 Task: In the  document work-life.doc ,insert the clipart between heading and points ' search for work ' and adjust the shape height to  '3.5''
Action: Mouse moved to (560, 137)
Screenshot: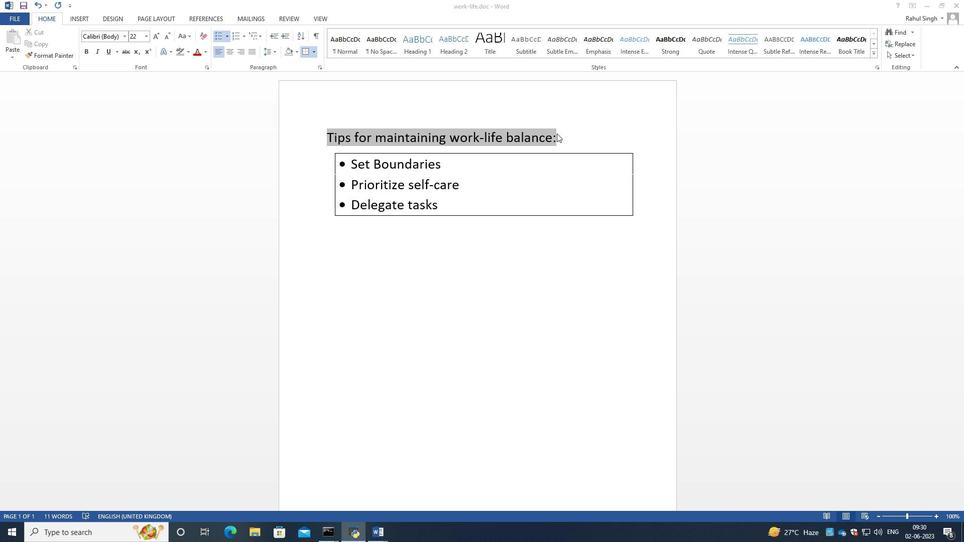 
Action: Mouse pressed left at (560, 137)
Screenshot: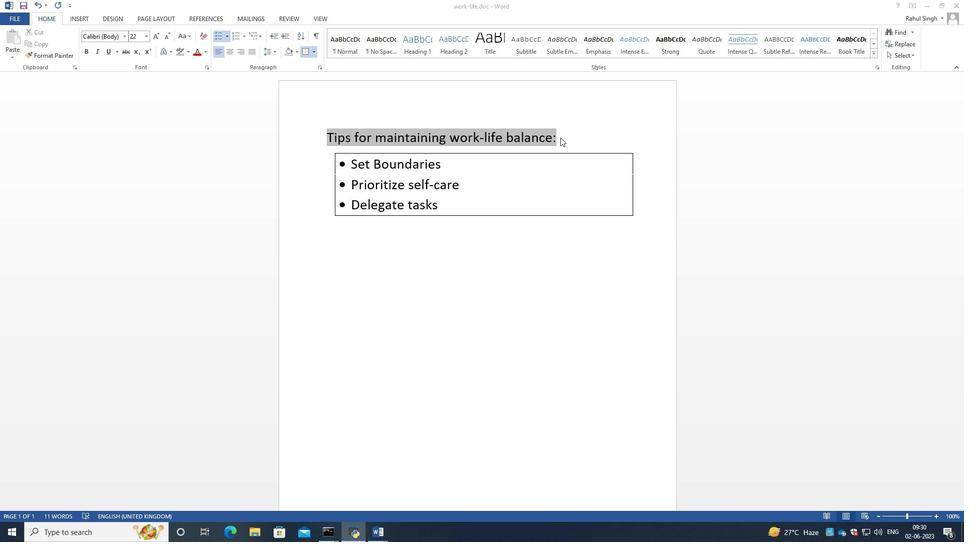 
Action: Mouse moved to (563, 140)
Screenshot: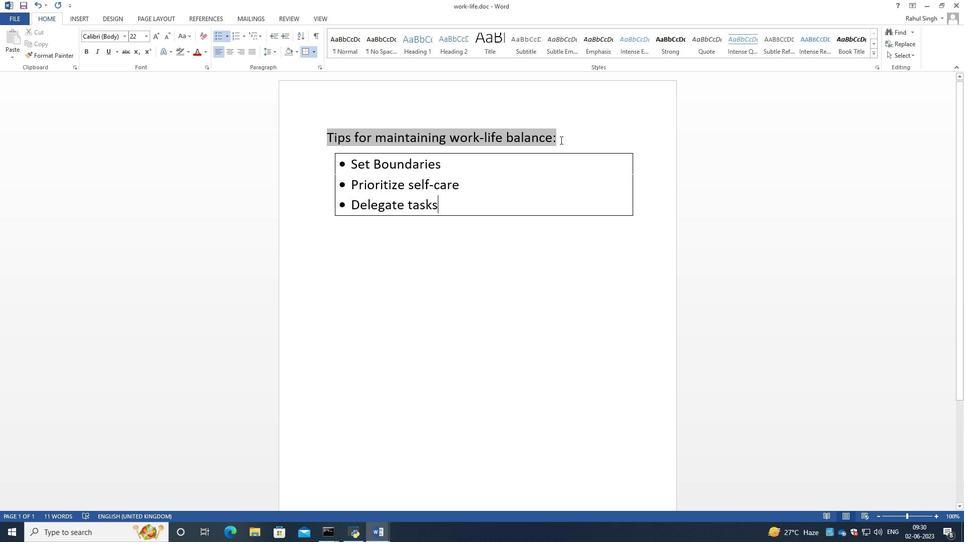 
Action: Mouse pressed left at (563, 140)
Screenshot: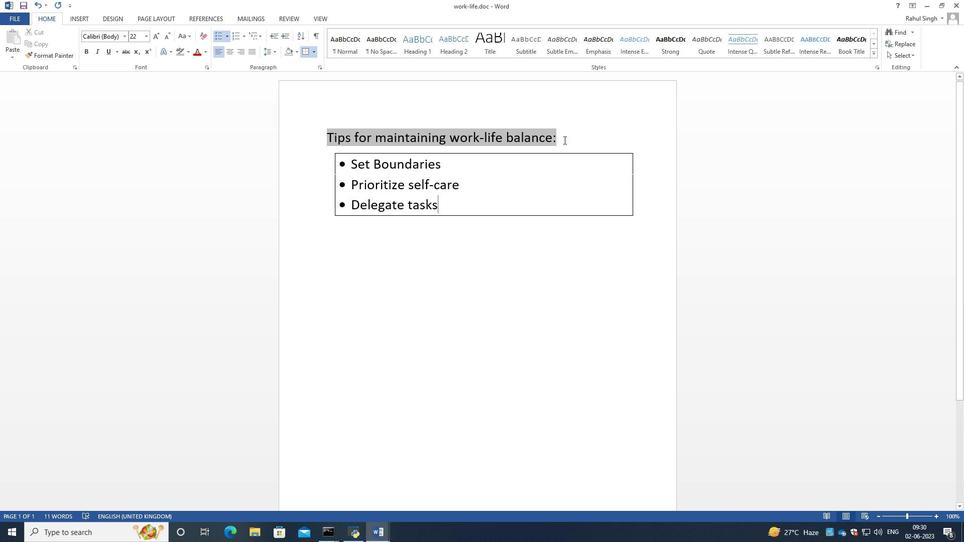 
Action: Mouse moved to (564, 138)
Screenshot: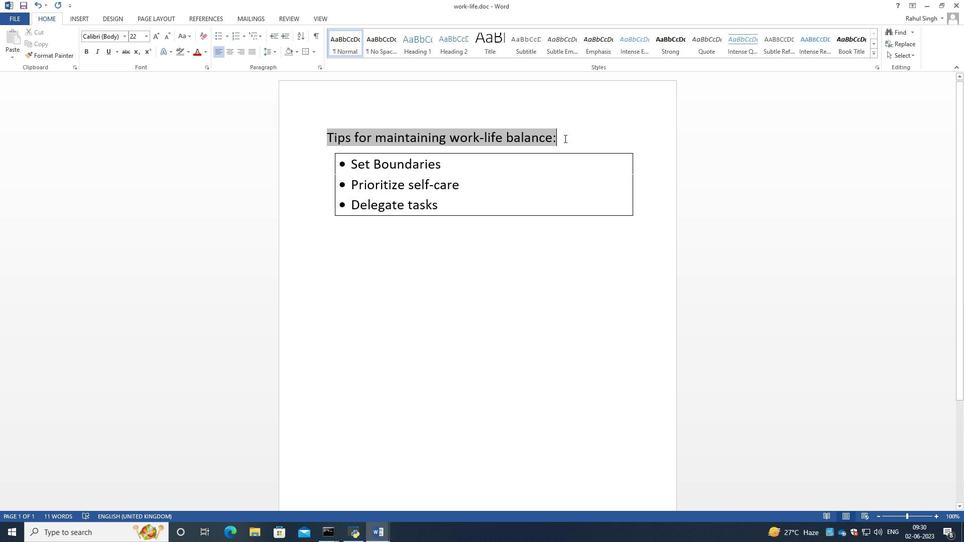
Action: Key pressed <Key.enter><Key.space><Key.enter><Key.space><Key.space><Key.space><Key.space><Key.space><Key.space><Key.space><Key.space><Key.space><Key.space><Key.space><Key.space><Key.space><Key.space><Key.space><Key.space><Key.space><Key.space><Key.space><Key.space><Key.space><Key.up><Key.space><Key.space><Key.space><Key.space><Key.space><Key.space><Key.space><Key.space><Key.space><Key.space><Key.space><Key.space><Key.space><Key.space><Key.space><Key.space><Key.space>
Screenshot: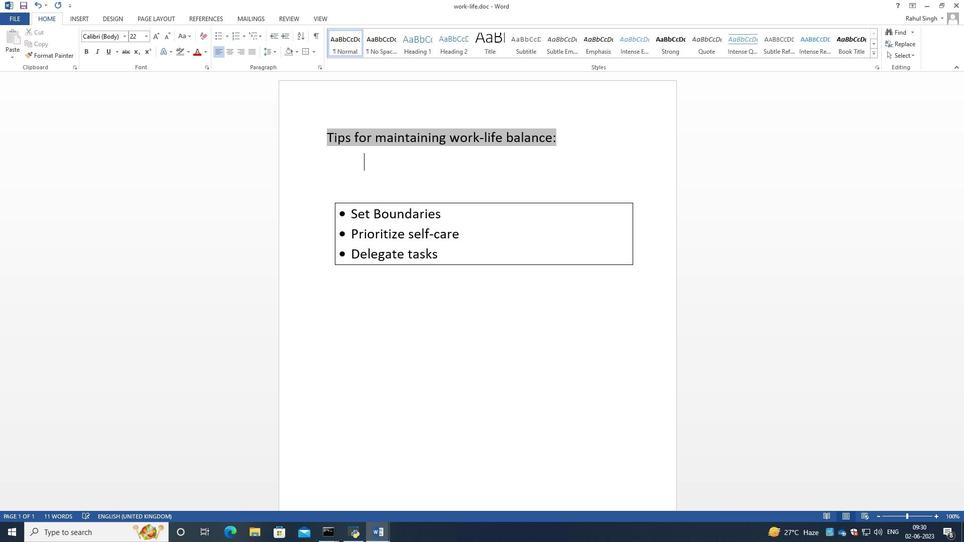 
Action: Mouse moved to (563, 137)
Screenshot: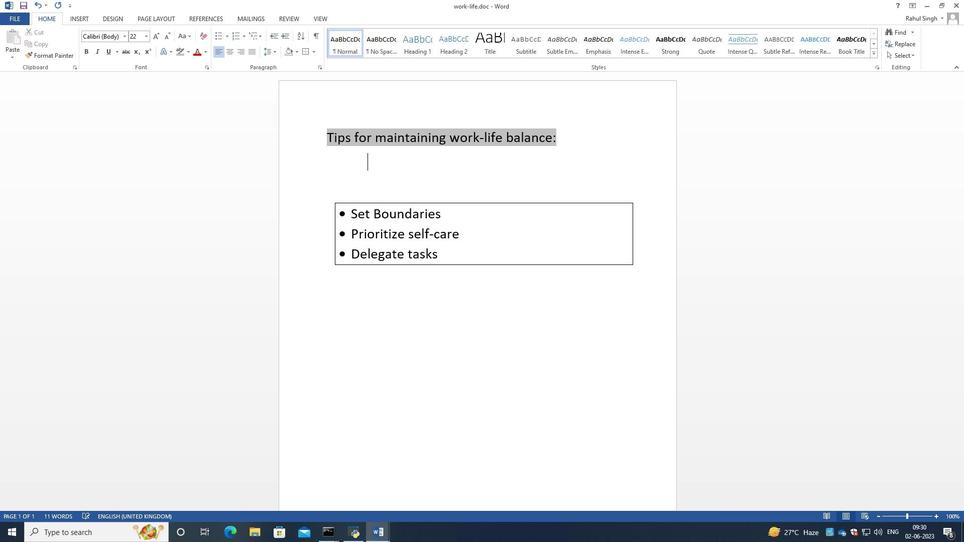 
Action: Key pressed <Key.space>
Screenshot: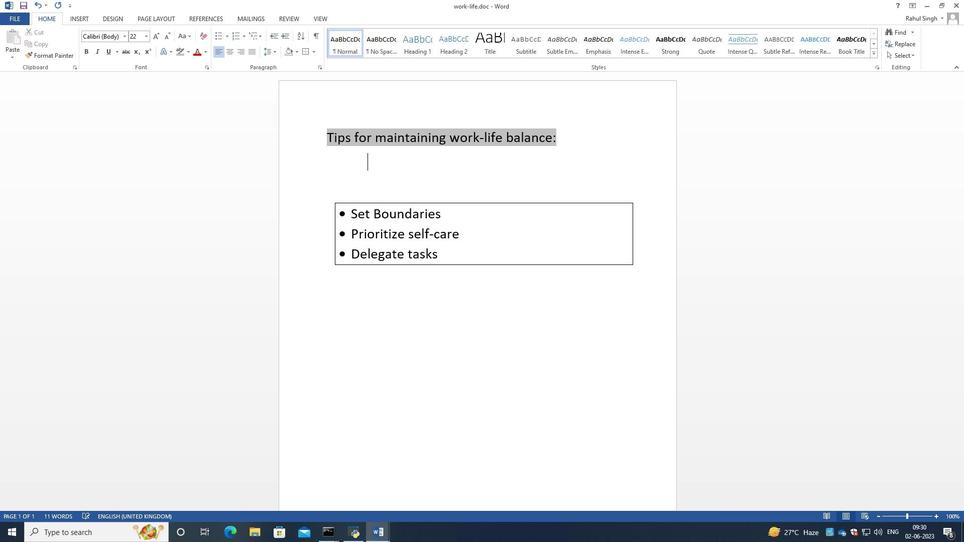
Action: Mouse moved to (563, 137)
Screenshot: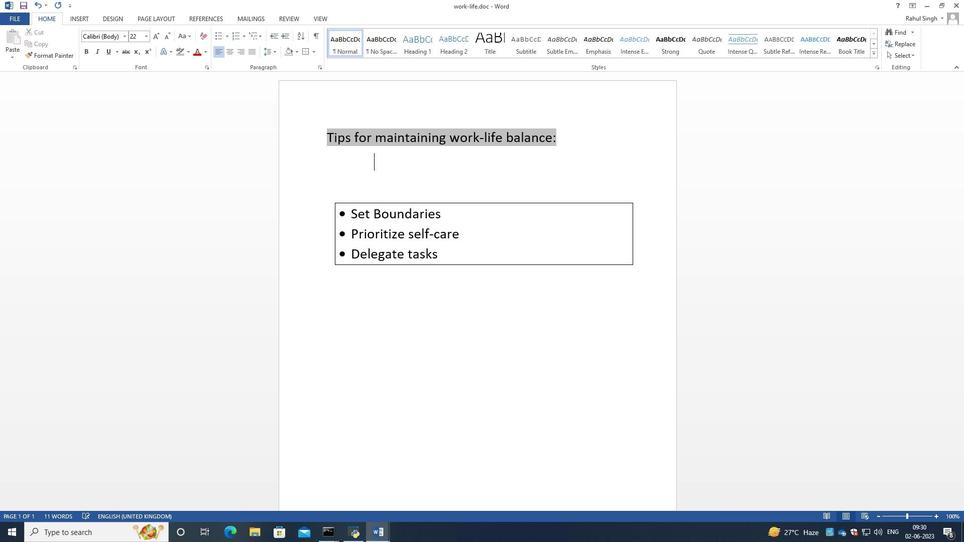 
Action: Key pressed <Key.space><Key.space><Key.space><Key.space><Key.space><Key.space><Key.space><Key.space><Key.space><Key.space><Key.space>
Screenshot: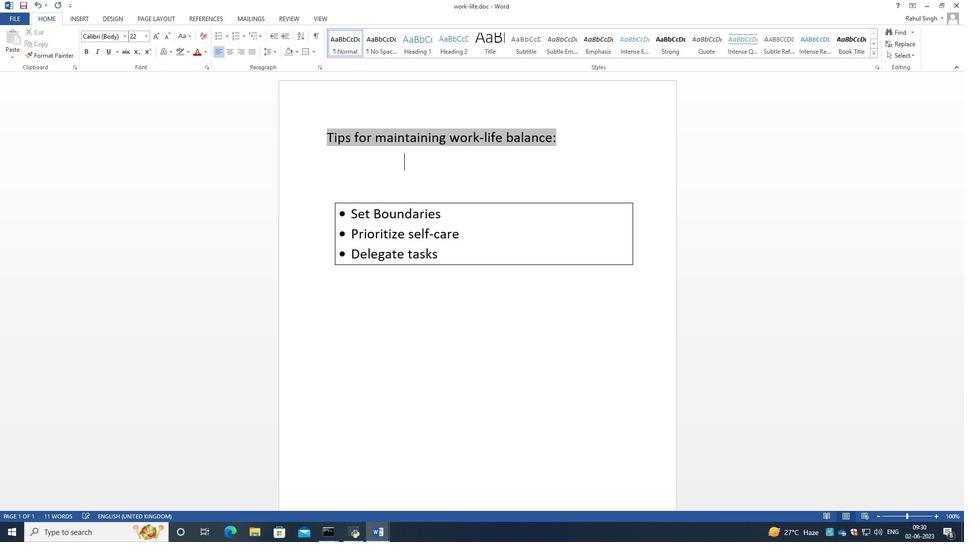 
Action: Mouse moved to (75, 16)
Screenshot: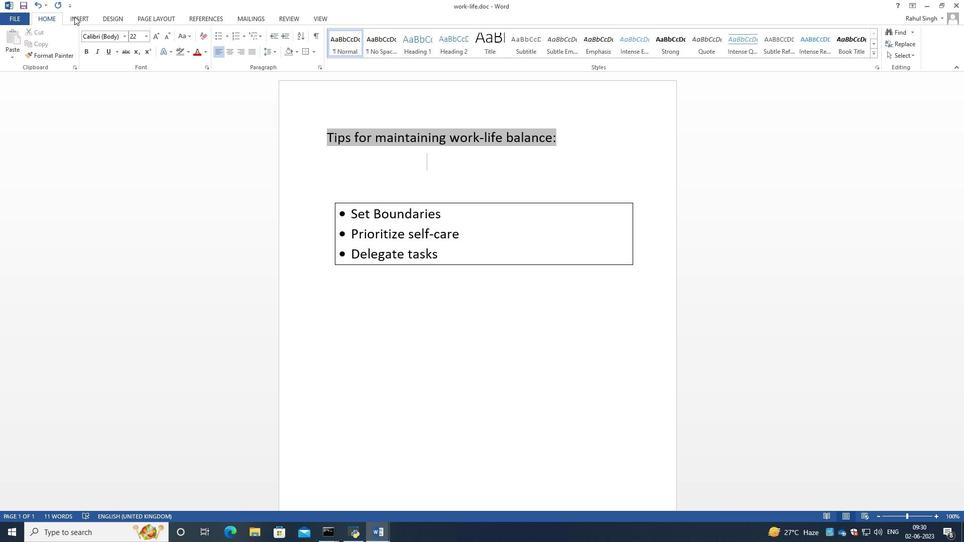 
Action: Mouse pressed left at (75, 16)
Screenshot: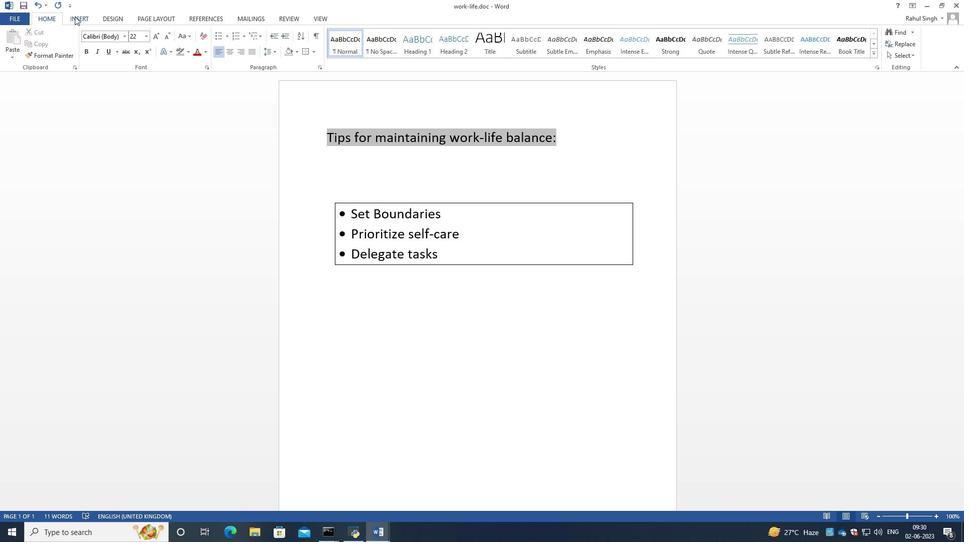 
Action: Mouse moved to (131, 45)
Screenshot: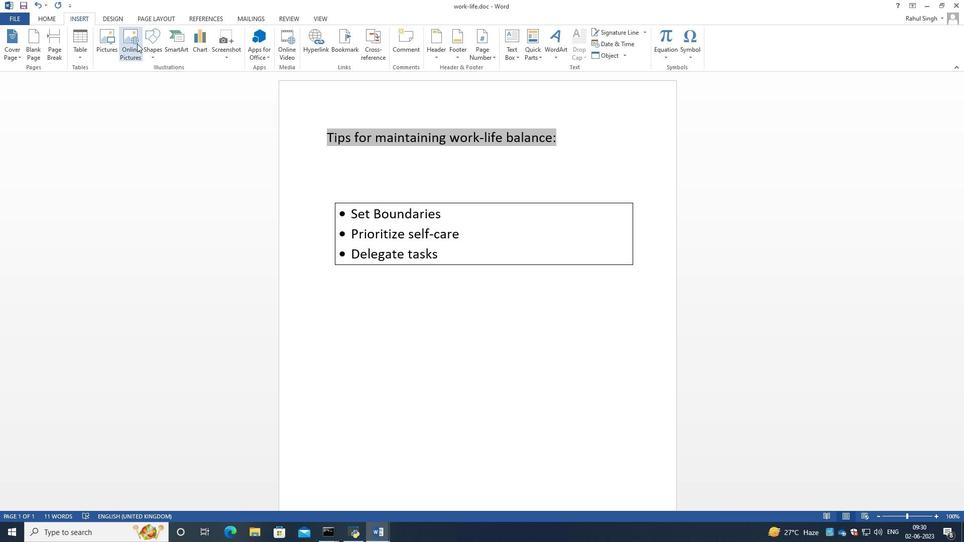 
Action: Mouse pressed left at (131, 45)
Screenshot: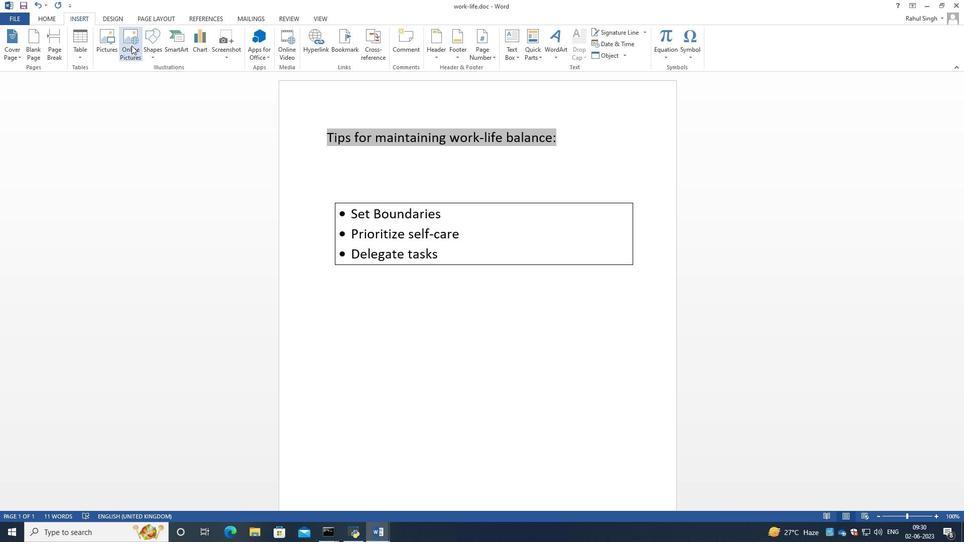 
Action: Mouse moved to (556, 209)
Screenshot: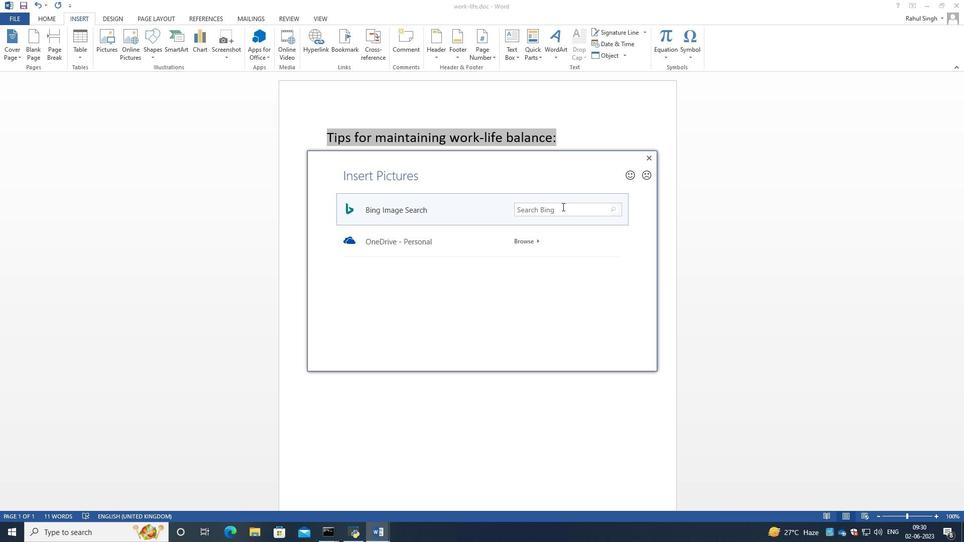
Action: Mouse pressed left at (556, 209)
Screenshot: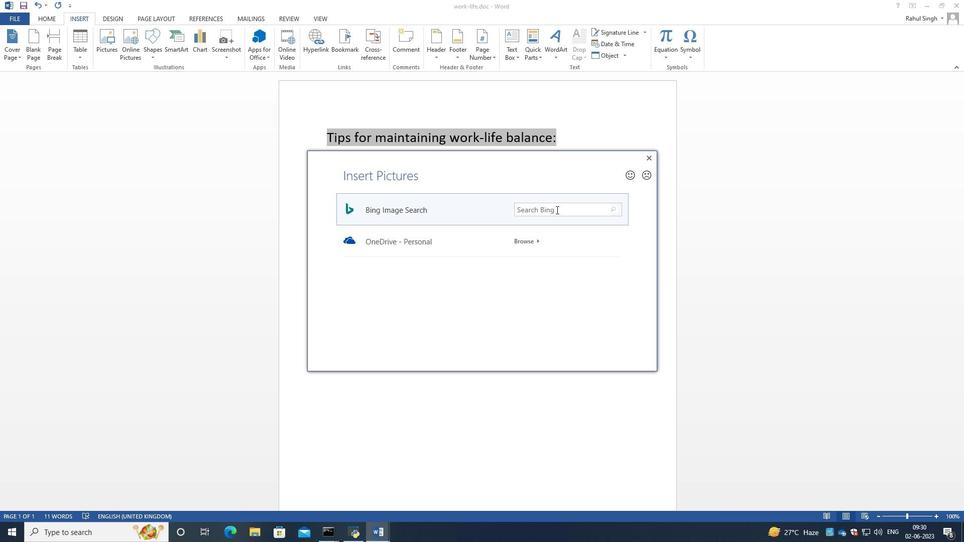 
Action: Key pressed wok<Key.backspace>rk<Key.enter>
Screenshot: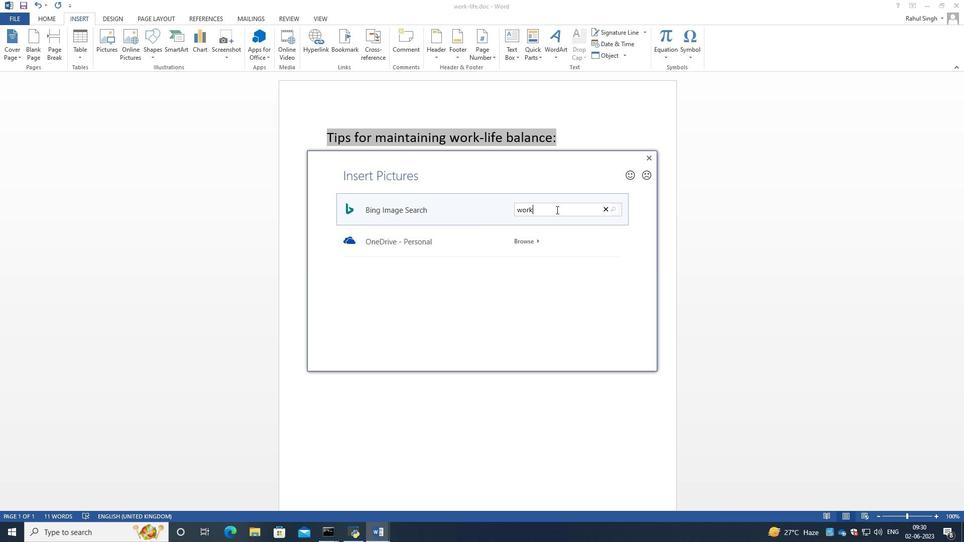 
Action: Mouse moved to (354, 200)
Screenshot: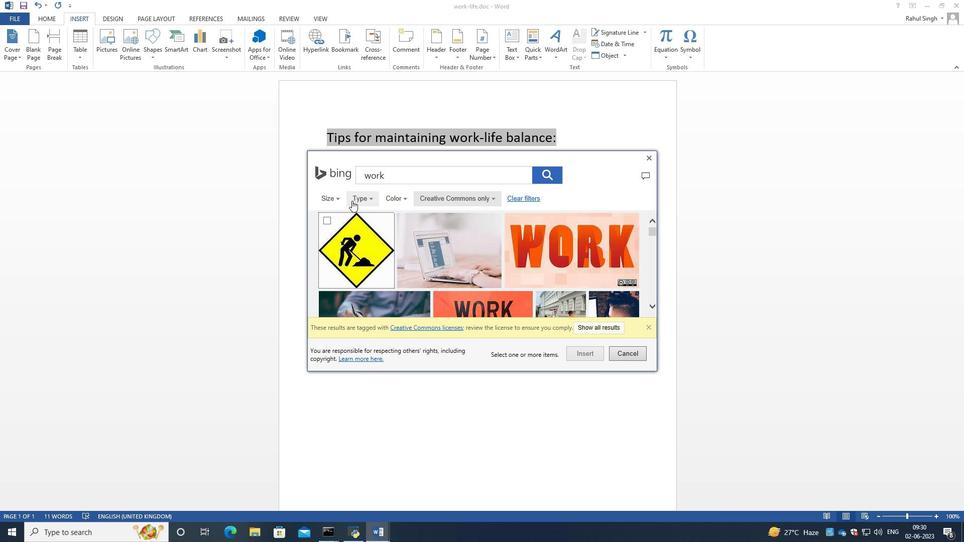 
Action: Mouse pressed left at (354, 200)
Screenshot: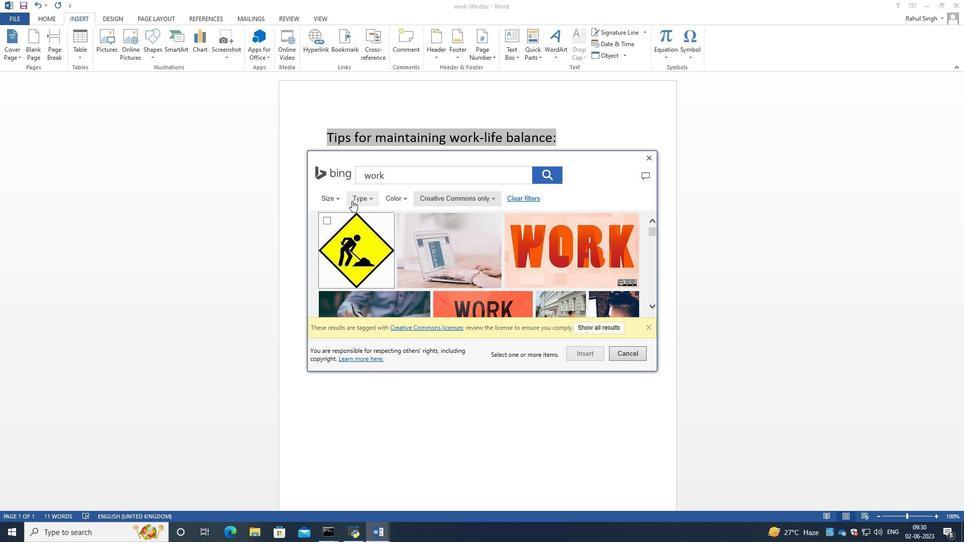 
Action: Mouse moved to (368, 239)
Screenshot: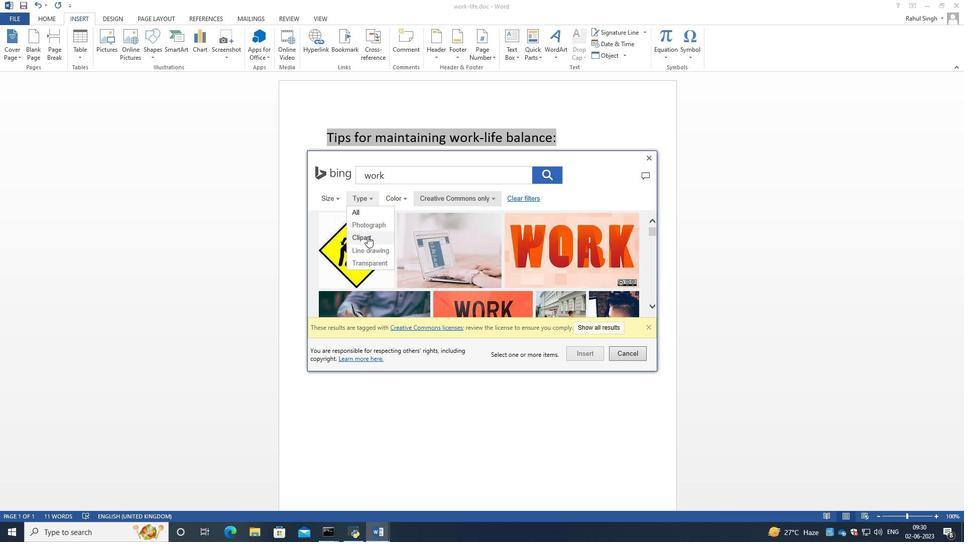 
Action: Mouse pressed left at (368, 239)
Screenshot: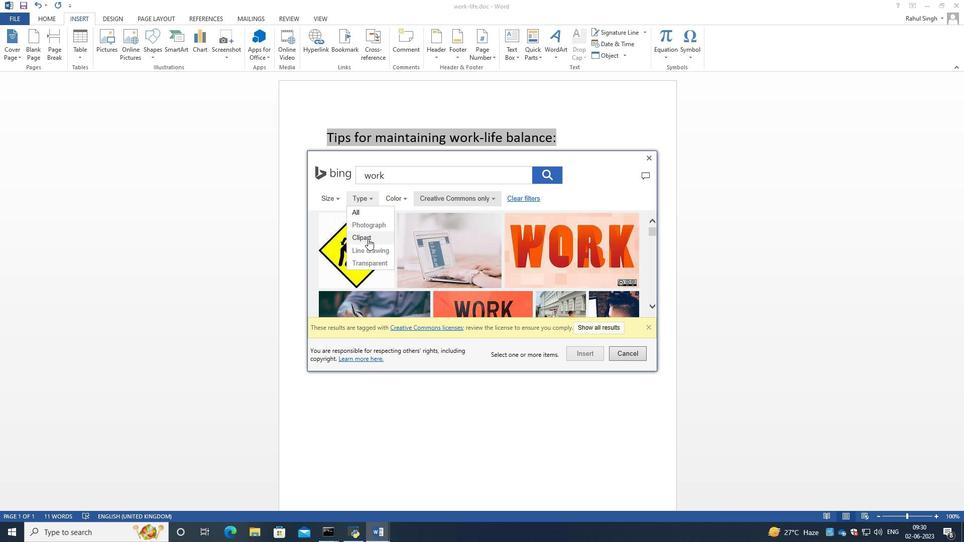 
Action: Mouse moved to (430, 244)
Screenshot: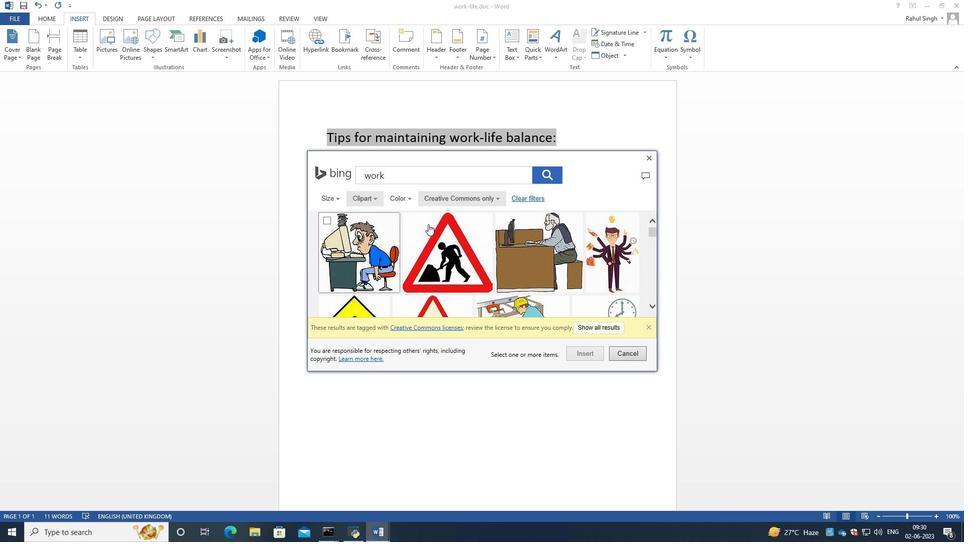 
Action: Mouse scrolled (430, 244) with delta (0, 0)
Screenshot: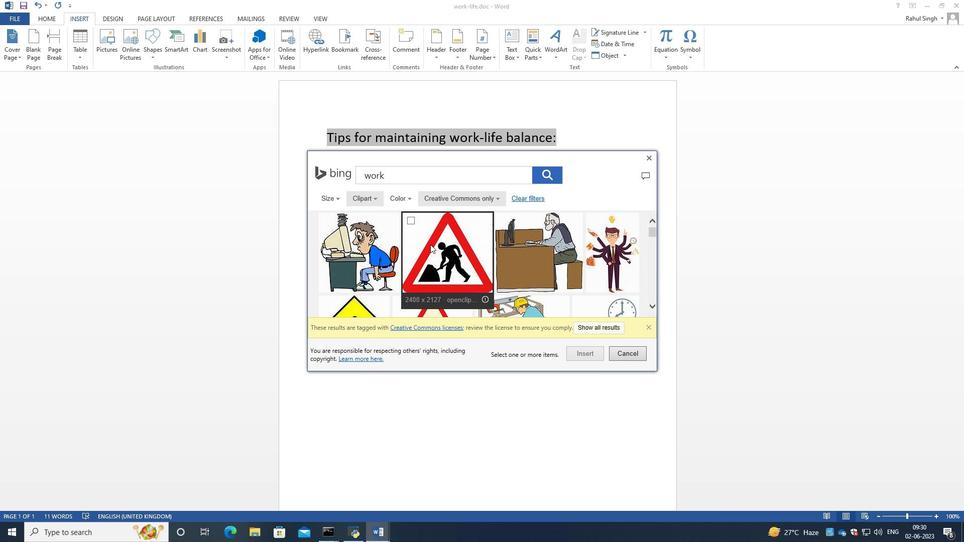 
Action: Mouse scrolled (430, 245) with delta (0, 0)
Screenshot: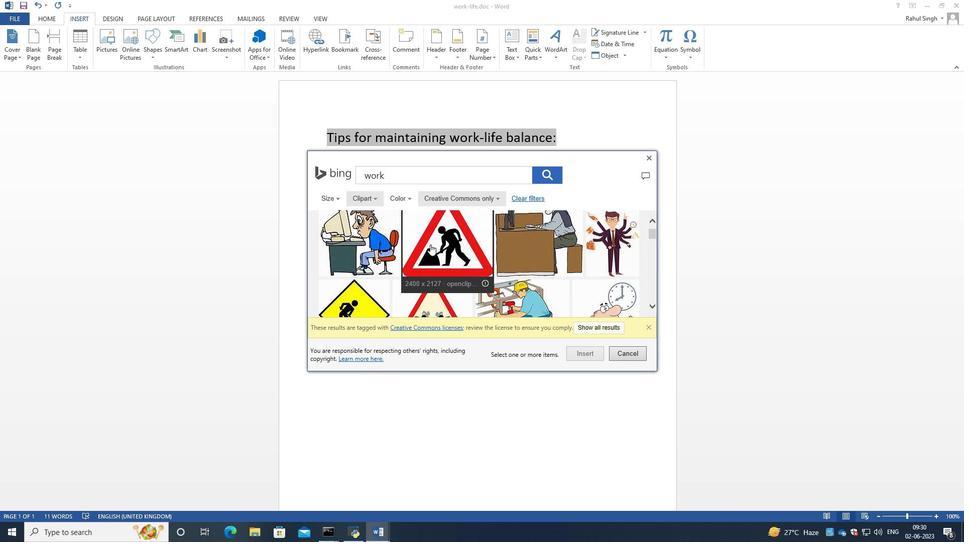 
Action: Mouse moved to (518, 261)
Screenshot: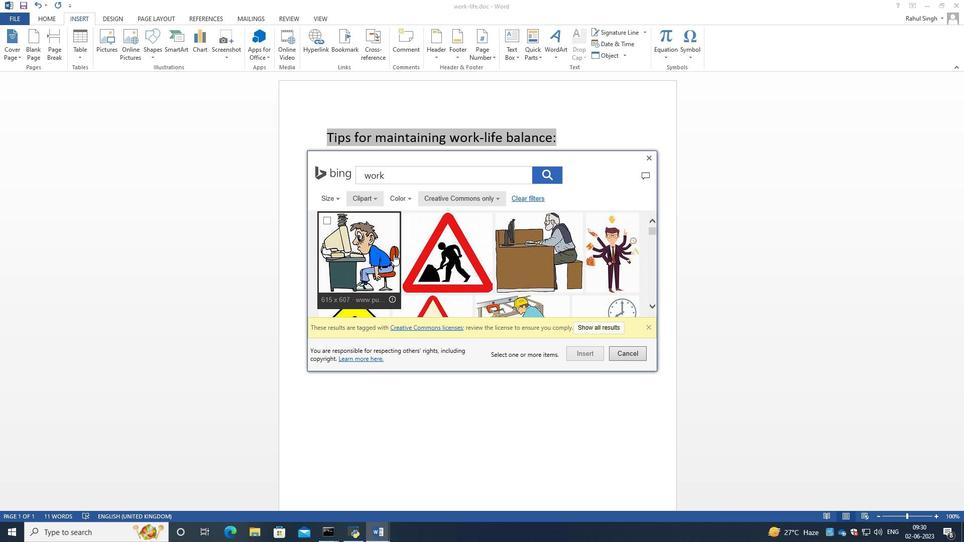 
Action: Mouse scrolled (518, 260) with delta (0, 0)
Screenshot: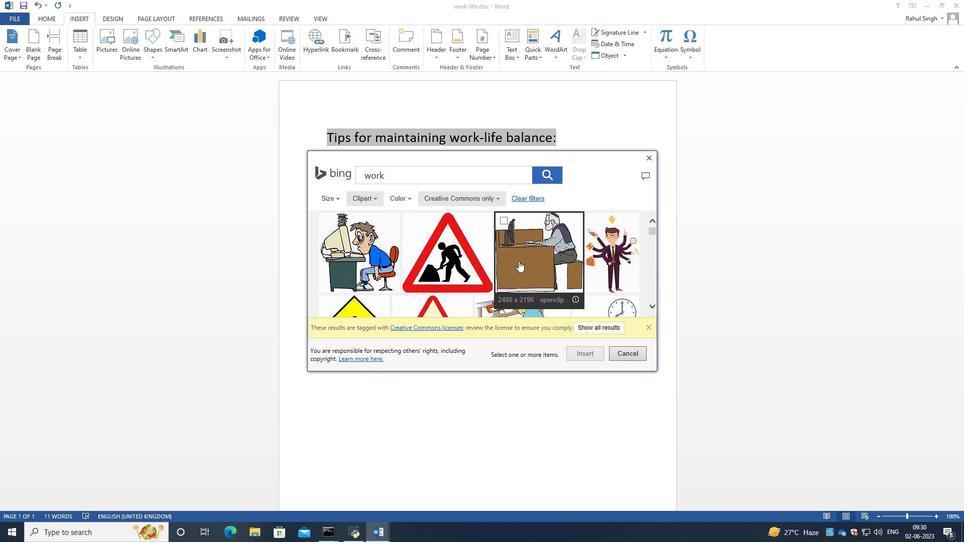 
Action: Mouse scrolled (518, 260) with delta (0, 0)
Screenshot: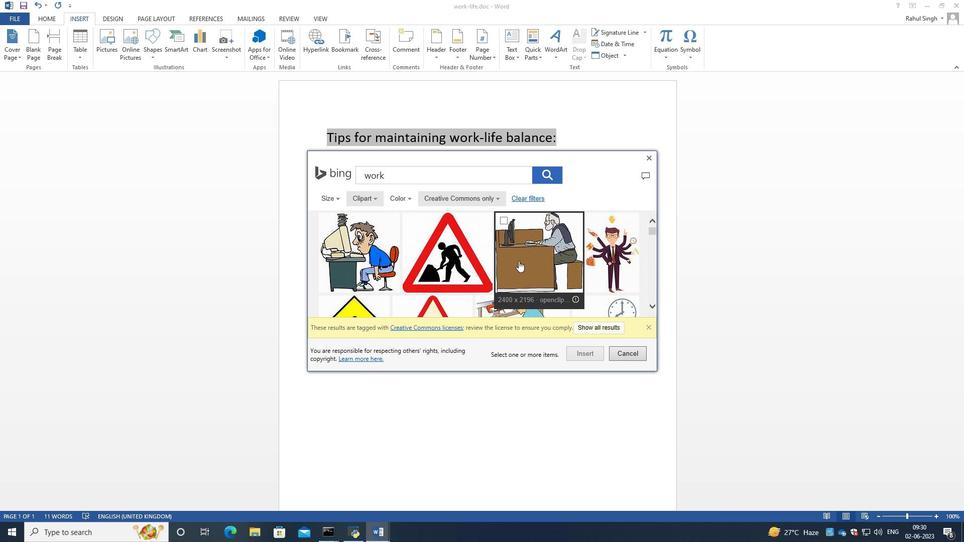 
Action: Mouse scrolled (518, 260) with delta (0, 0)
Screenshot: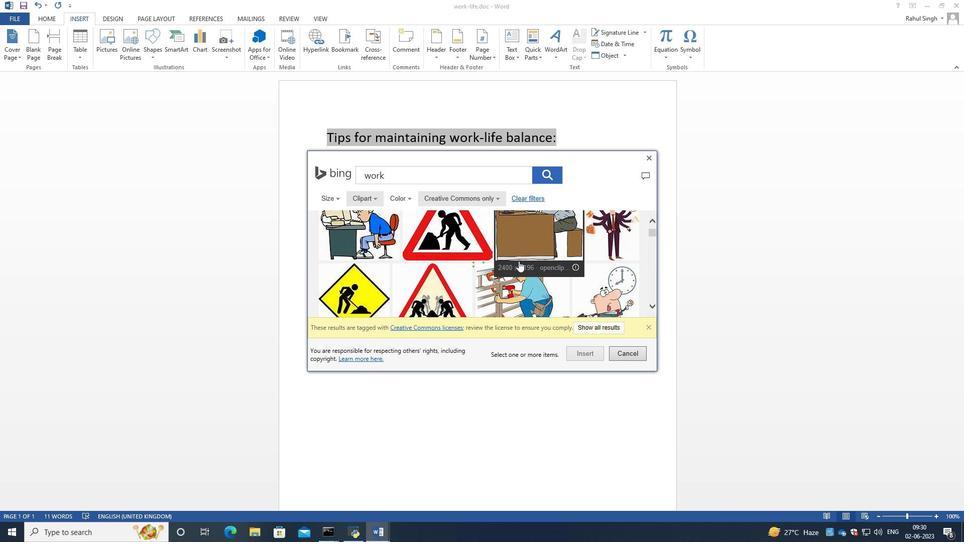 
Action: Mouse scrolled (518, 260) with delta (0, 0)
Screenshot: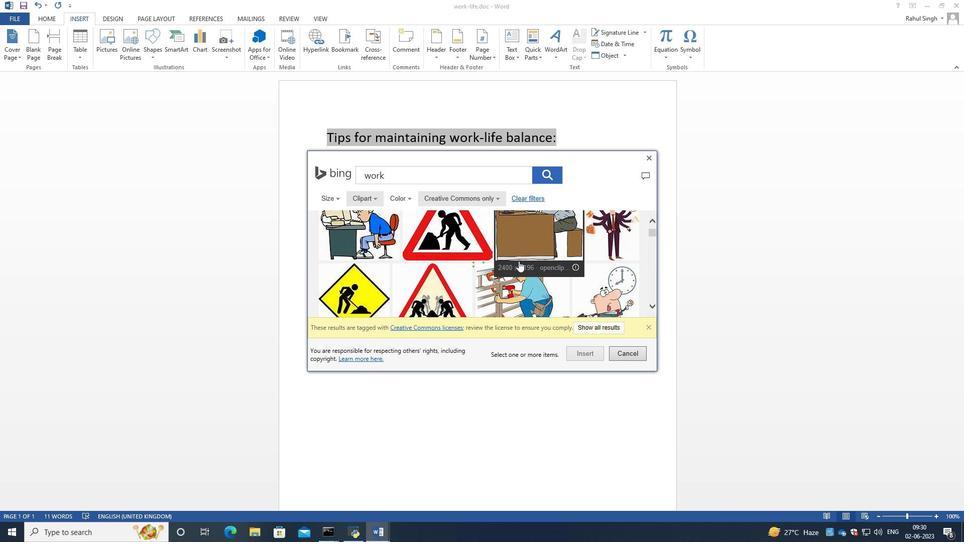 
Action: Mouse scrolled (518, 261) with delta (0, 0)
Screenshot: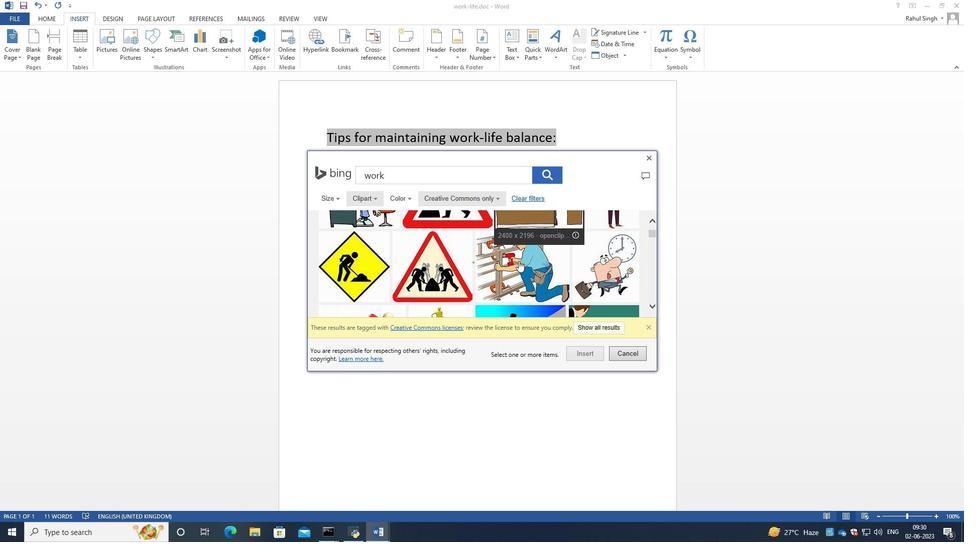 
Action: Mouse scrolled (518, 261) with delta (0, 0)
Screenshot: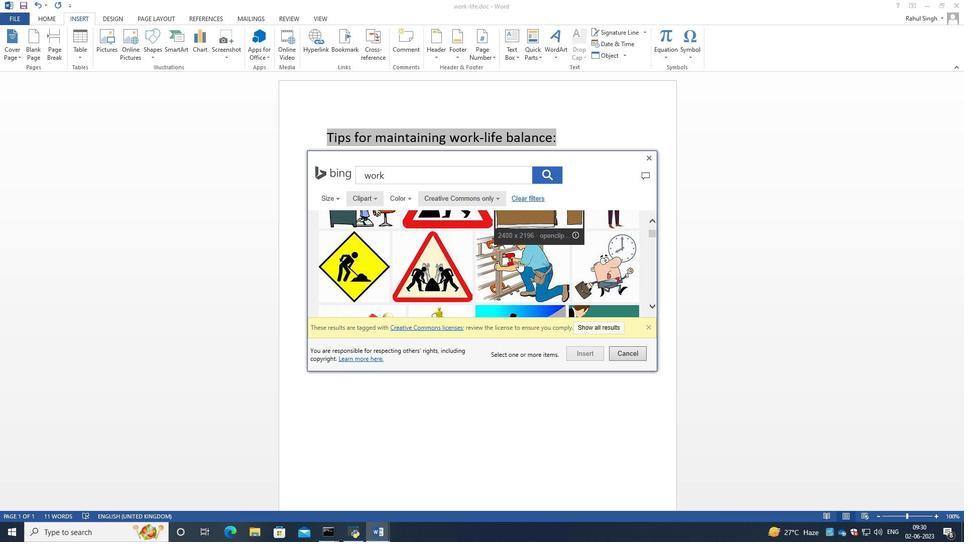 
Action: Mouse scrolled (518, 260) with delta (0, 0)
Screenshot: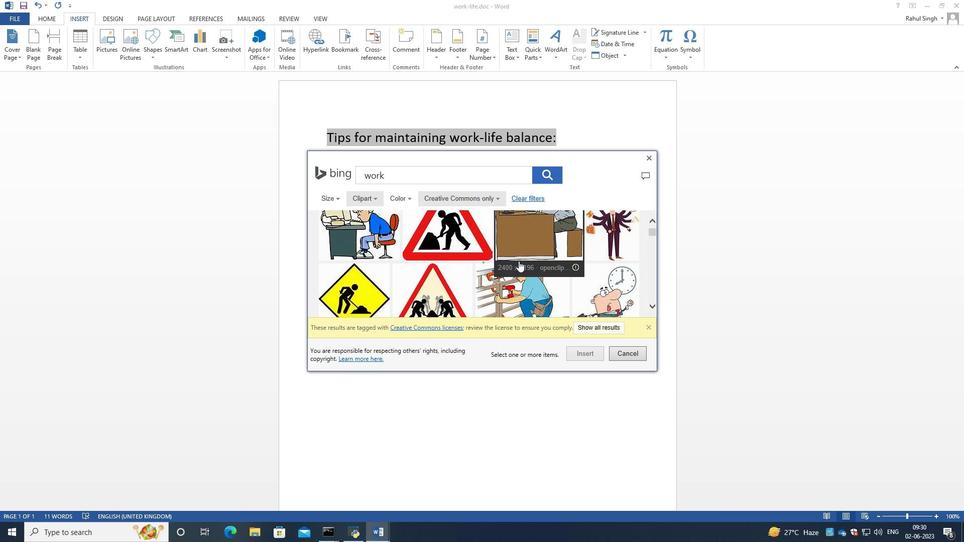 
Action: Mouse scrolled (518, 260) with delta (0, 0)
Screenshot: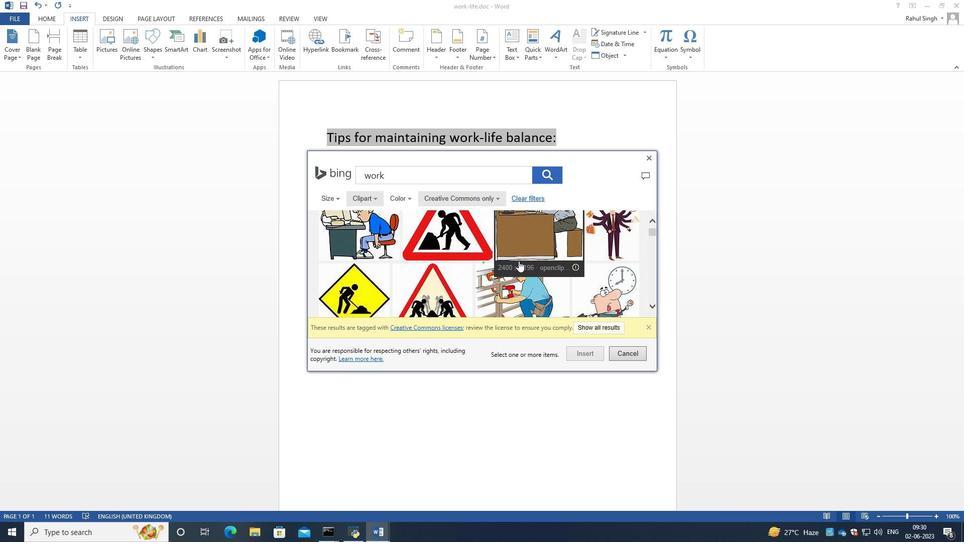 
Action: Mouse scrolled (518, 260) with delta (0, 0)
Screenshot: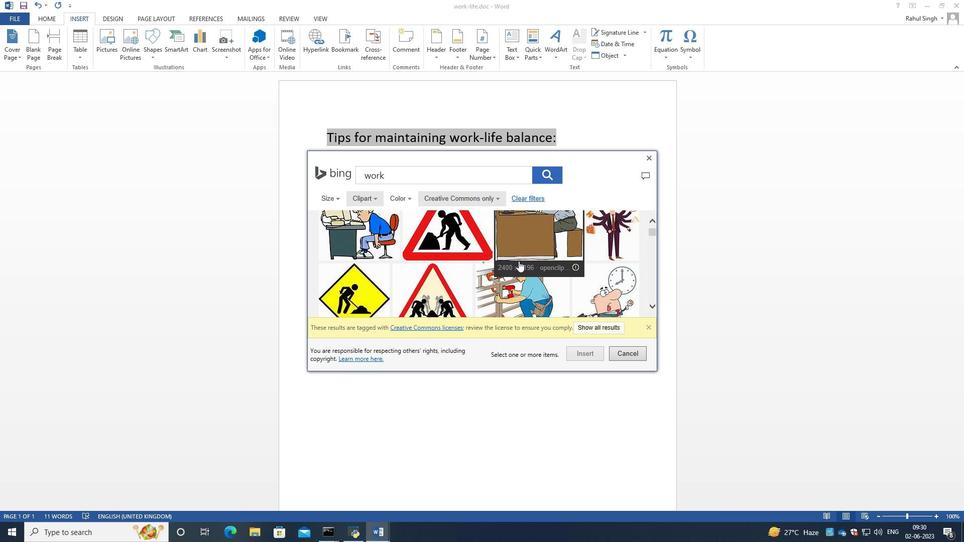 
Action: Mouse scrolled (518, 261) with delta (0, 0)
Screenshot: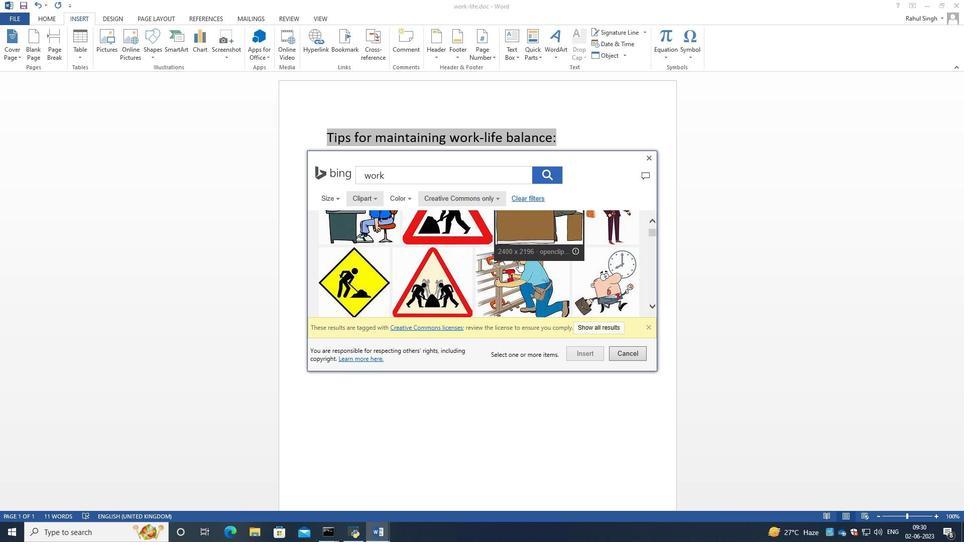 
Action: Mouse scrolled (518, 261) with delta (0, 0)
Screenshot: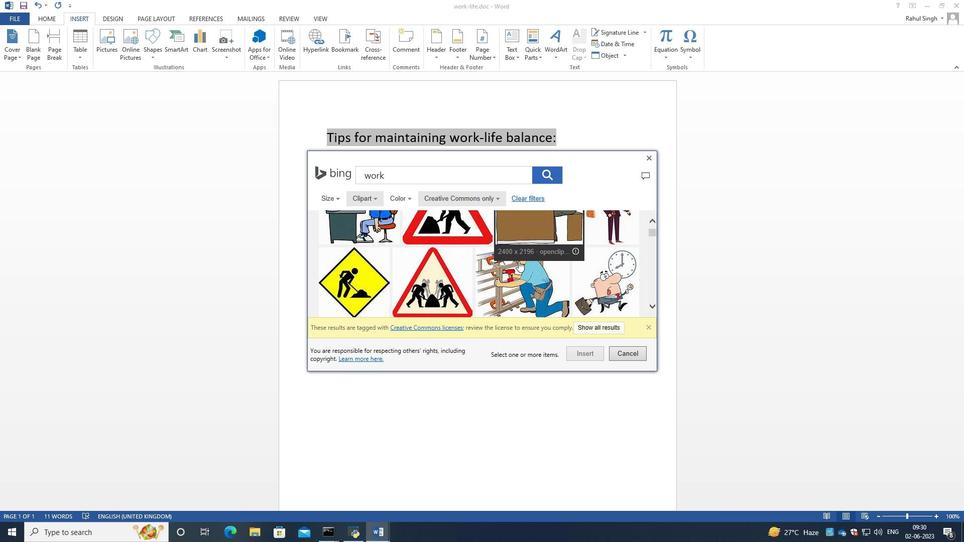 
Action: Mouse scrolled (518, 261) with delta (0, 0)
Screenshot: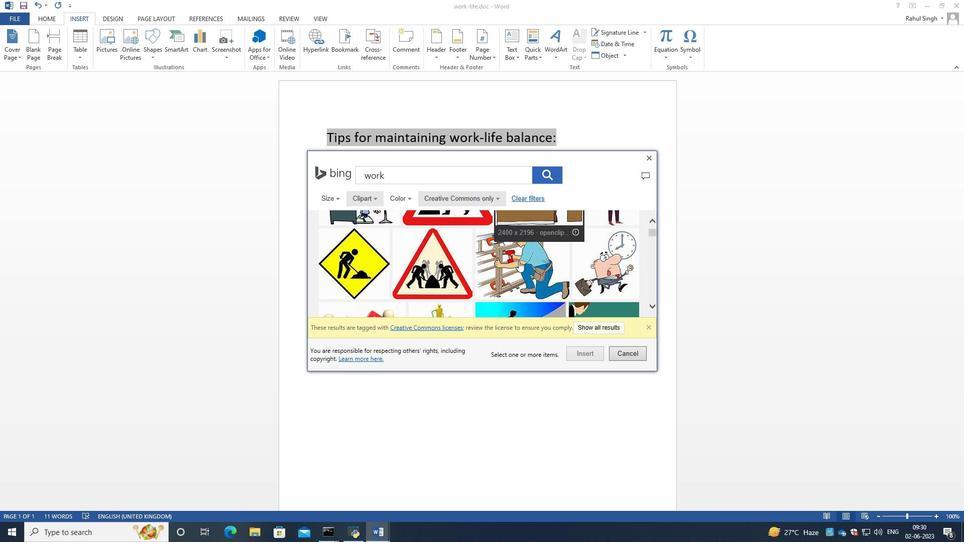 
Action: Mouse scrolled (518, 261) with delta (0, 0)
Screenshot: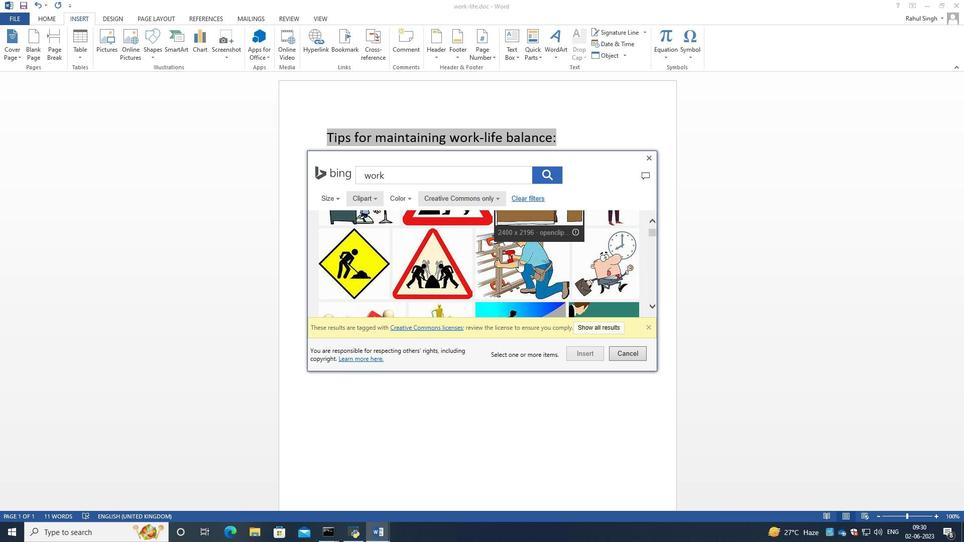 
Action: Mouse scrolled (518, 261) with delta (0, 0)
Screenshot: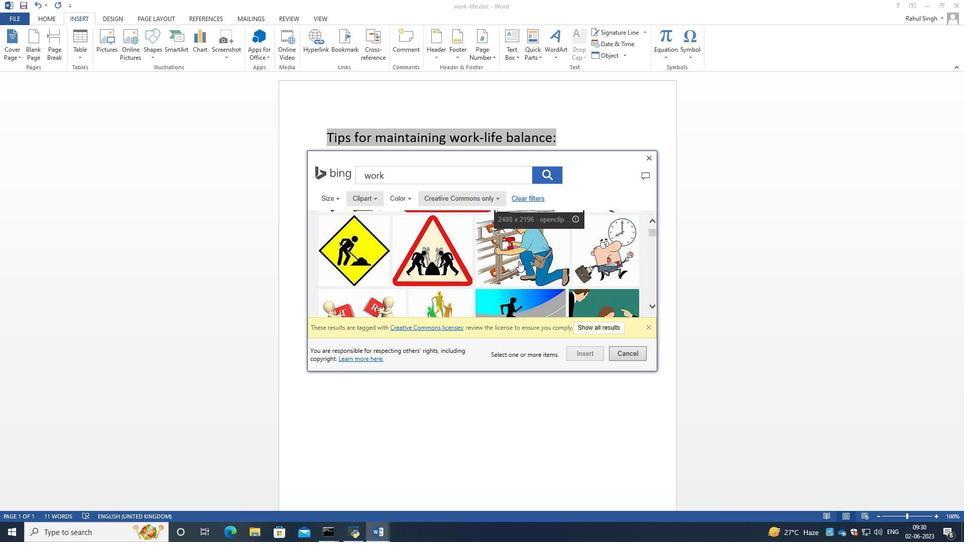 
Action: Mouse scrolled (518, 260) with delta (0, 0)
Screenshot: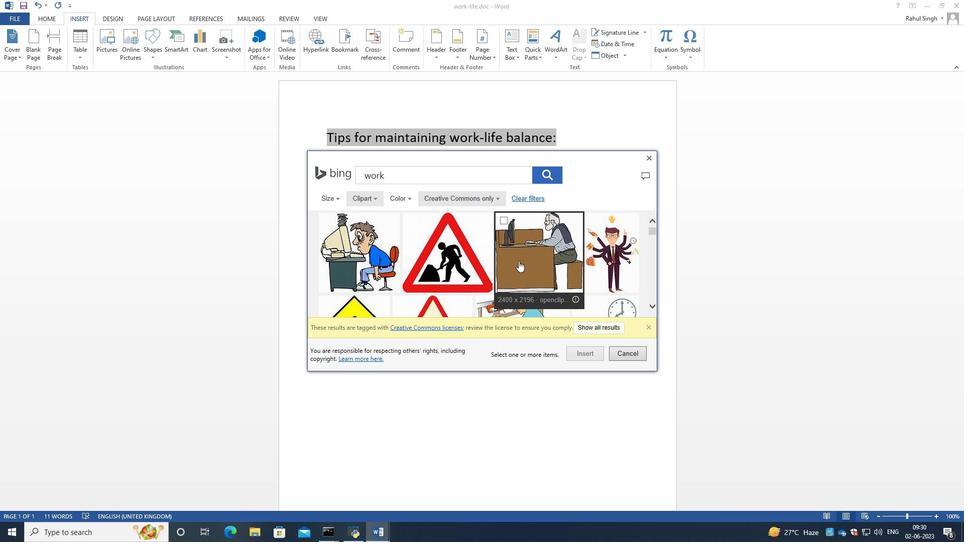 
Action: Mouse scrolled (518, 260) with delta (0, 0)
Screenshot: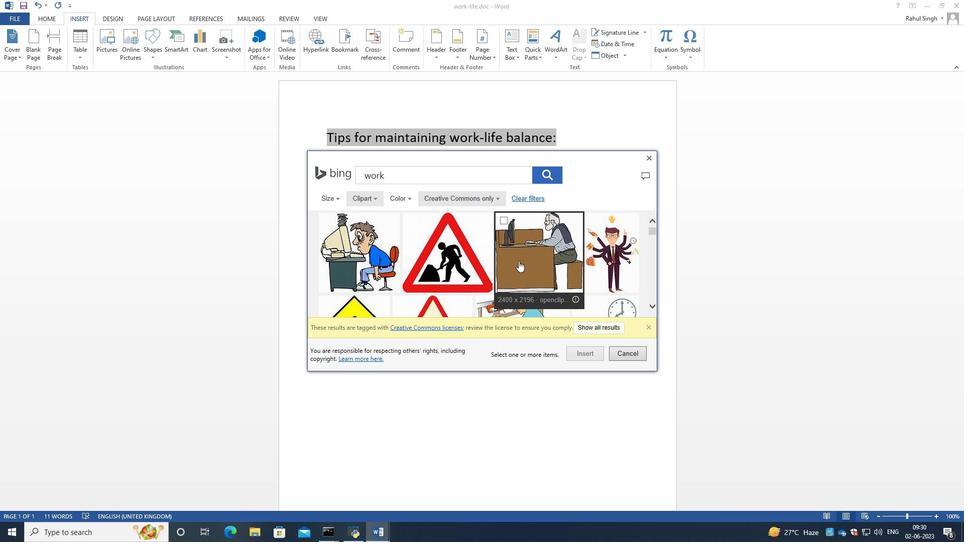 
Action: Mouse scrolled (518, 260) with delta (0, 0)
Screenshot: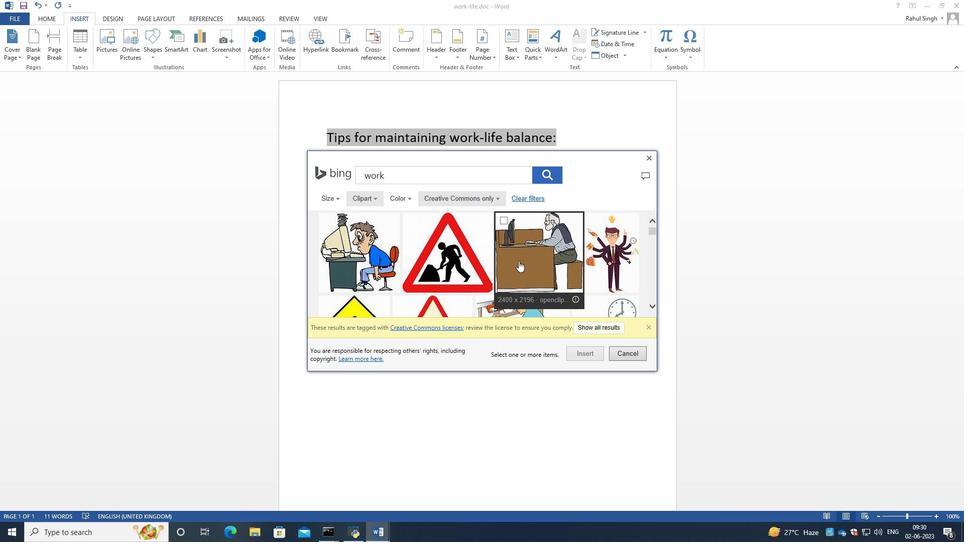 
Action: Mouse scrolled (518, 260) with delta (0, 0)
Screenshot: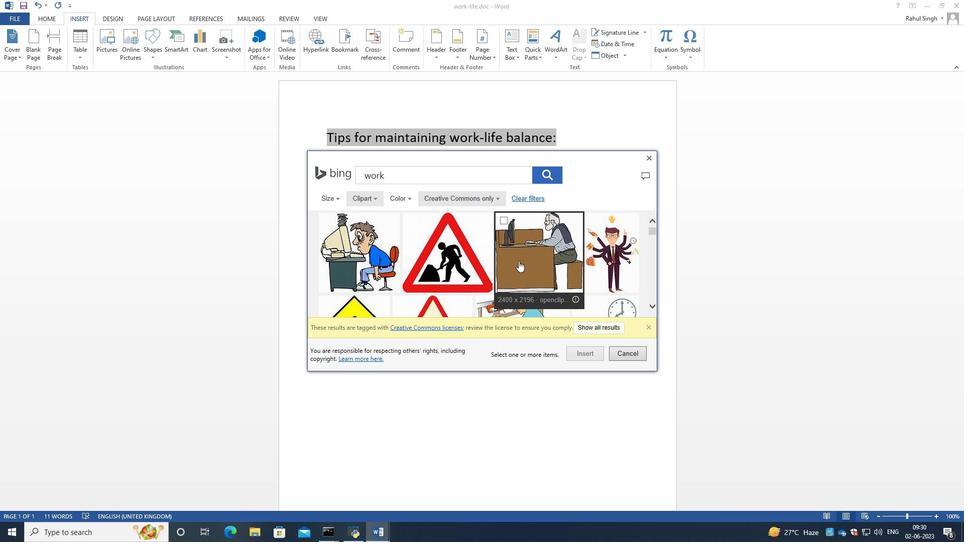 
Action: Mouse scrolled (518, 260) with delta (0, 0)
Screenshot: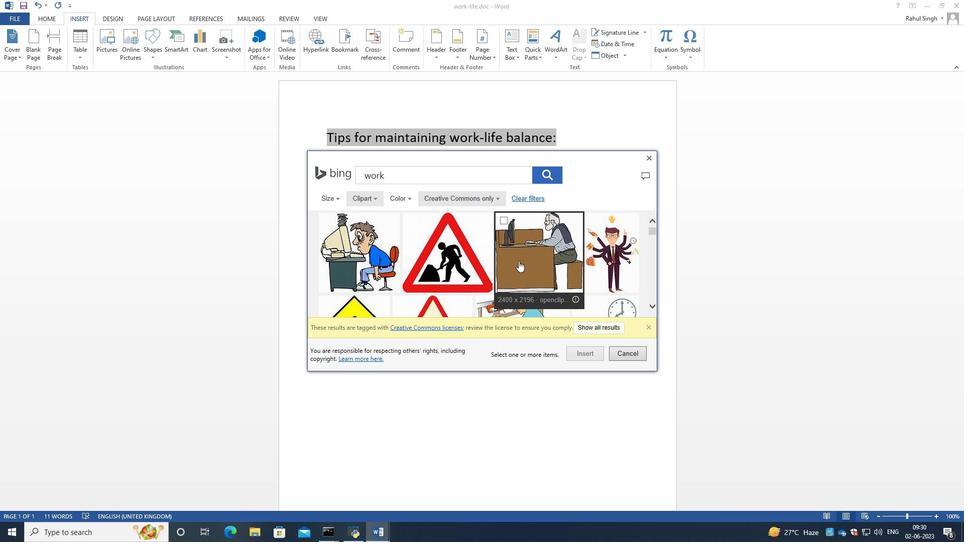 
Action: Mouse scrolled (518, 260) with delta (0, 0)
Screenshot: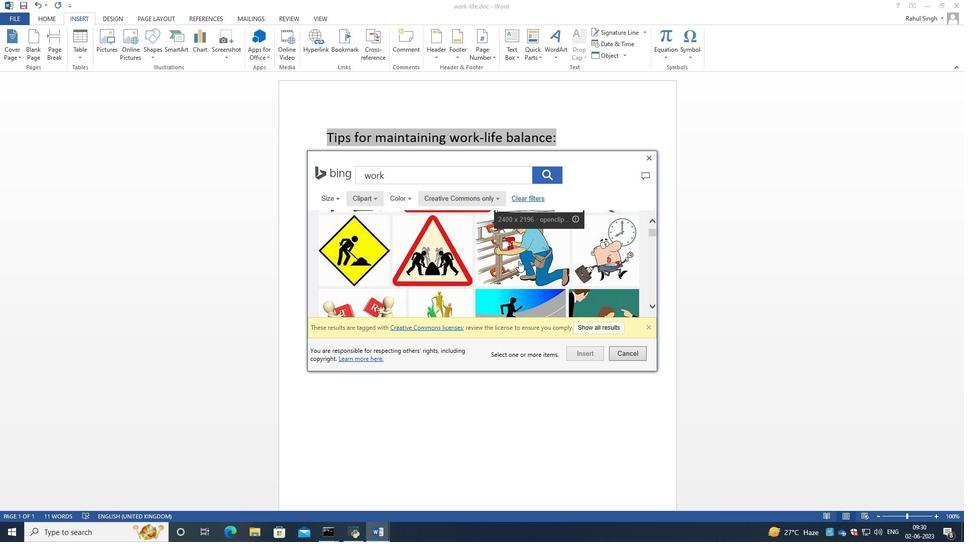 
Action: Mouse scrolled (518, 260) with delta (0, 0)
Screenshot: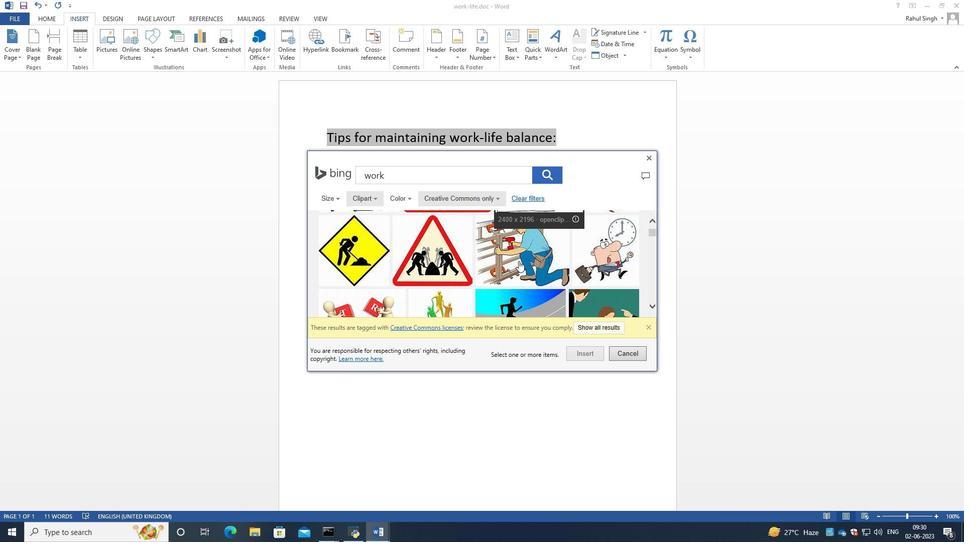 
Action: Mouse scrolled (518, 260) with delta (0, 0)
Screenshot: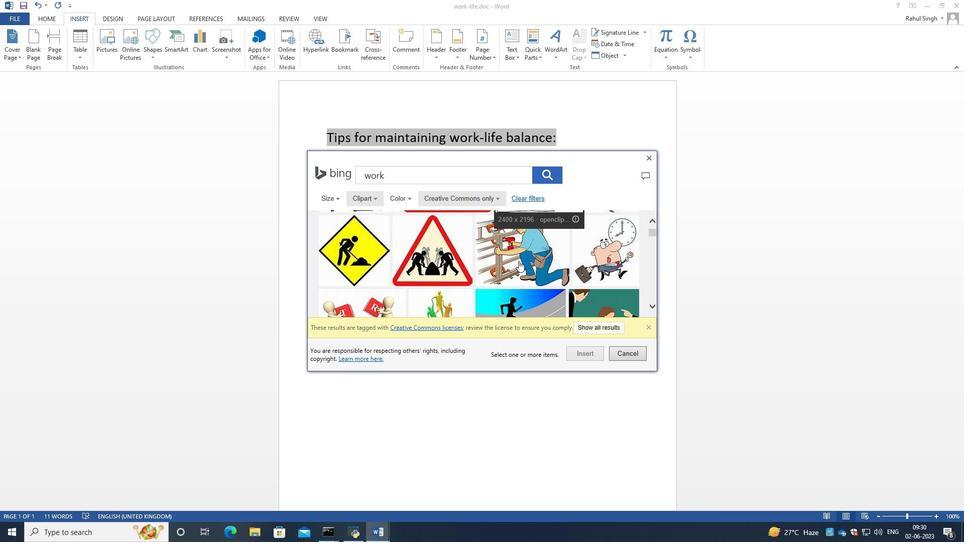 
Action: Mouse scrolled (518, 261) with delta (0, 0)
Screenshot: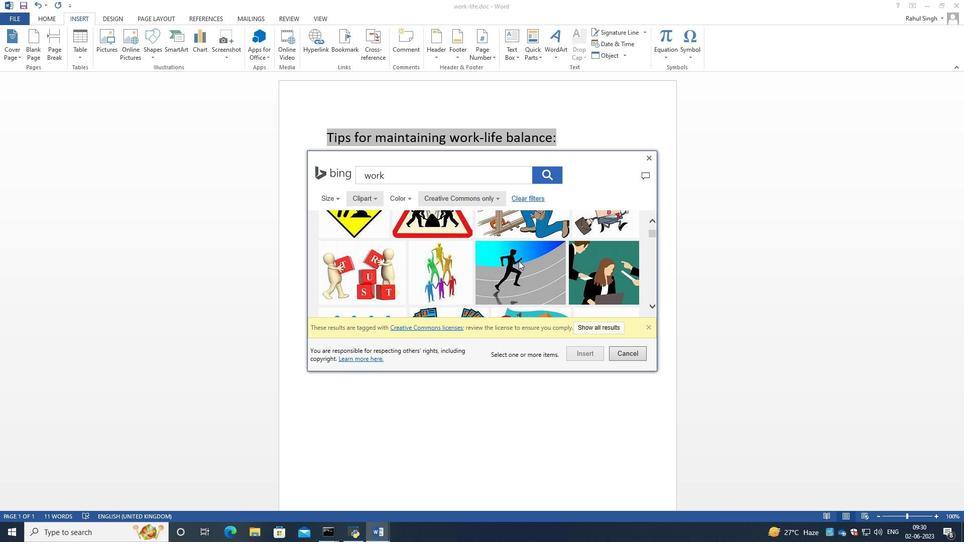 
Action: Mouse scrolled (518, 261) with delta (0, 0)
Screenshot: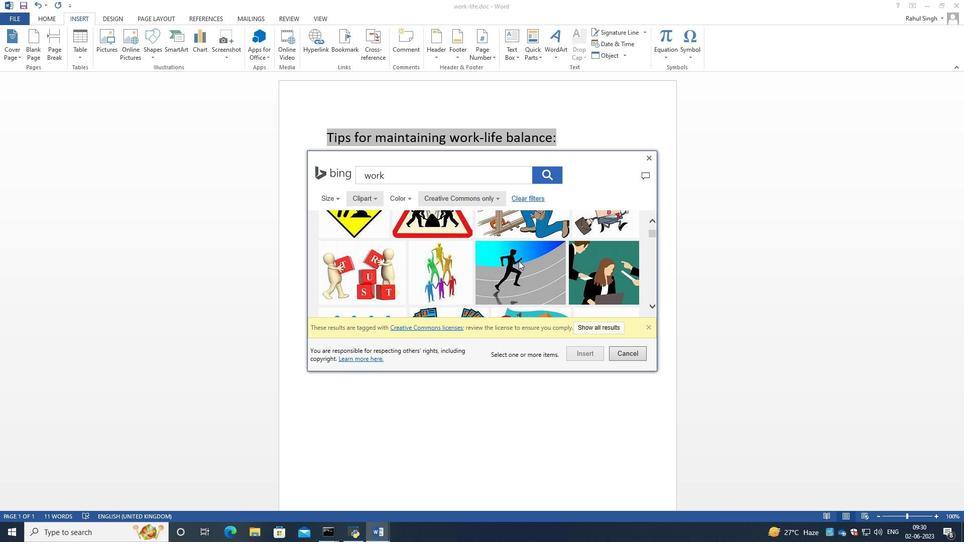 
Action: Mouse scrolled (518, 261) with delta (0, 0)
Screenshot: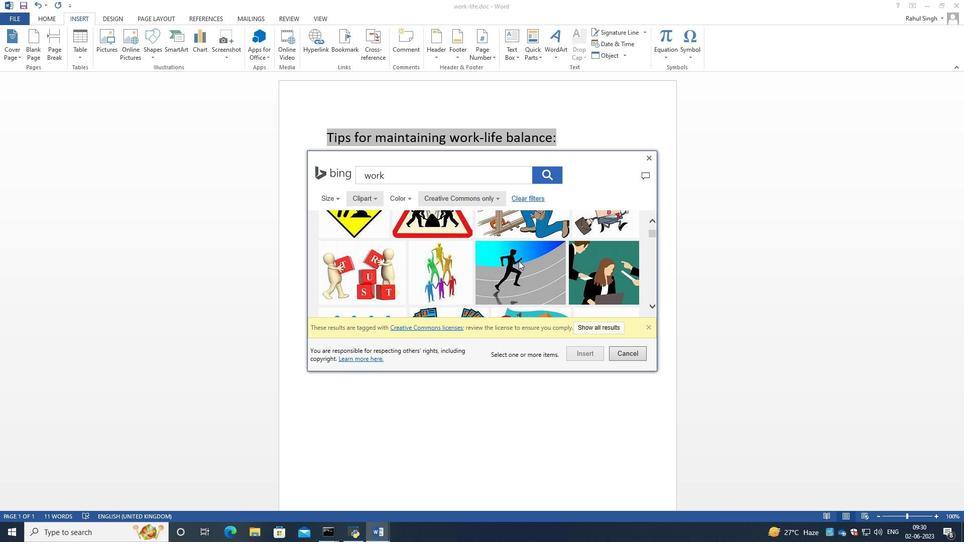 
Action: Mouse scrolled (518, 261) with delta (0, 0)
Screenshot: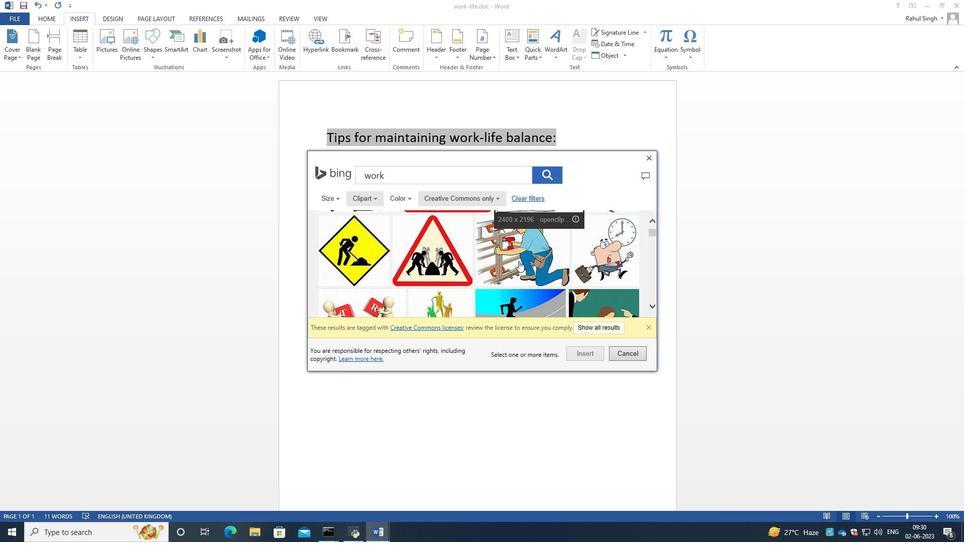 
Action: Mouse scrolled (518, 261) with delta (0, 0)
Screenshot: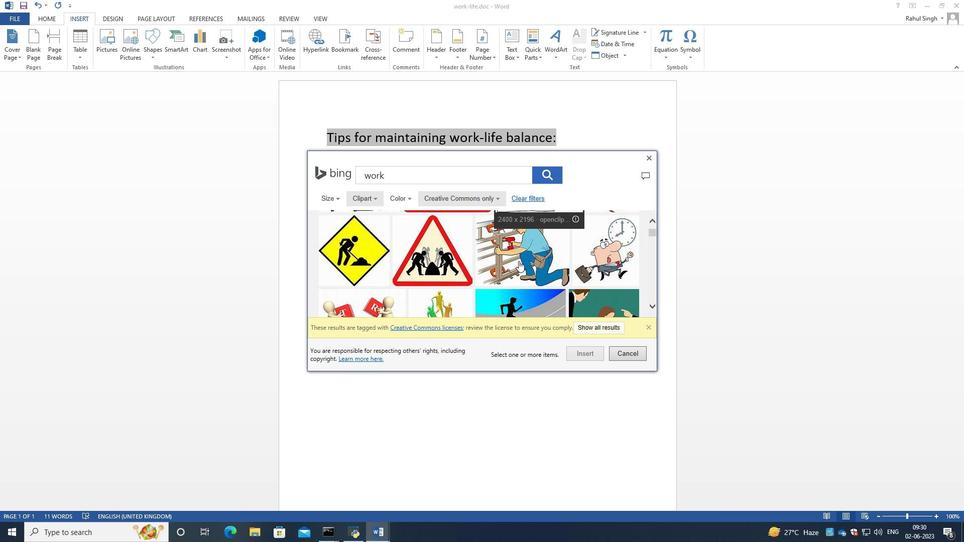 
Action: Mouse scrolled (518, 261) with delta (0, 0)
Screenshot: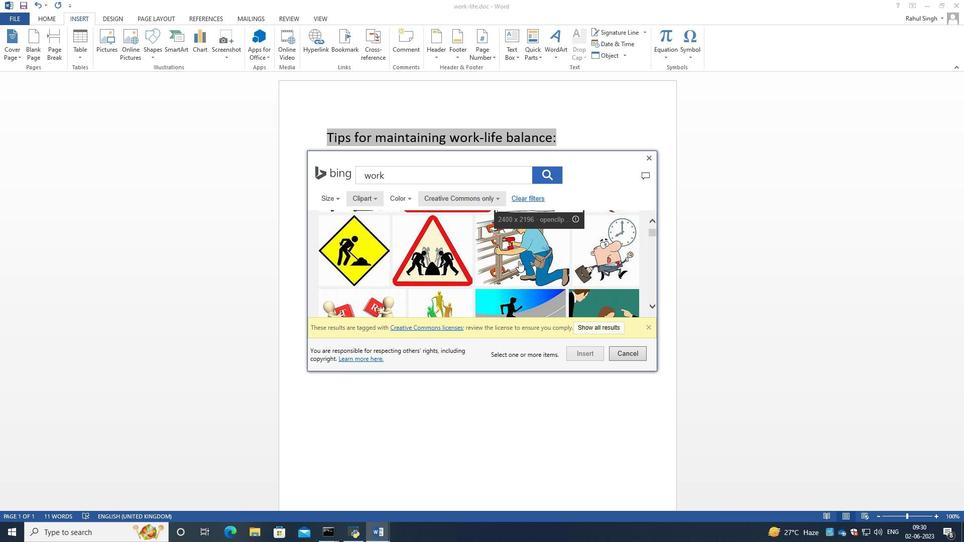 
Action: Mouse scrolled (518, 261) with delta (0, 0)
Screenshot: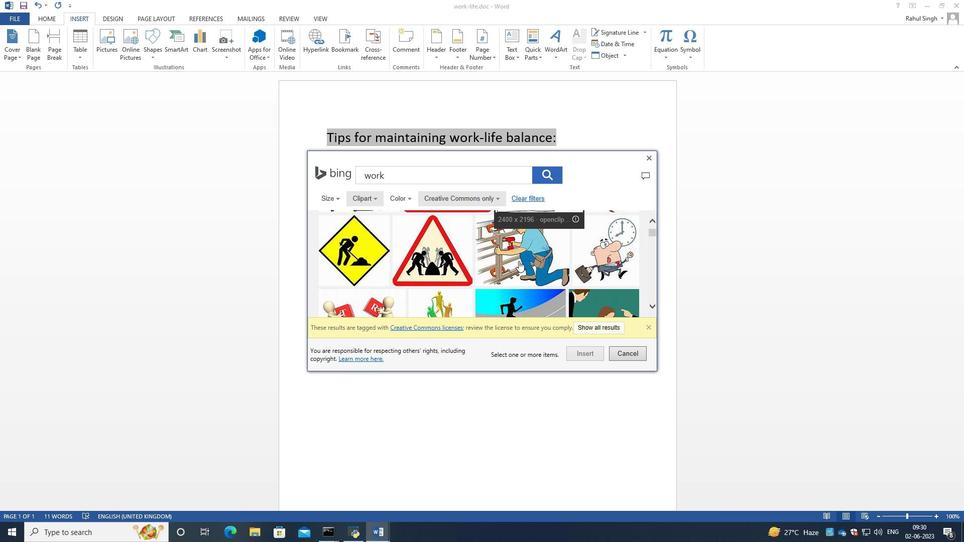 
Action: Mouse moved to (544, 248)
Screenshot: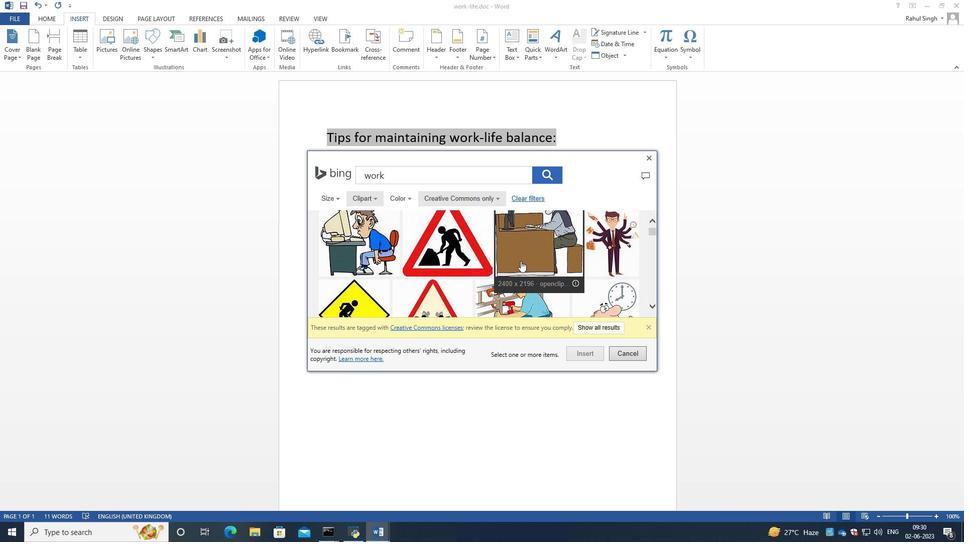
Action: Mouse pressed left at (544, 248)
Screenshot: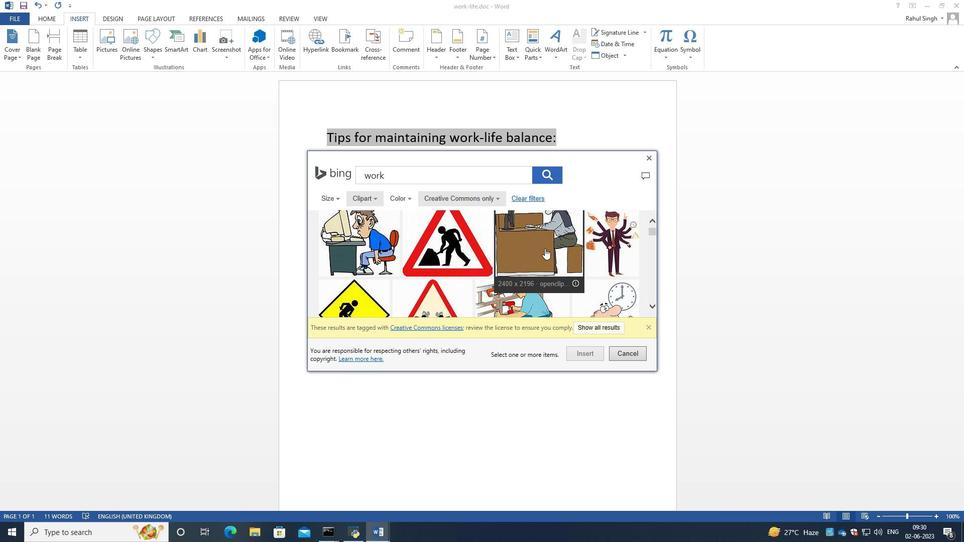 
Action: Mouse moved to (623, 245)
Screenshot: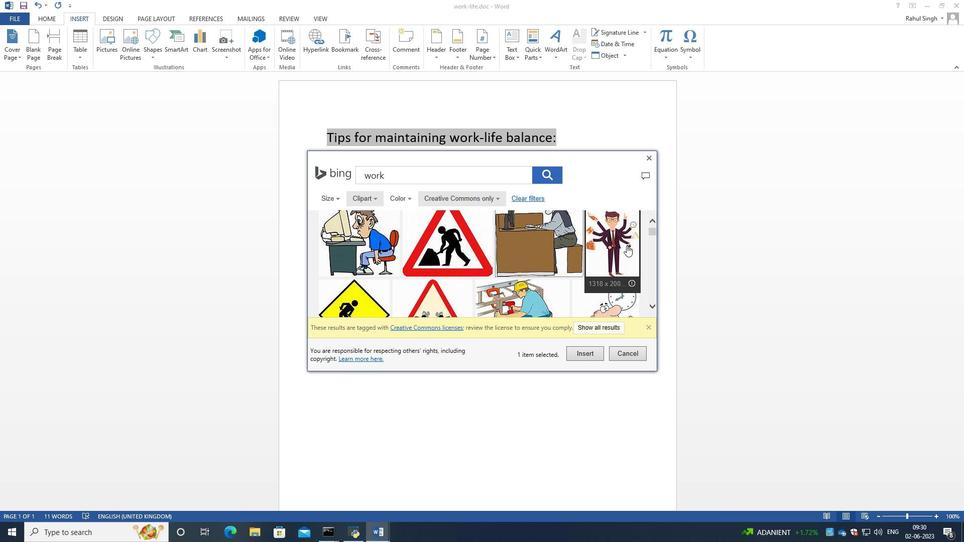 
Action: Mouse pressed left at (623, 245)
Screenshot: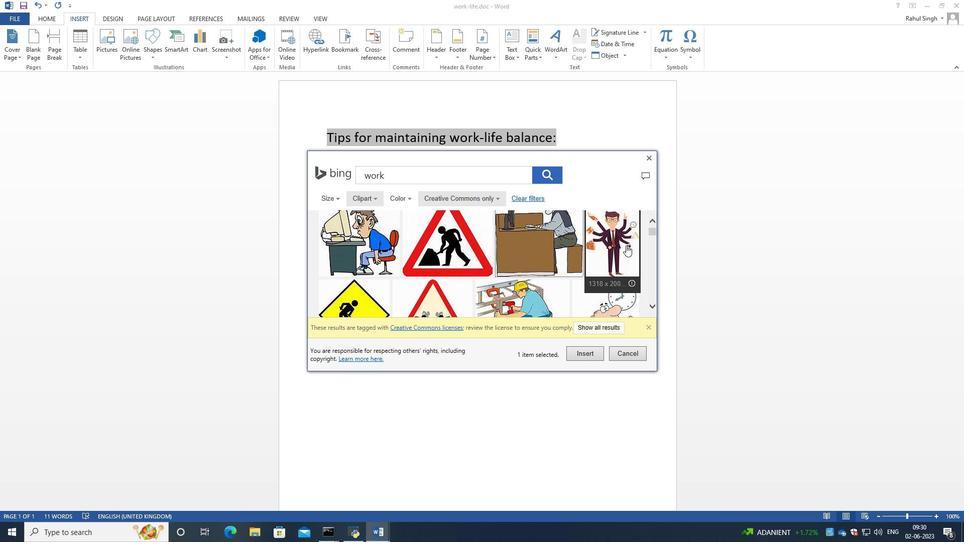 
Action: Mouse moved to (502, 240)
Screenshot: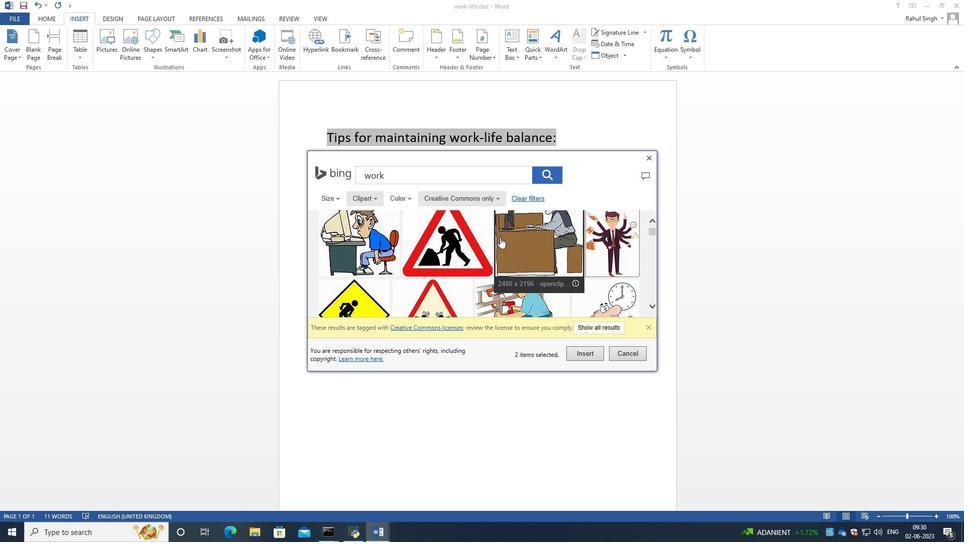 
Action: Mouse scrolled (502, 240) with delta (0, 0)
Screenshot: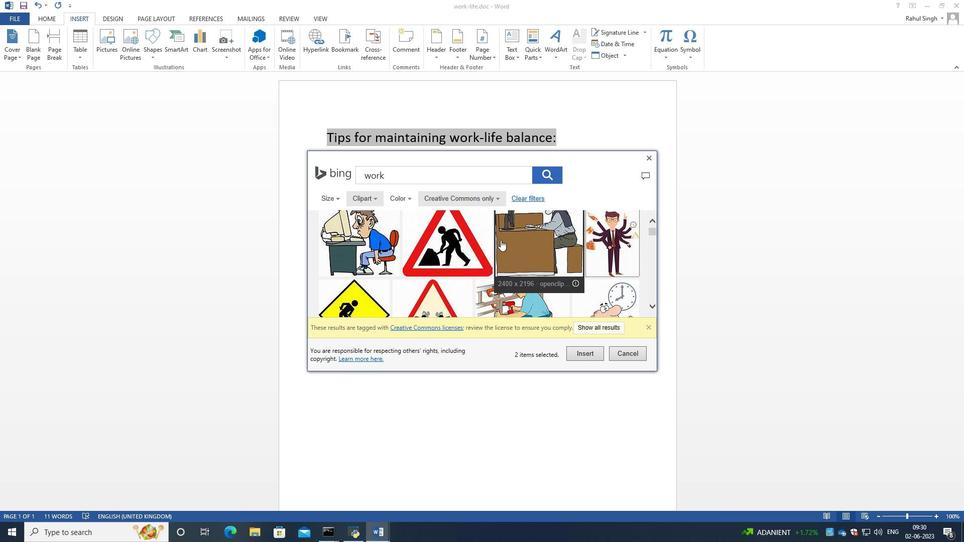
Action: Mouse scrolled (502, 240) with delta (0, 0)
Screenshot: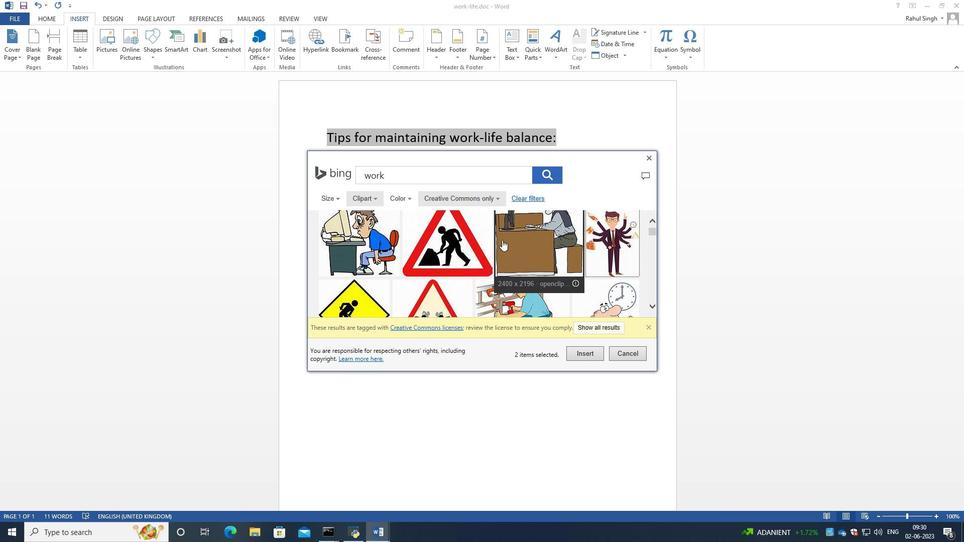 
Action: Mouse scrolled (502, 240) with delta (0, 0)
Screenshot: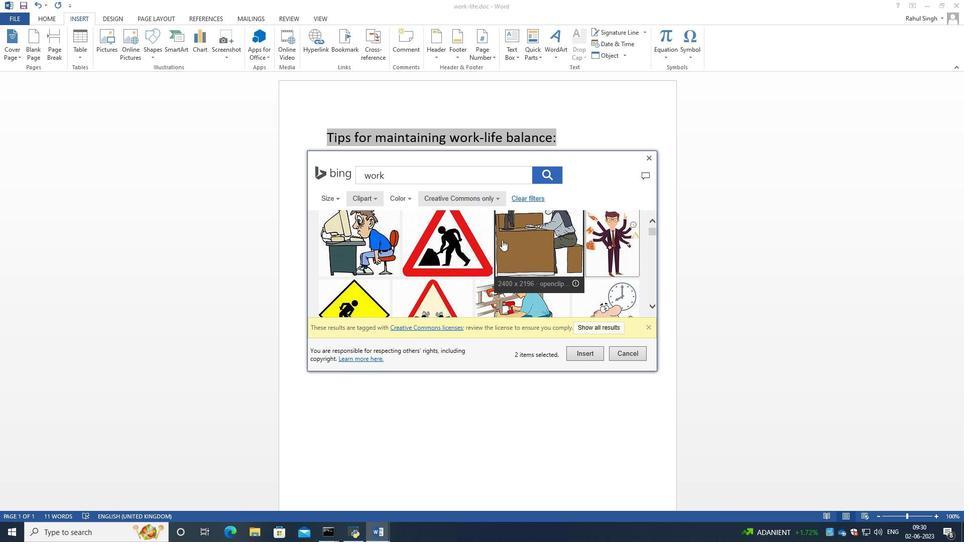 
Action: Mouse moved to (505, 223)
Screenshot: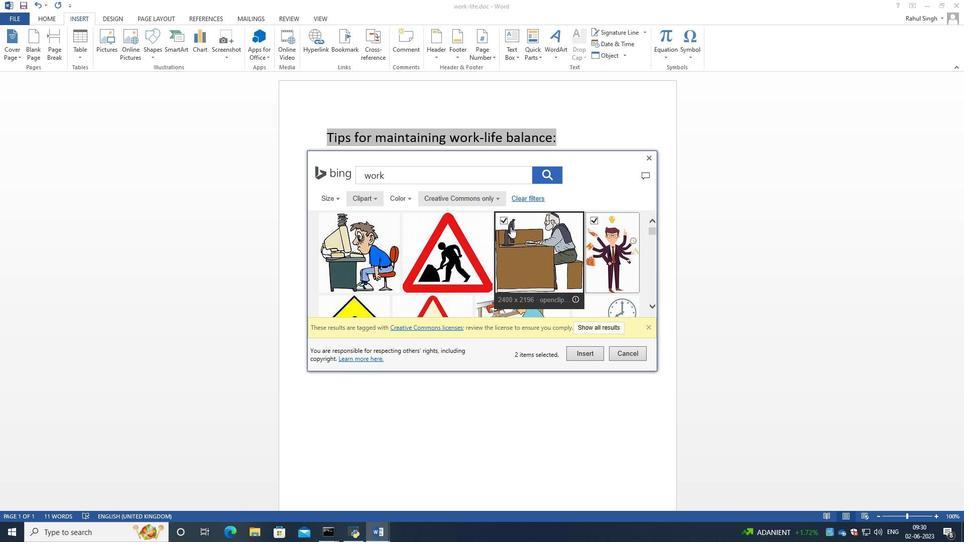 
Action: Mouse pressed left at (505, 223)
Screenshot: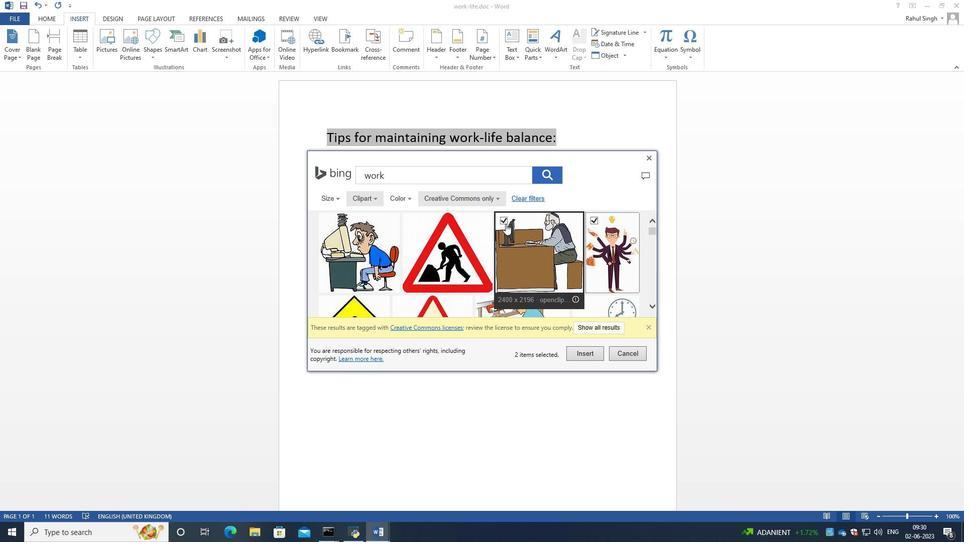 
Action: Mouse moved to (588, 353)
Screenshot: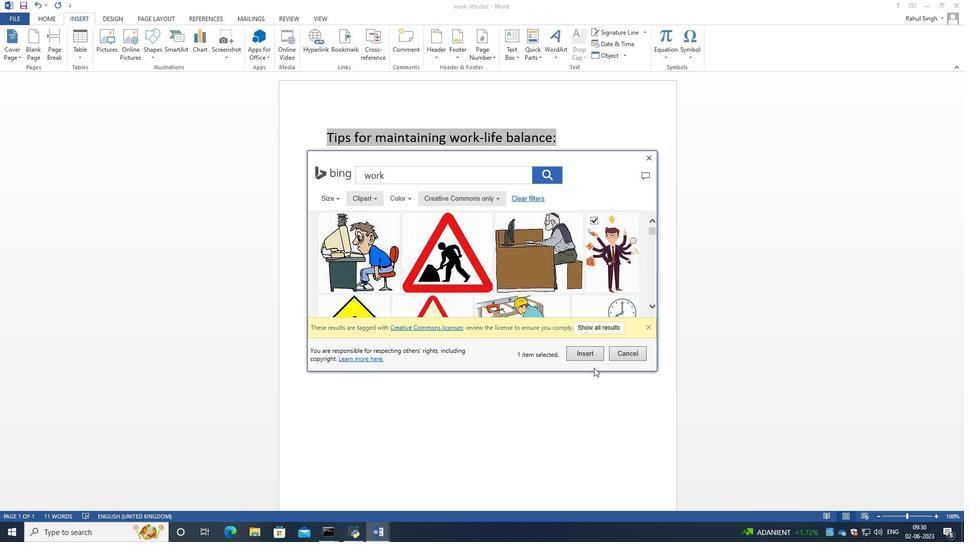 
Action: Mouse pressed left at (588, 353)
Screenshot: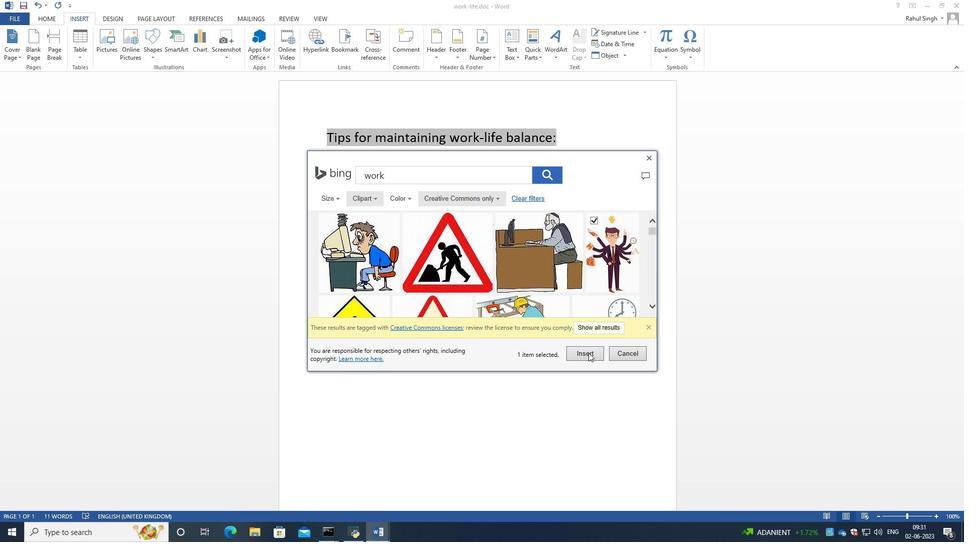 
Action: Mouse moved to (494, 286)
Screenshot: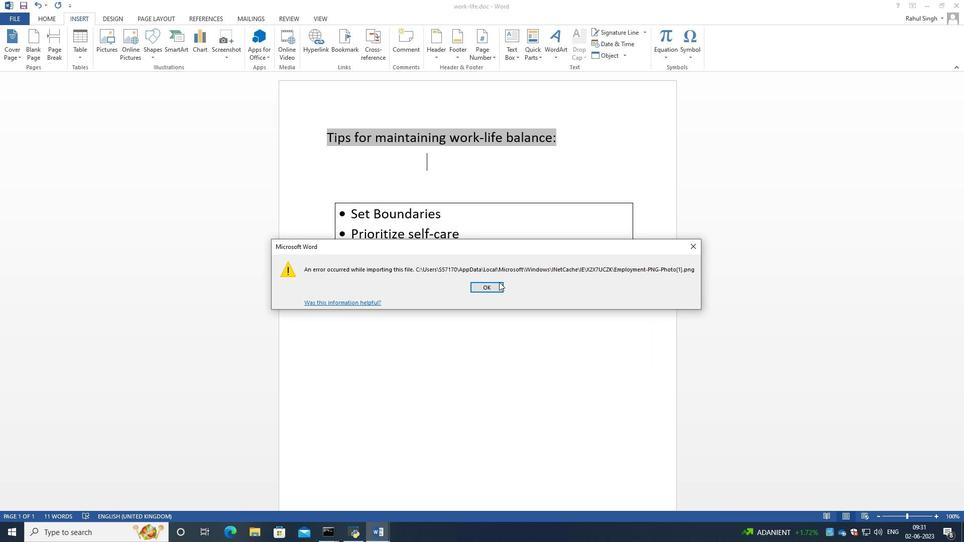 
Action: Mouse pressed left at (494, 286)
Screenshot: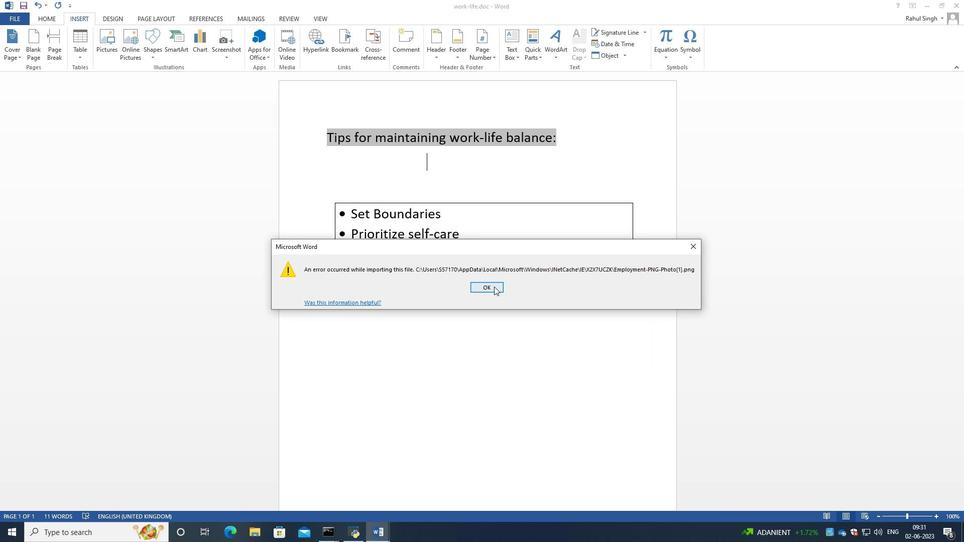 
Action: Mouse moved to (449, 170)
Screenshot: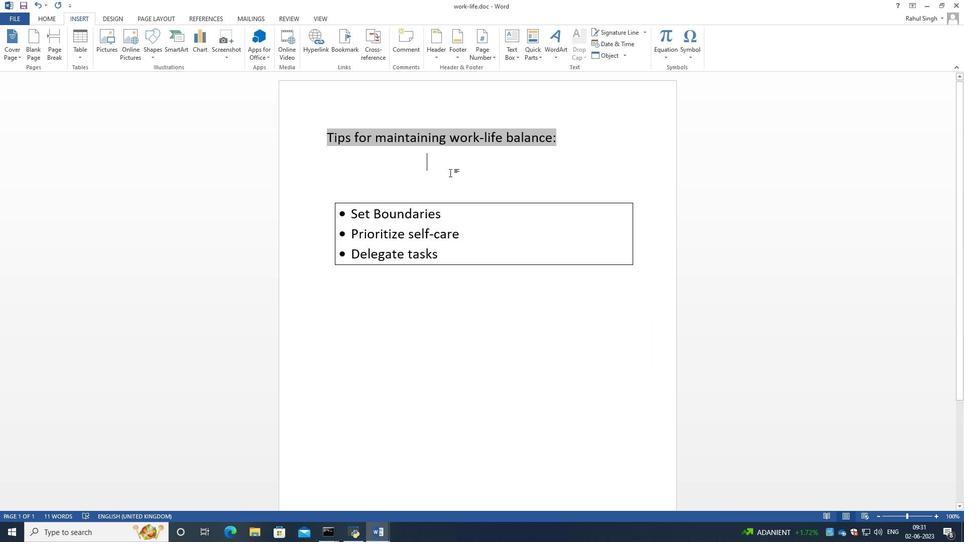 
Action: Mouse pressed right at (449, 170)
Screenshot: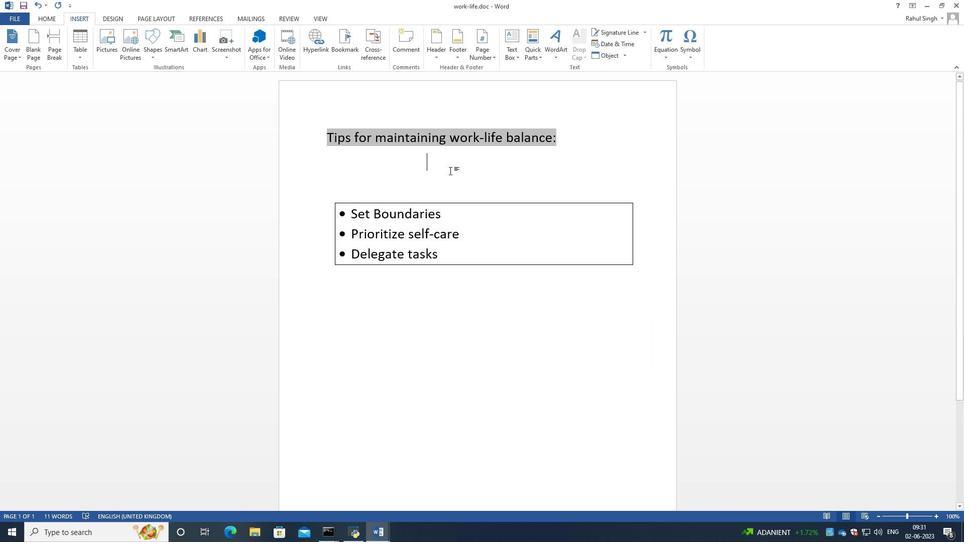 
Action: Mouse moved to (606, 178)
Screenshot: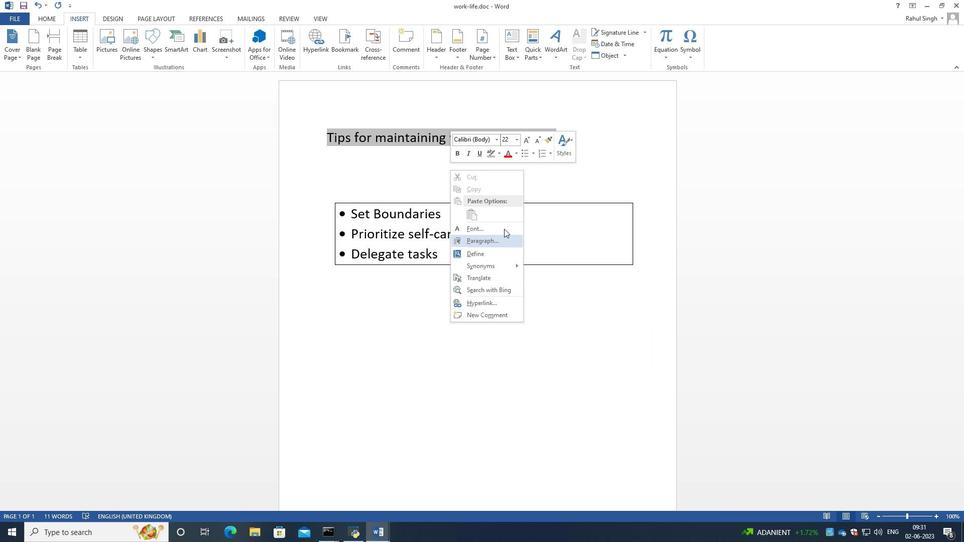 
Action: Mouse pressed left at (606, 178)
Screenshot: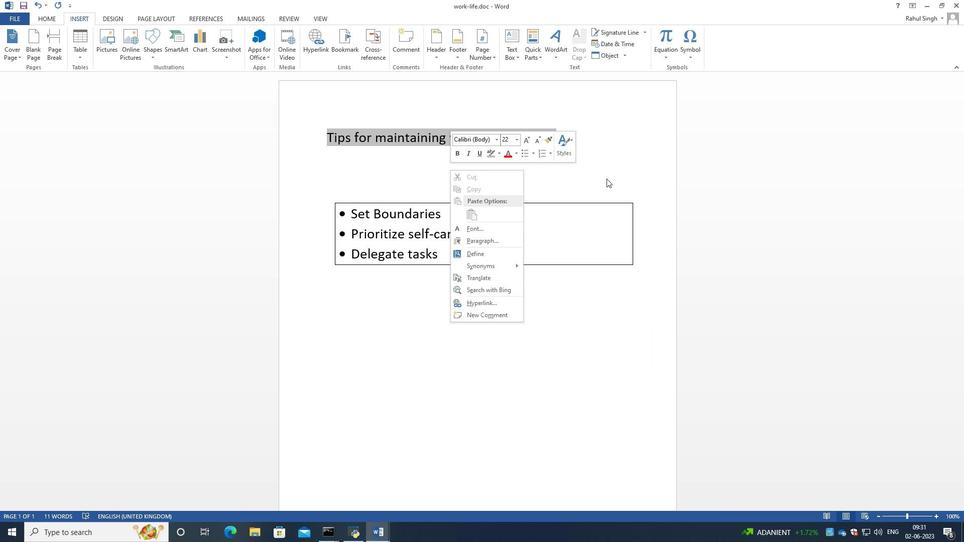 
Action: Mouse moved to (130, 47)
Screenshot: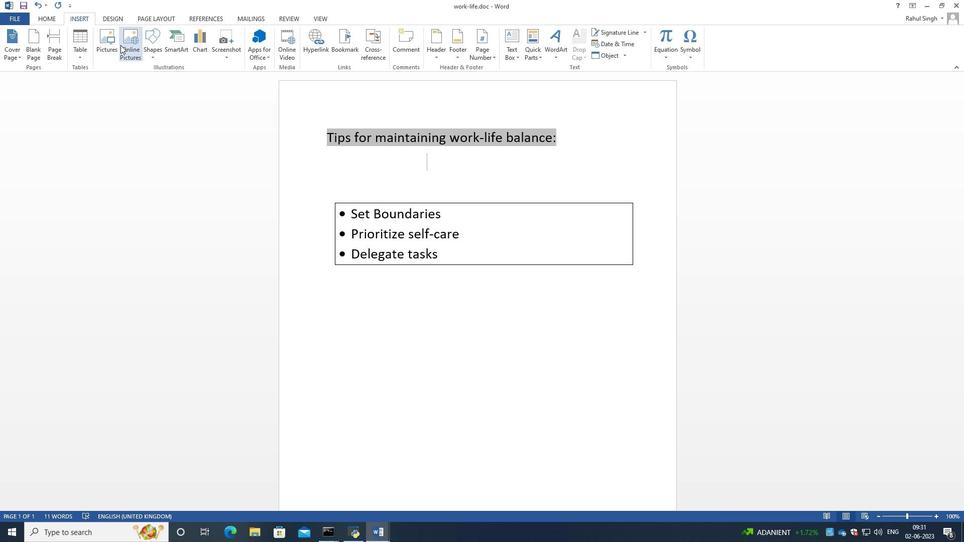 
Action: Mouse pressed left at (130, 47)
Screenshot: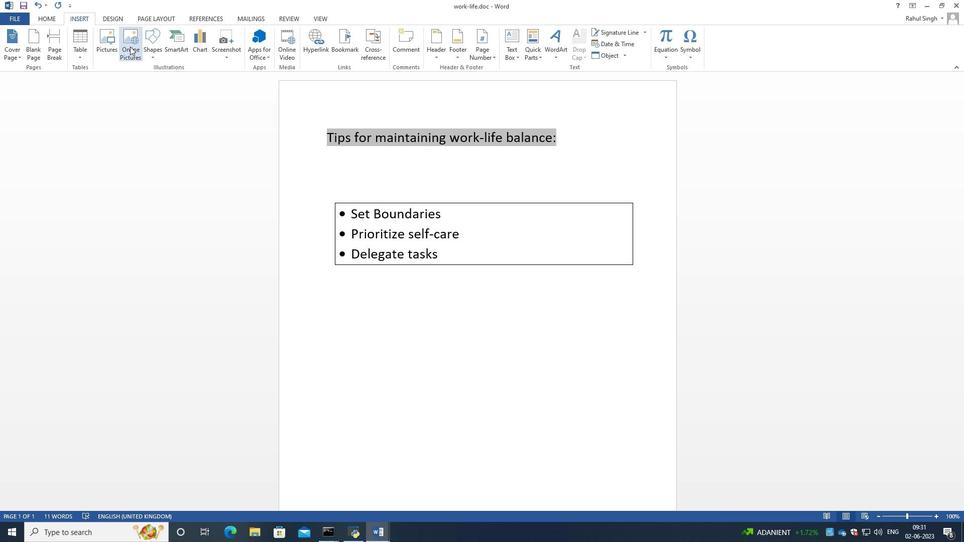
Action: Mouse moved to (558, 213)
Screenshot: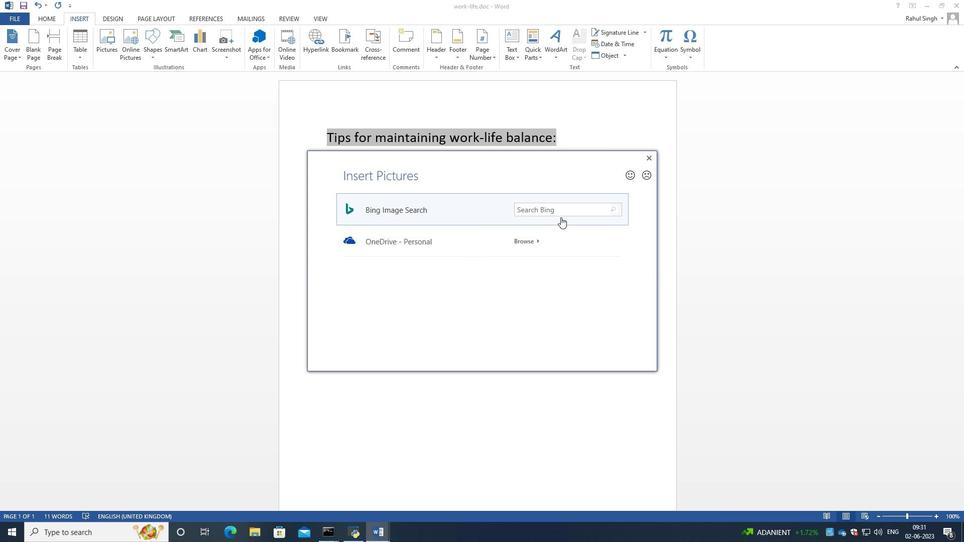 
Action: Mouse pressed left at (558, 213)
Screenshot: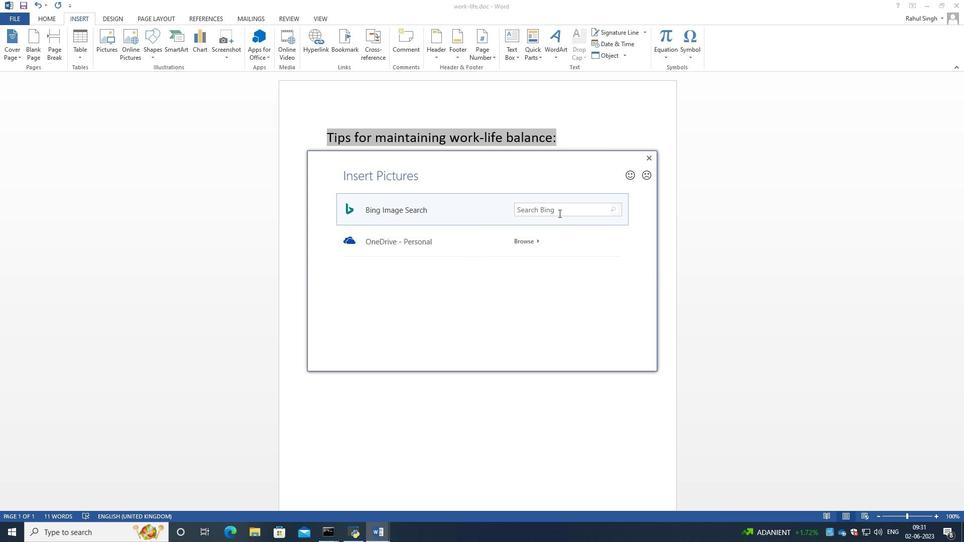 
Action: Key pressed woe<Key.backspace>rk<Key.enter>
Screenshot: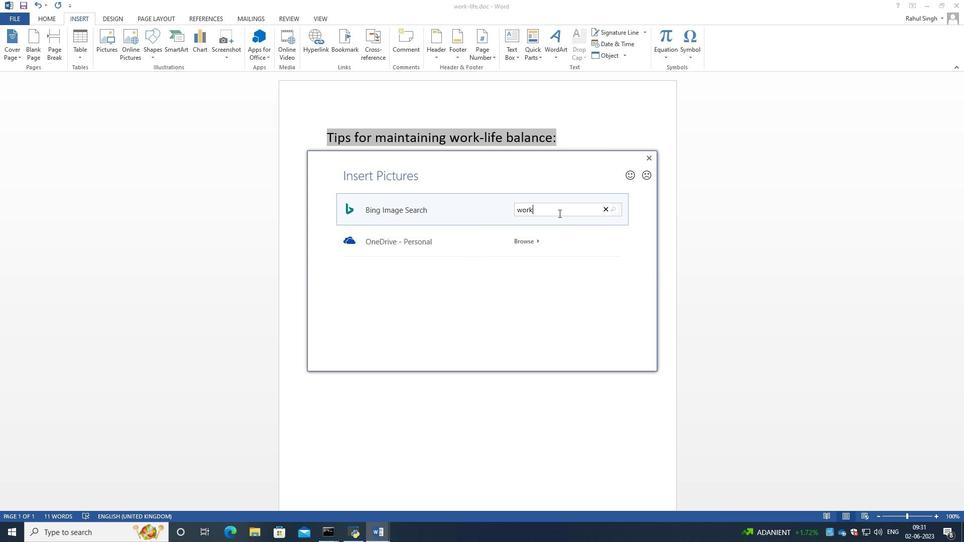 
Action: Mouse moved to (520, 253)
Screenshot: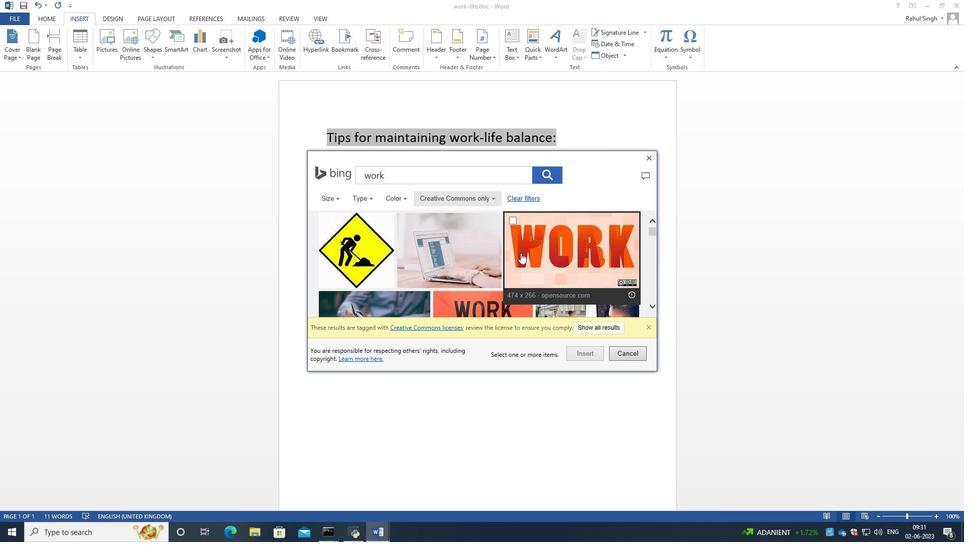 
Action: Mouse scrolled (520, 253) with delta (0, 0)
Screenshot: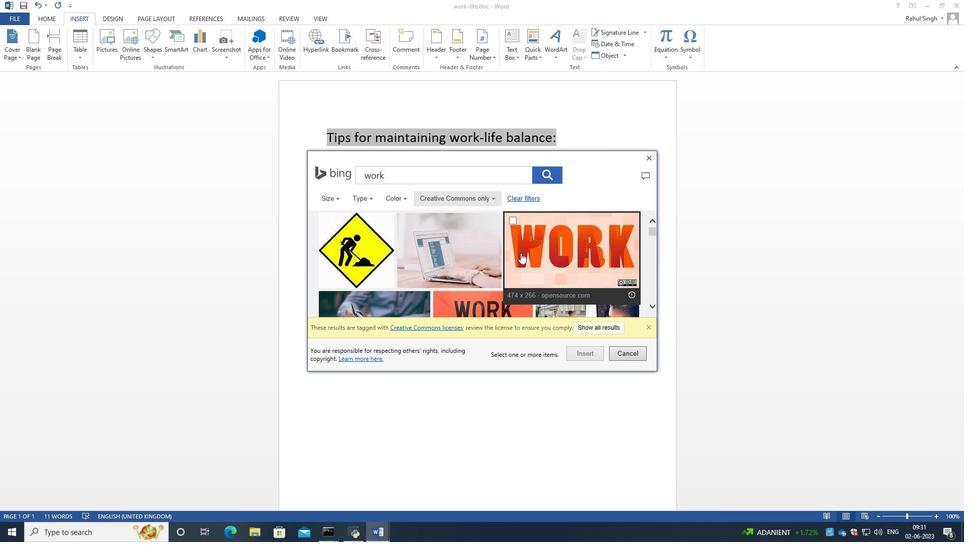 
Action: Mouse scrolled (520, 253) with delta (0, 0)
Screenshot: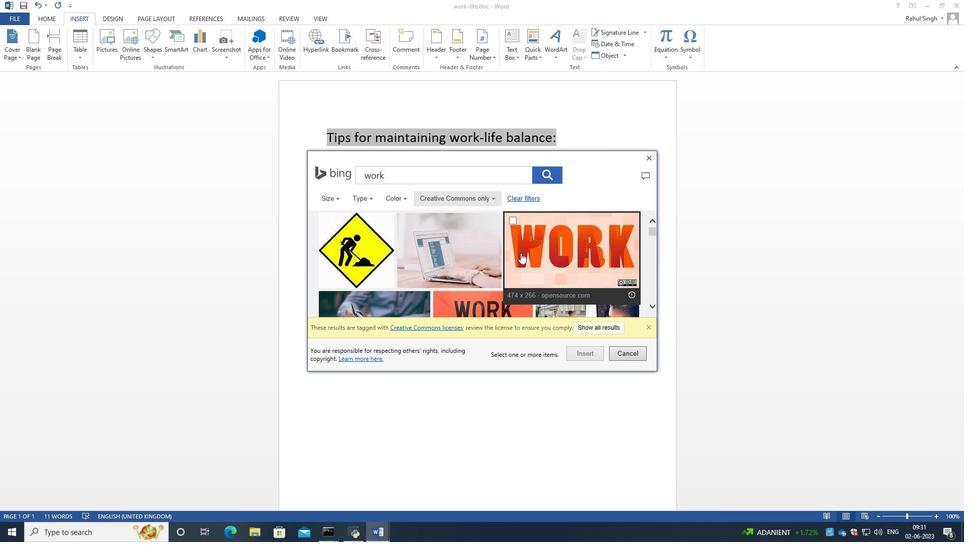 
Action: Mouse moved to (367, 194)
Screenshot: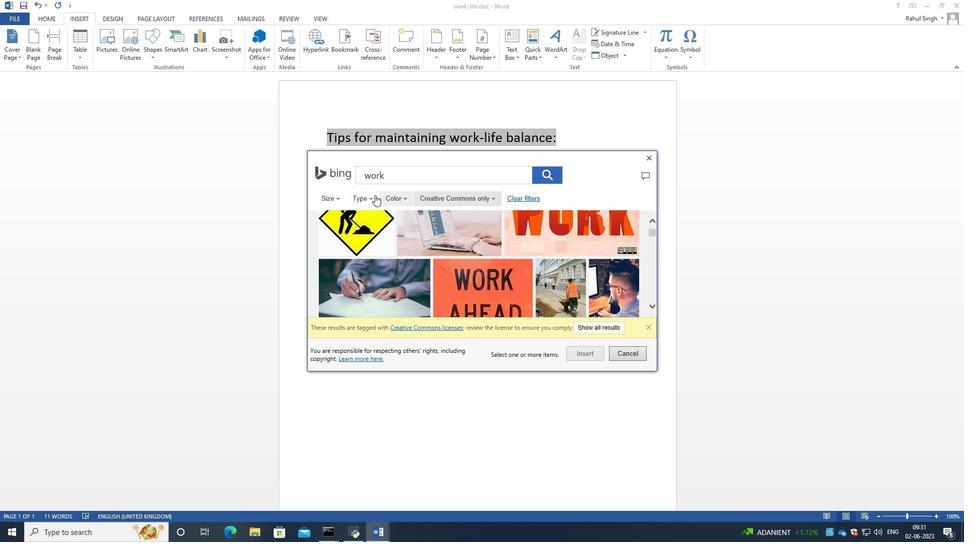 
Action: Mouse pressed left at (367, 194)
Screenshot: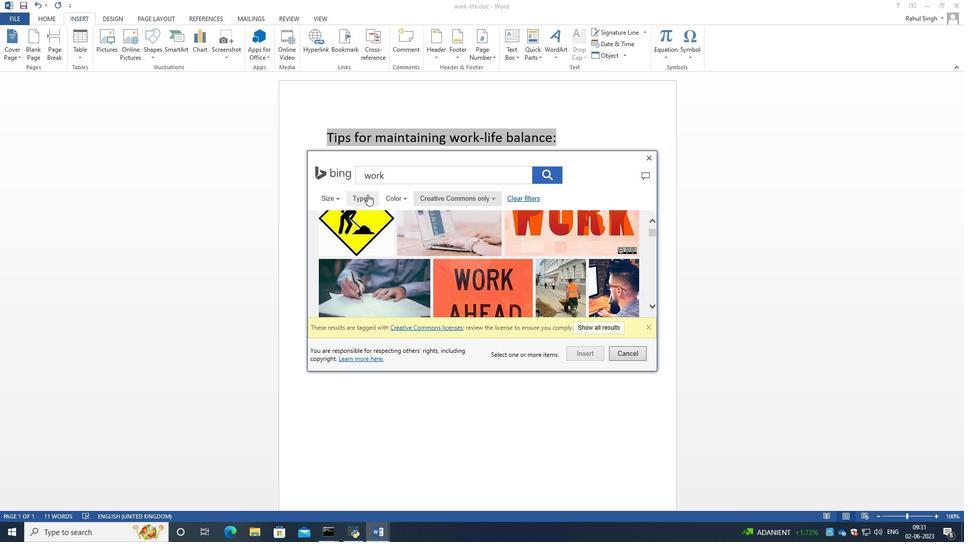 
Action: Mouse moved to (376, 239)
Screenshot: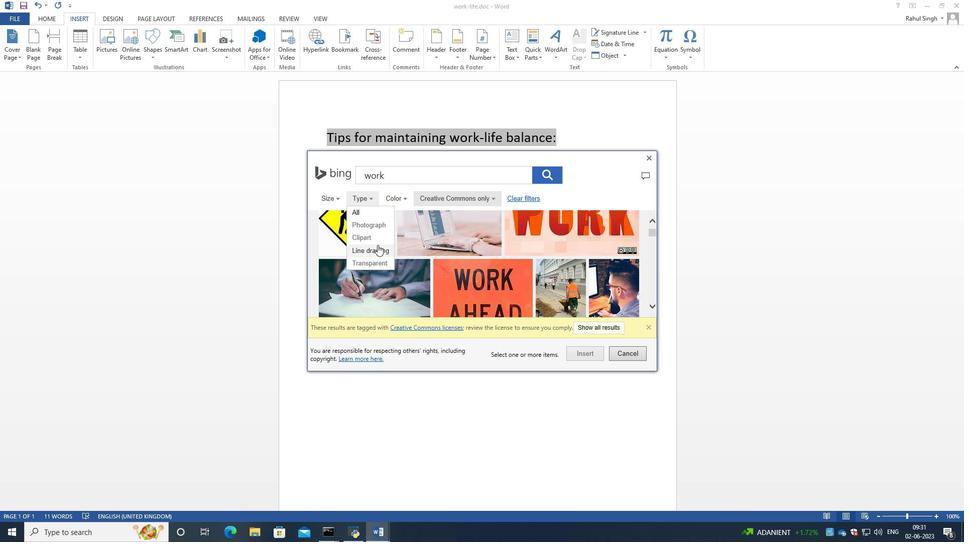 
Action: Mouse pressed left at (376, 239)
Screenshot: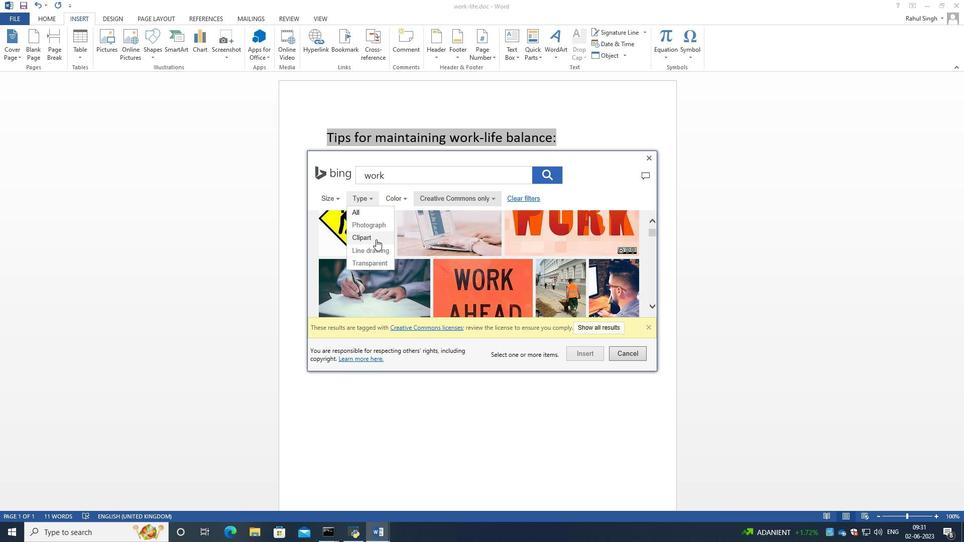 
Action: Mouse moved to (492, 278)
Screenshot: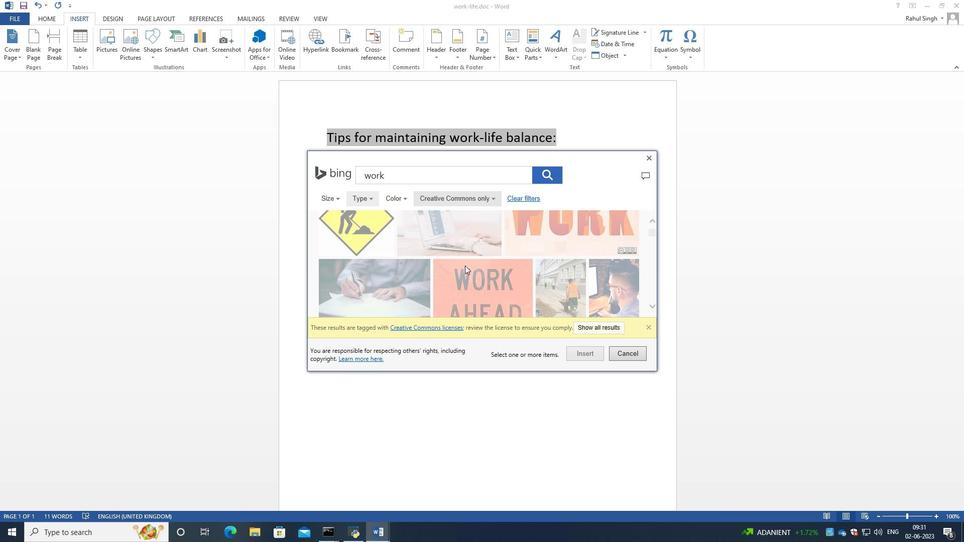 
Action: Mouse scrolled (492, 277) with delta (0, 0)
Screenshot: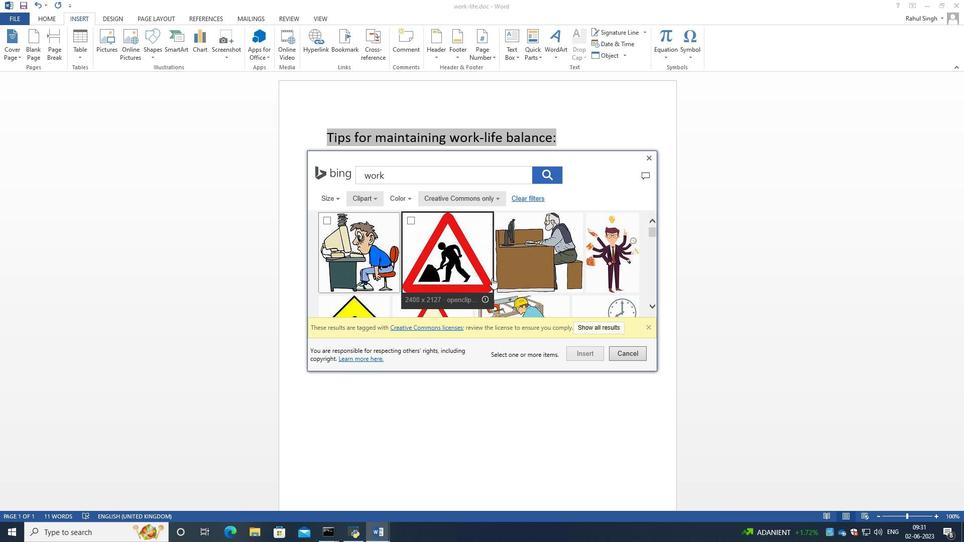 
Action: Mouse scrolled (492, 277) with delta (0, 0)
Screenshot: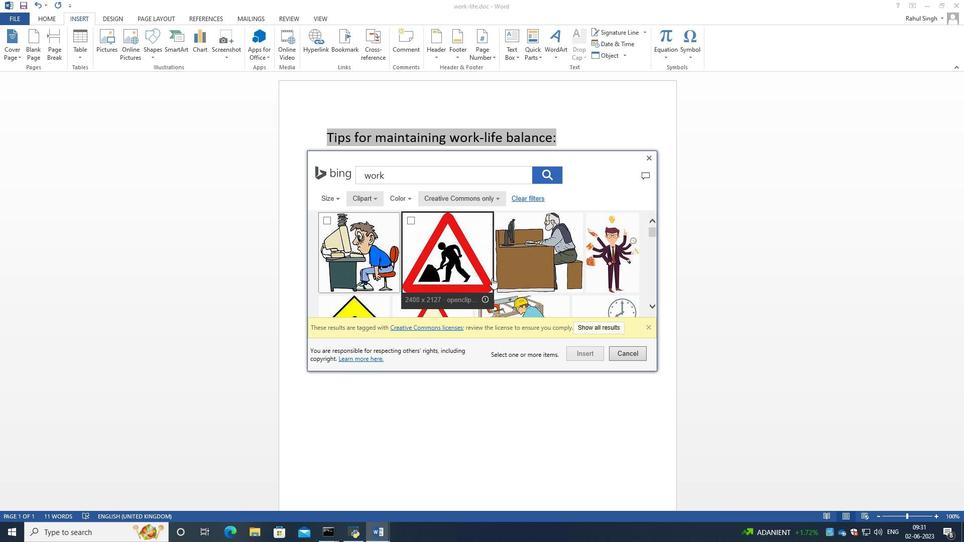 
Action: Mouse scrolled (492, 277) with delta (0, 0)
Screenshot: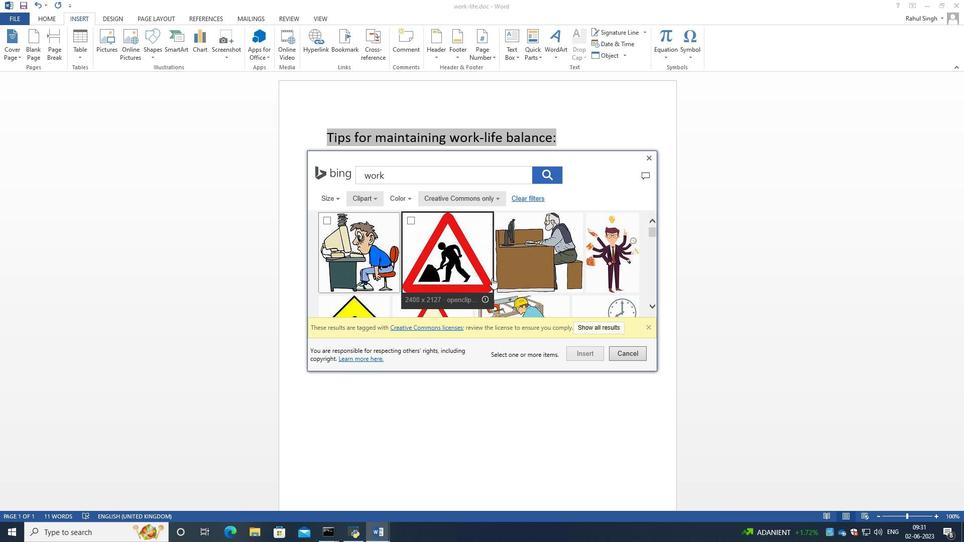 
Action: Mouse scrolled (492, 277) with delta (0, 0)
Screenshot: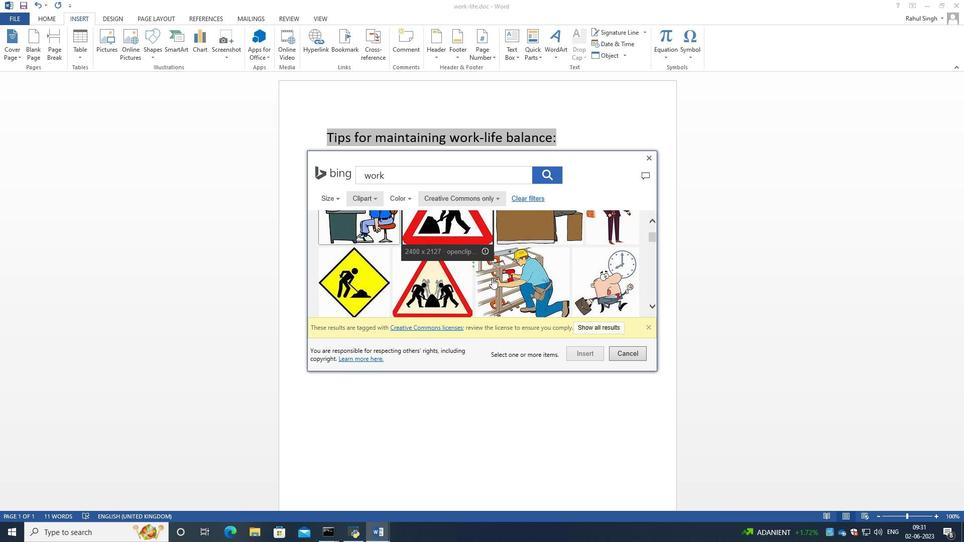 
Action: Mouse scrolled (492, 277) with delta (0, 0)
Screenshot: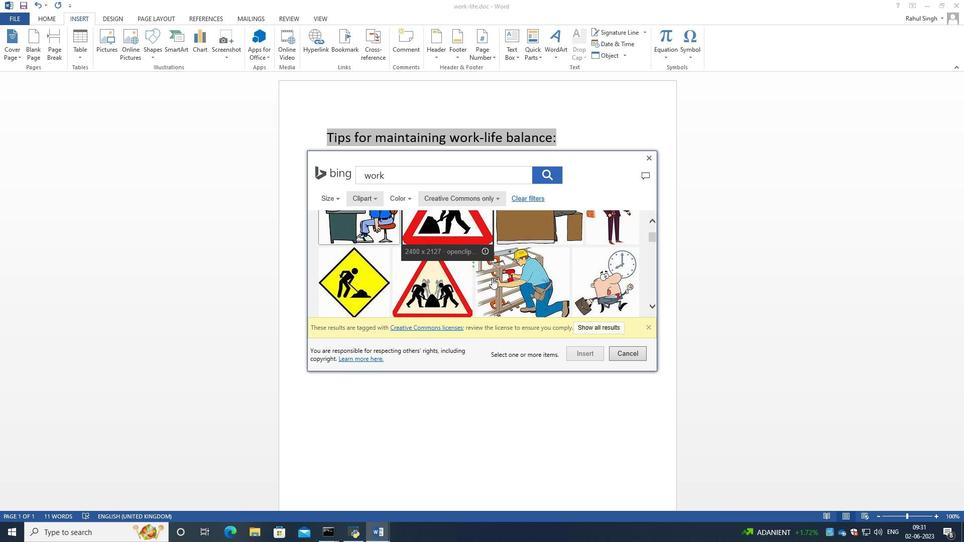 
Action: Mouse moved to (492, 278)
Screenshot: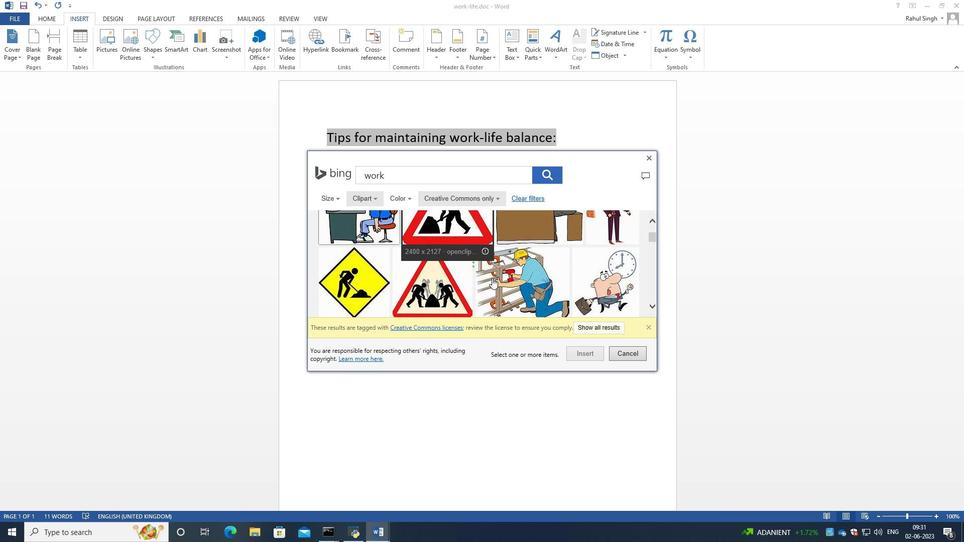 
Action: Mouse scrolled (492, 278) with delta (0, 0)
Screenshot: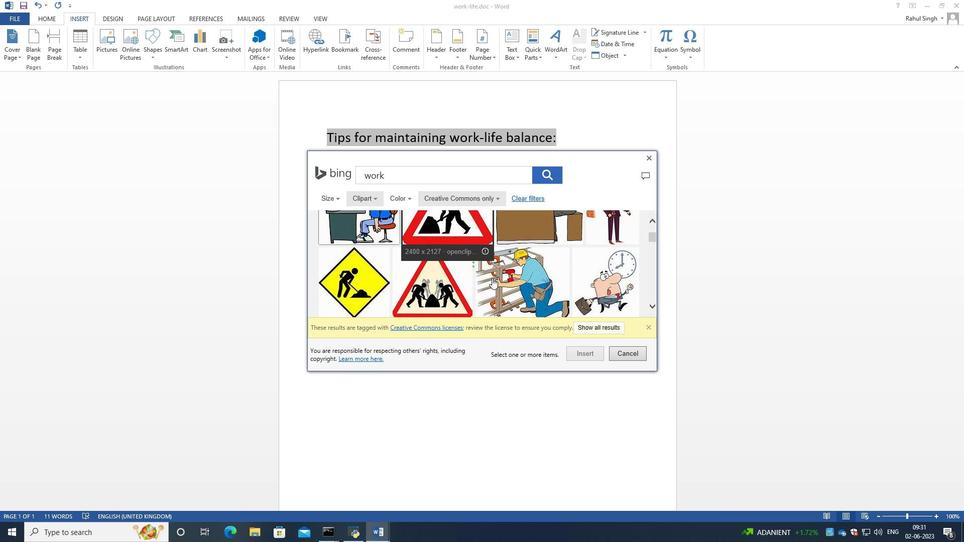 
Action: Mouse scrolled (492, 278) with delta (0, 0)
Screenshot: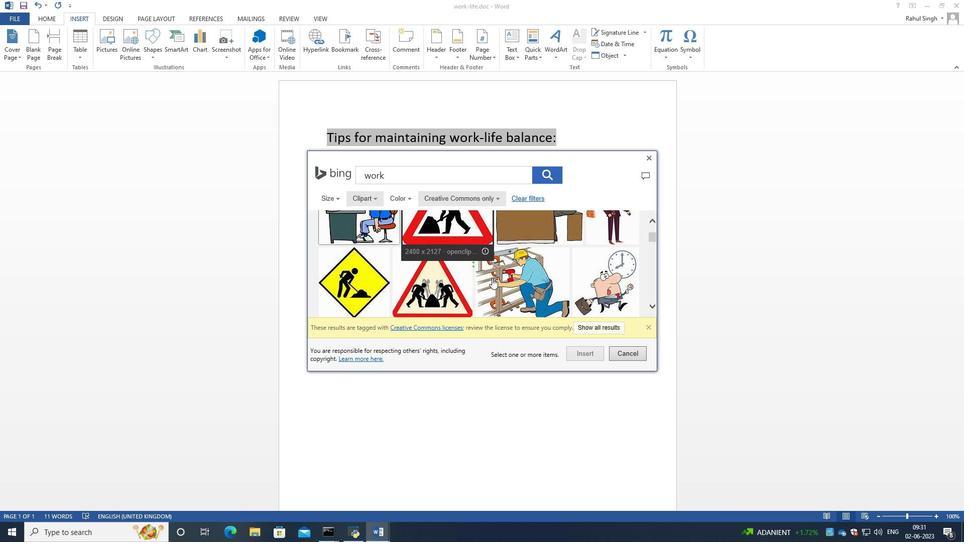 
Action: Mouse scrolled (492, 278) with delta (0, 0)
Screenshot: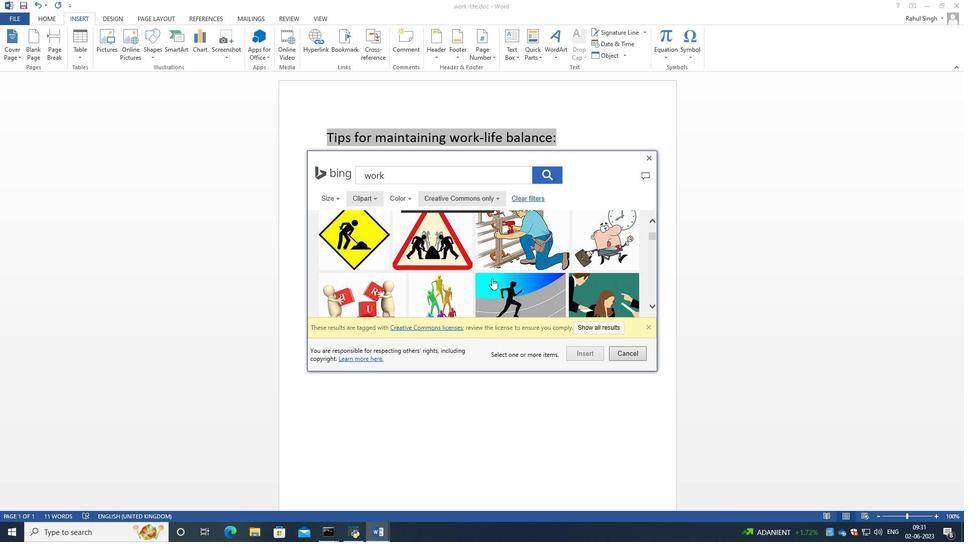 
Action: Mouse scrolled (492, 278) with delta (0, 0)
Screenshot: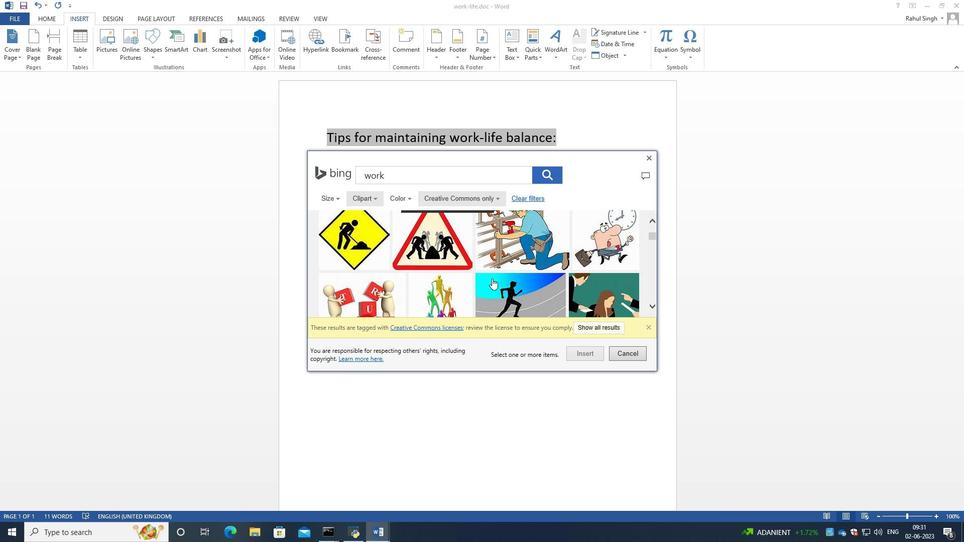 
Action: Mouse moved to (492, 278)
Screenshot: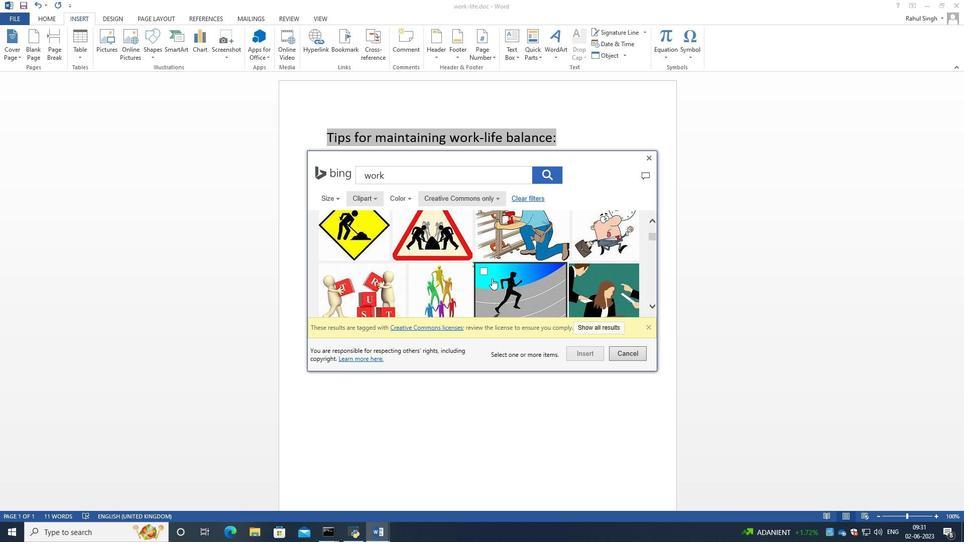 
Action: Mouse scrolled (492, 278) with delta (0, 0)
Screenshot: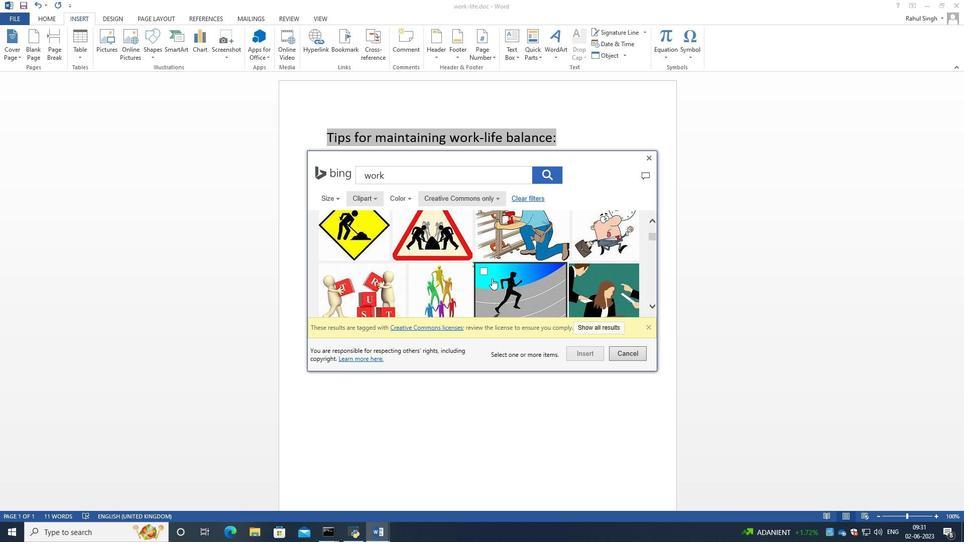 
Action: Mouse scrolled (492, 278) with delta (0, 0)
Screenshot: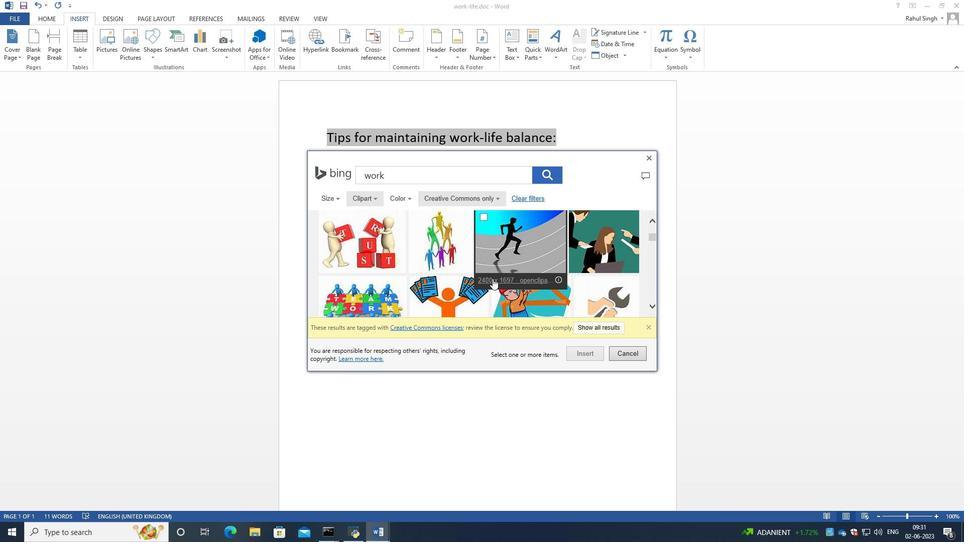 
Action: Mouse scrolled (492, 278) with delta (0, 0)
Screenshot: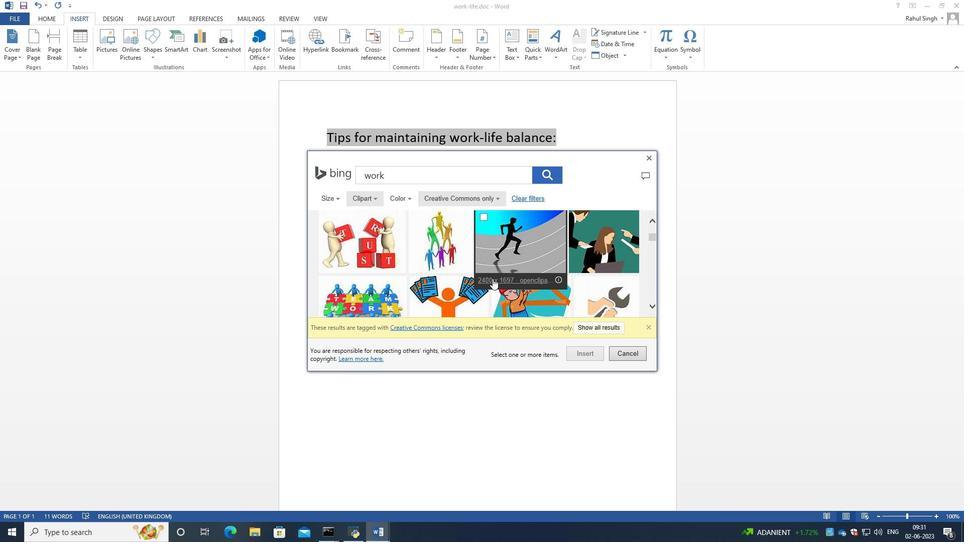 
Action: Mouse scrolled (492, 278) with delta (0, 0)
Screenshot: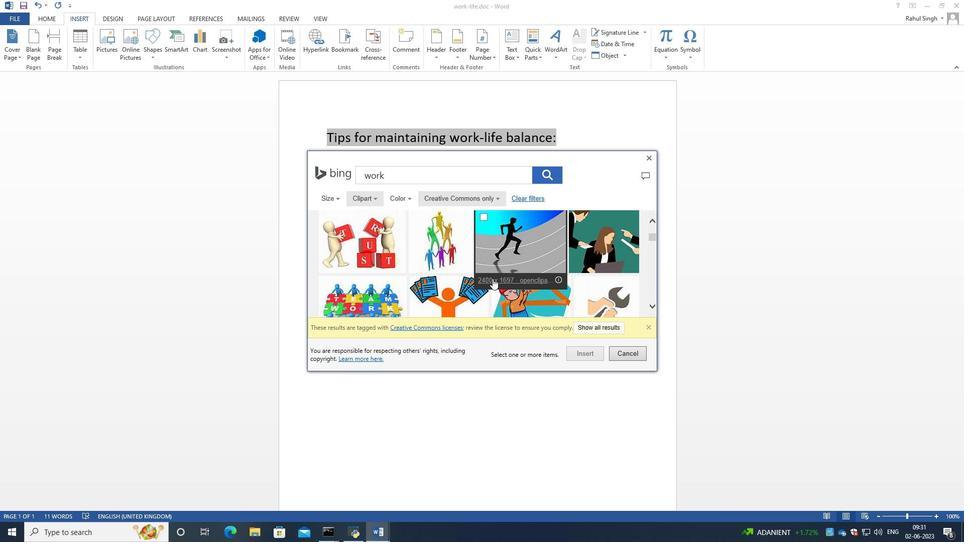 
Action: Mouse scrolled (492, 278) with delta (0, 0)
Screenshot: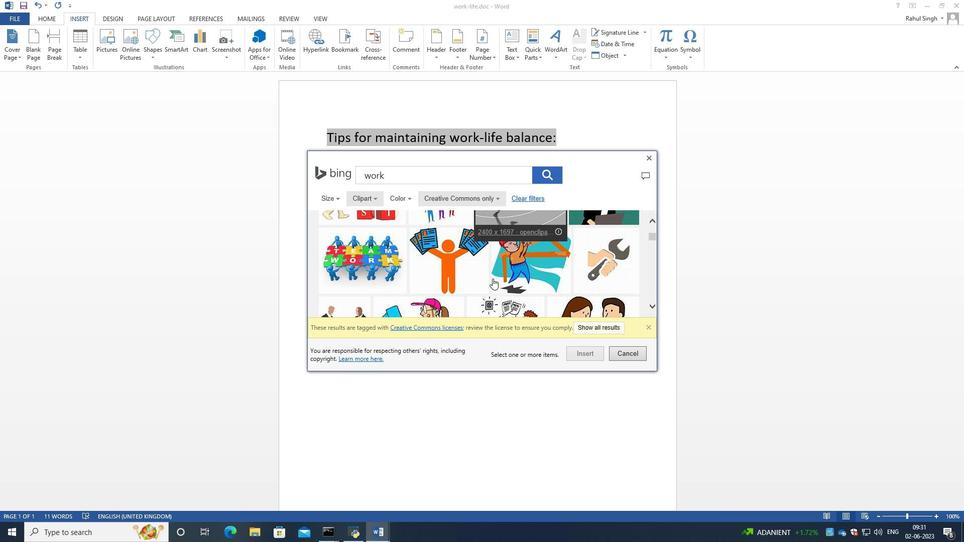 
Action: Mouse scrolled (492, 278) with delta (0, 0)
Screenshot: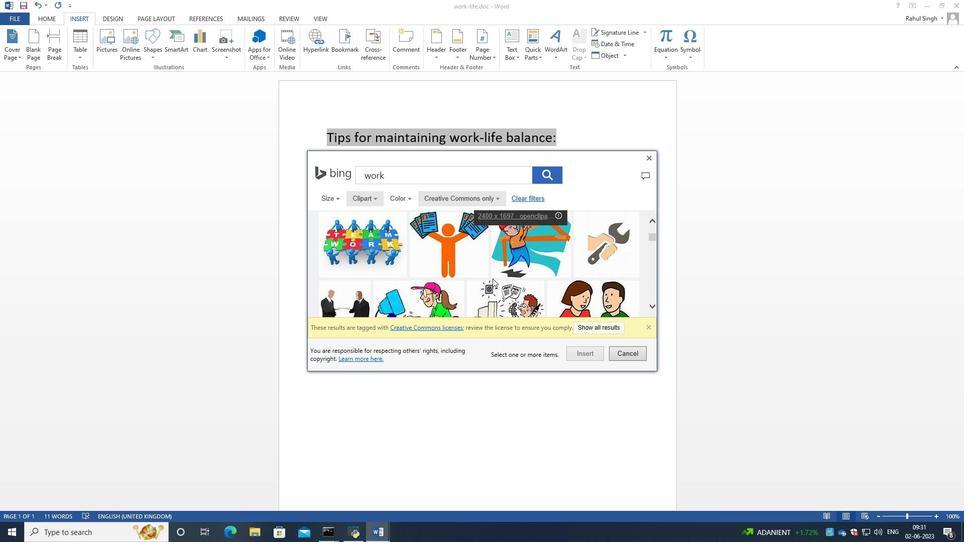 
Action: Mouse scrolled (492, 278) with delta (0, 0)
Screenshot: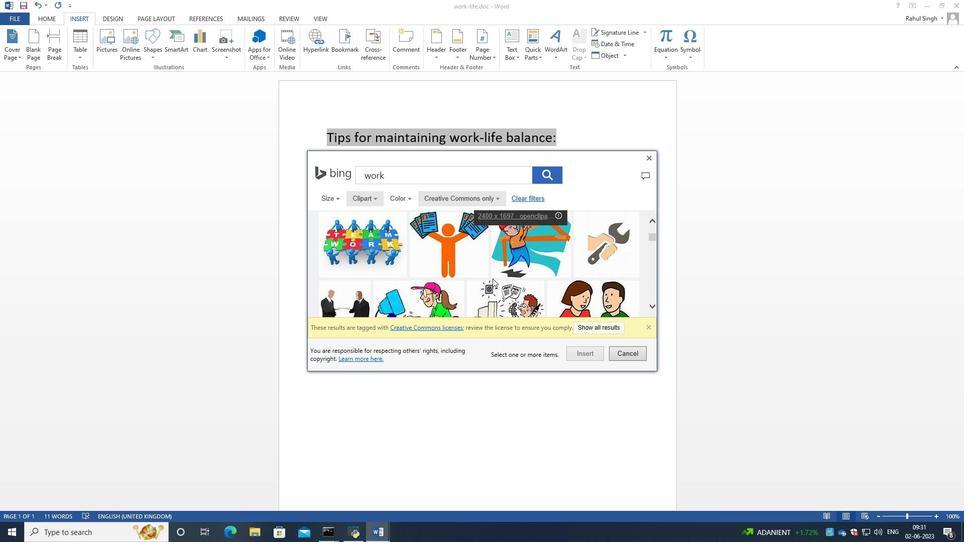 
Action: Mouse moved to (503, 275)
Screenshot: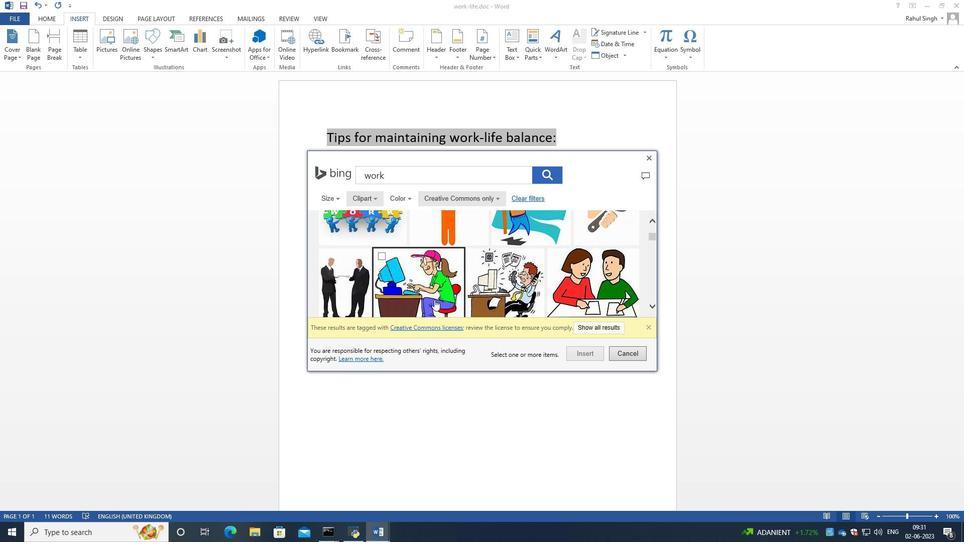 
Action: Mouse scrolled (503, 275) with delta (0, 0)
Screenshot: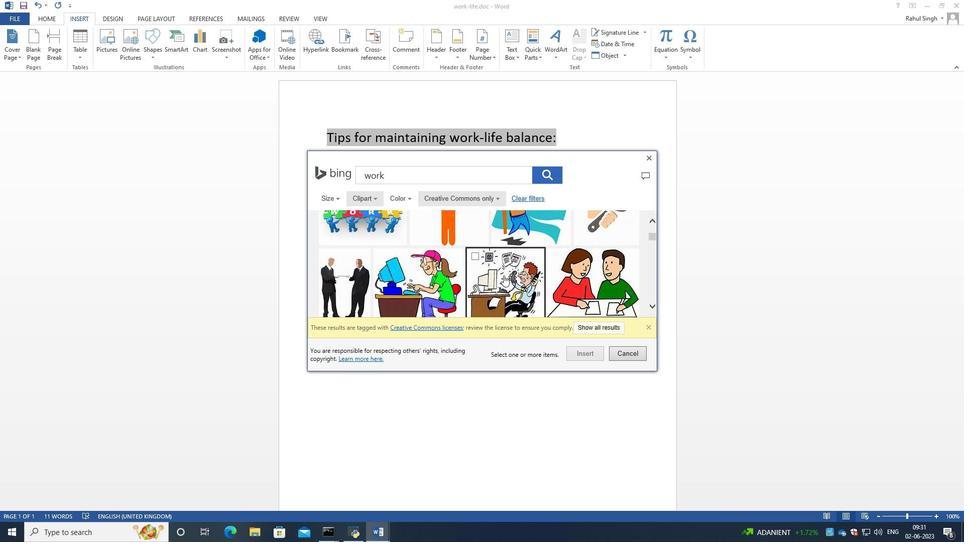 
Action: Mouse scrolled (503, 275) with delta (0, 0)
Screenshot: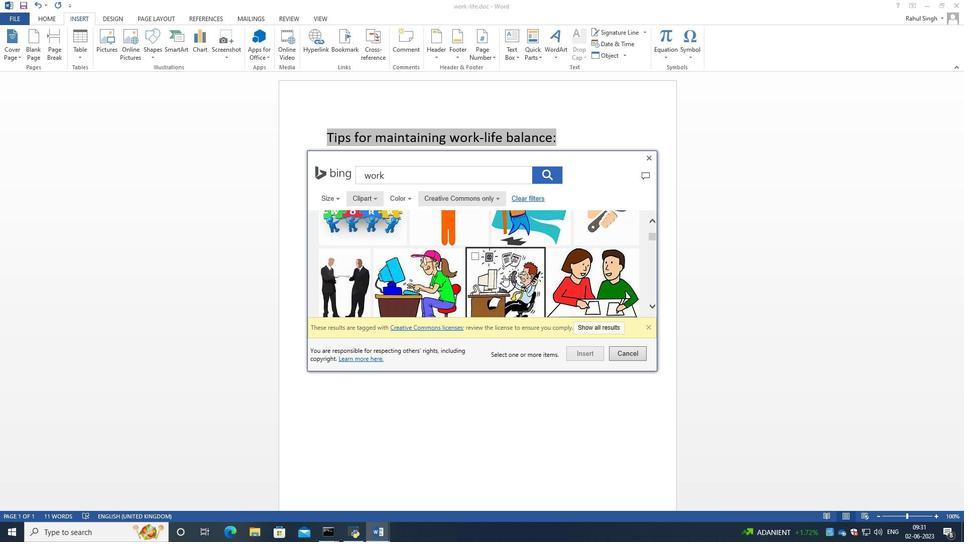 
Action: Mouse moved to (500, 274)
Screenshot: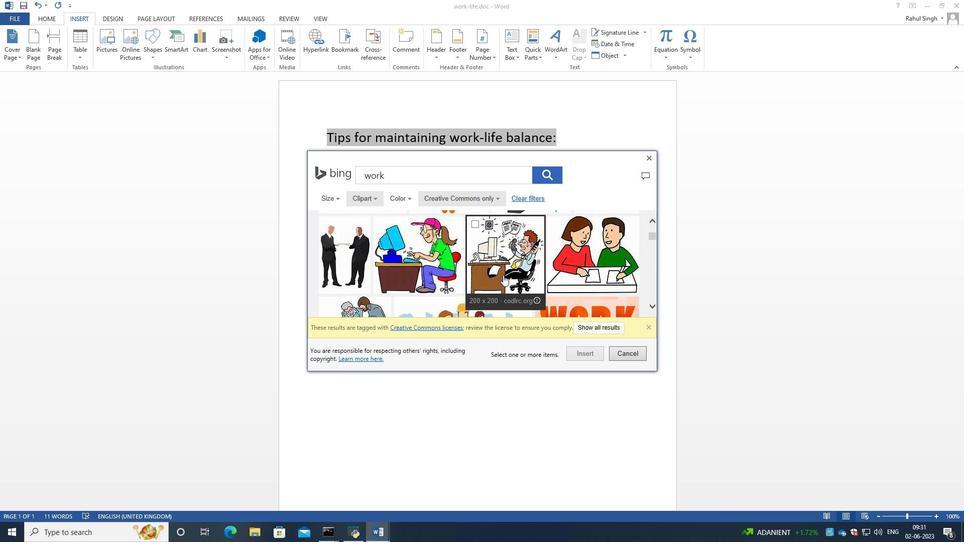 
Action: Mouse scrolled (500, 273) with delta (0, 0)
Screenshot: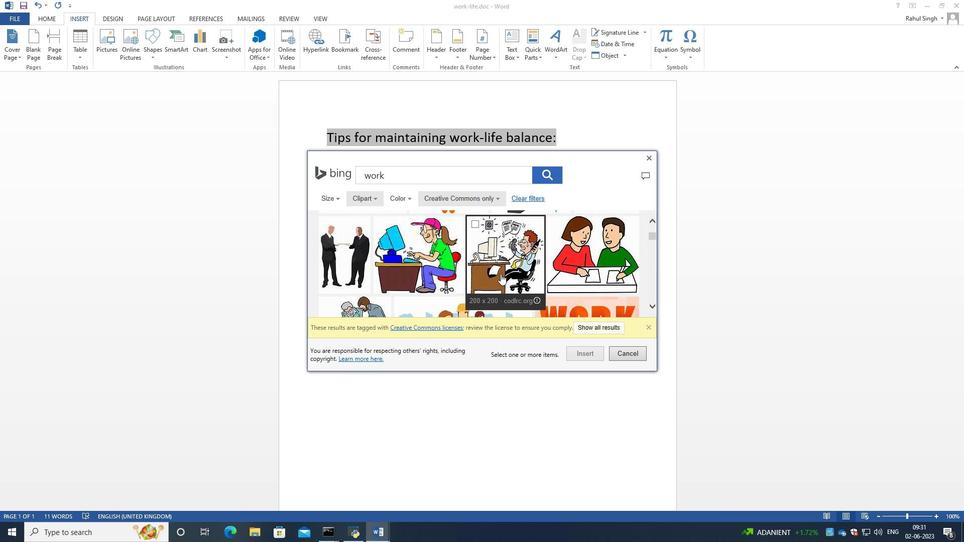 
Action: Mouse scrolled (500, 273) with delta (0, 0)
Screenshot: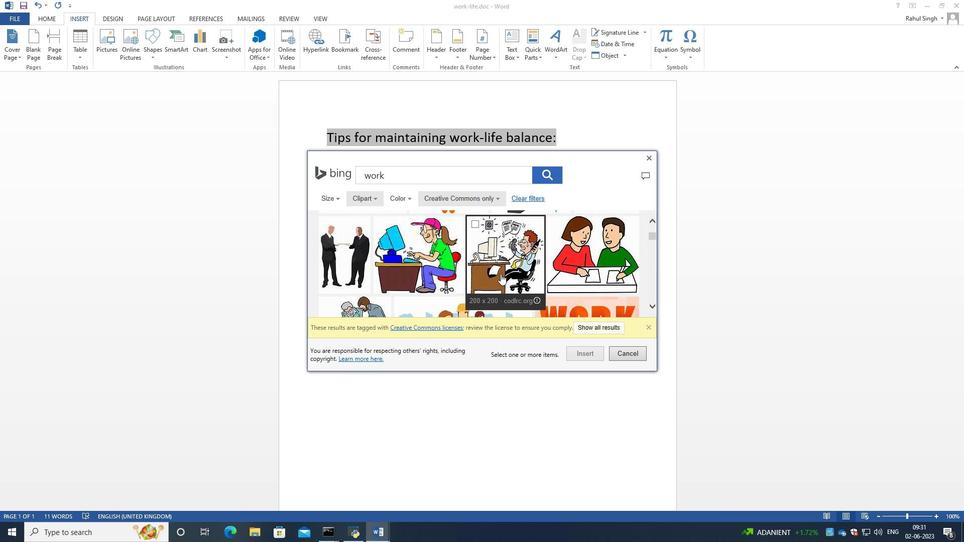 
Action: Mouse scrolled (500, 273) with delta (0, 0)
Screenshot: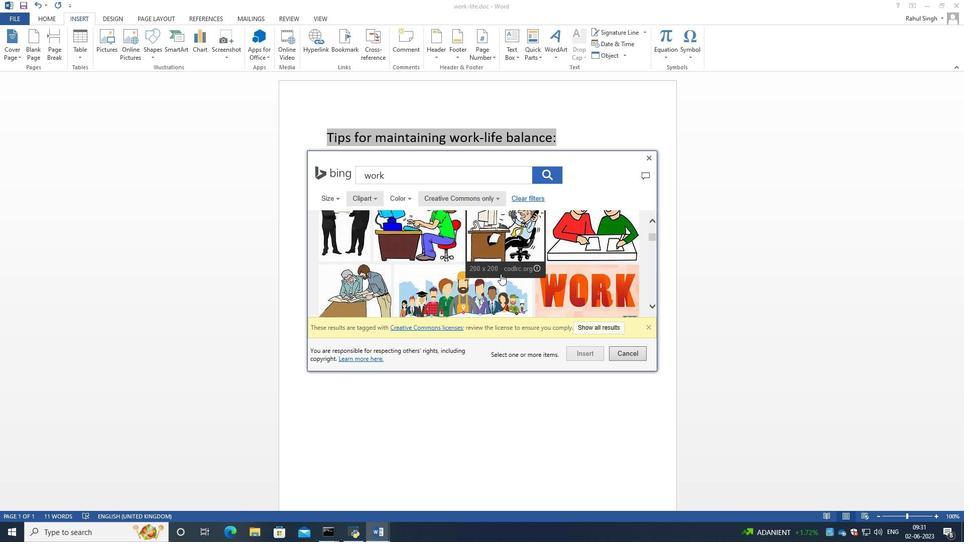 
Action: Mouse scrolled (500, 273) with delta (0, 0)
Screenshot: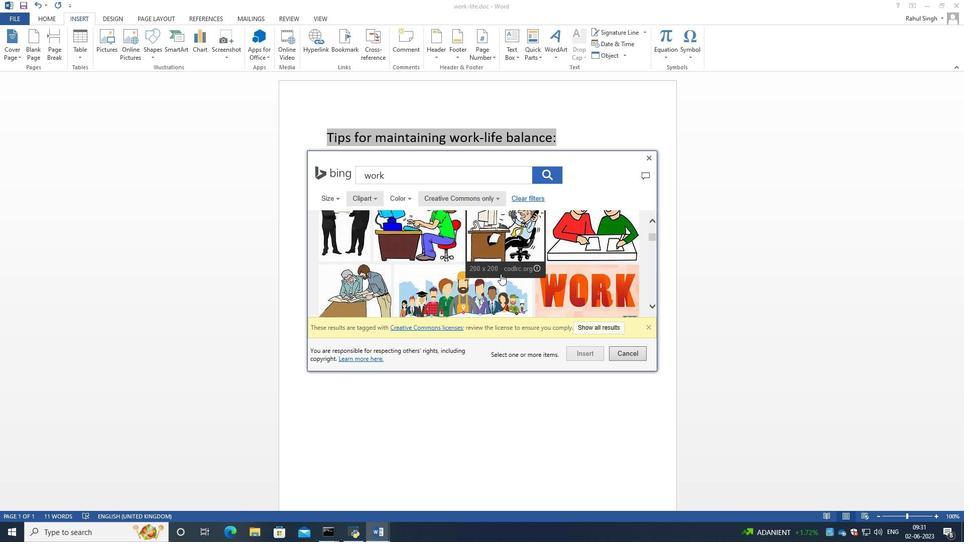
Action: Mouse scrolled (500, 273) with delta (0, 0)
Screenshot: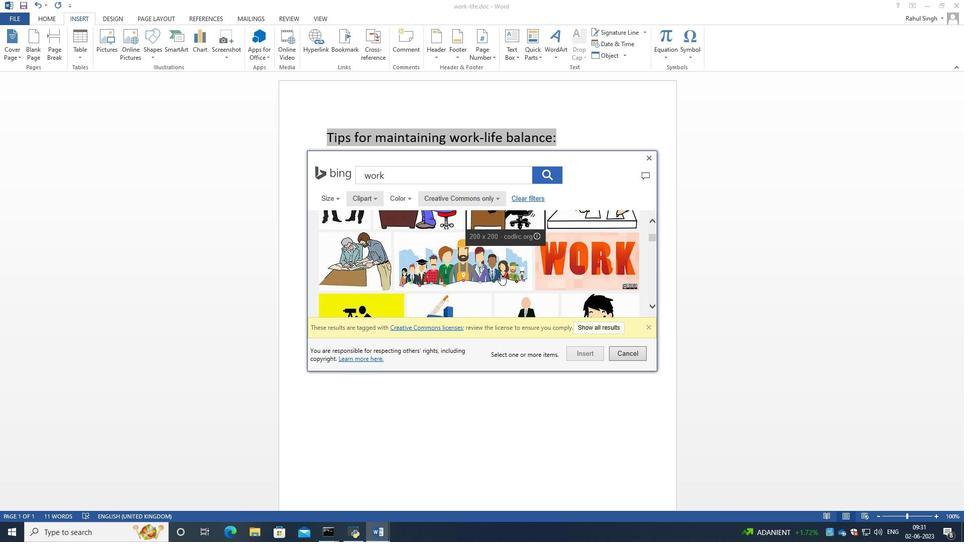
Action: Mouse moved to (417, 237)
Screenshot: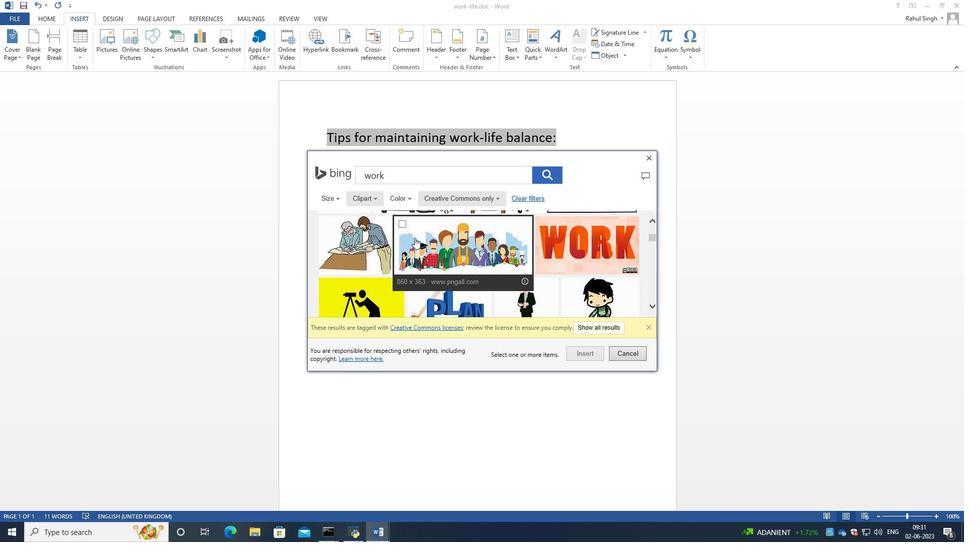 
Action: Mouse scrolled (417, 237) with delta (0, 0)
Screenshot: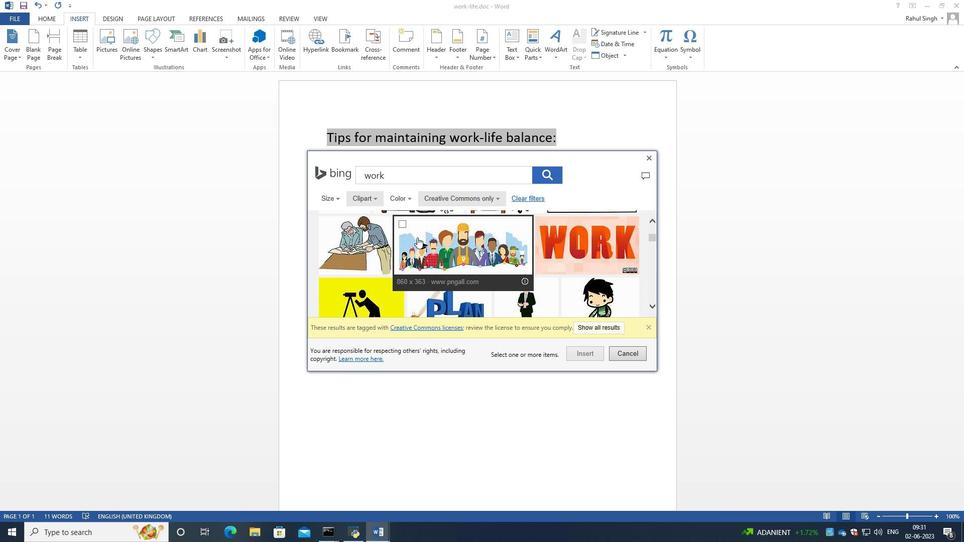 
Action: Mouse scrolled (417, 237) with delta (0, 0)
Screenshot: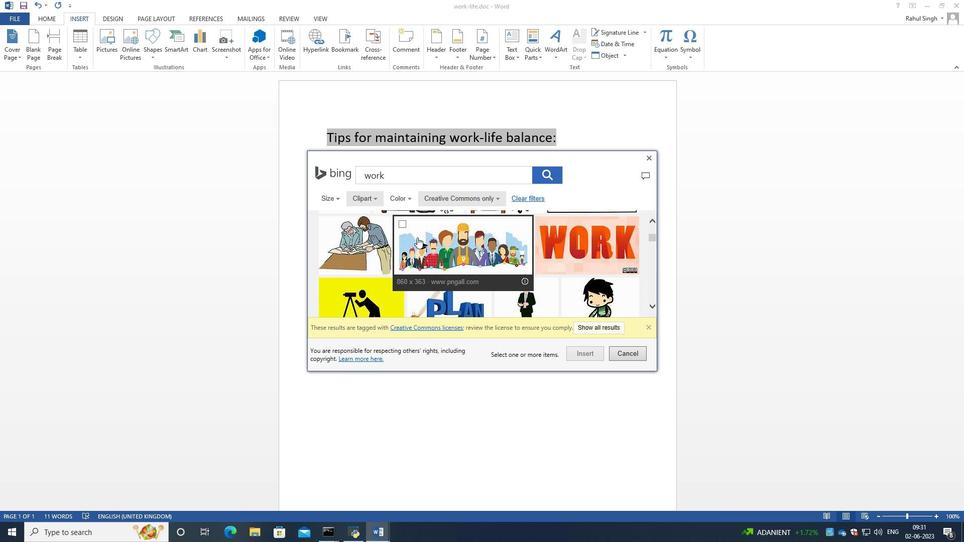
Action: Mouse scrolled (417, 238) with delta (0, 0)
Screenshot: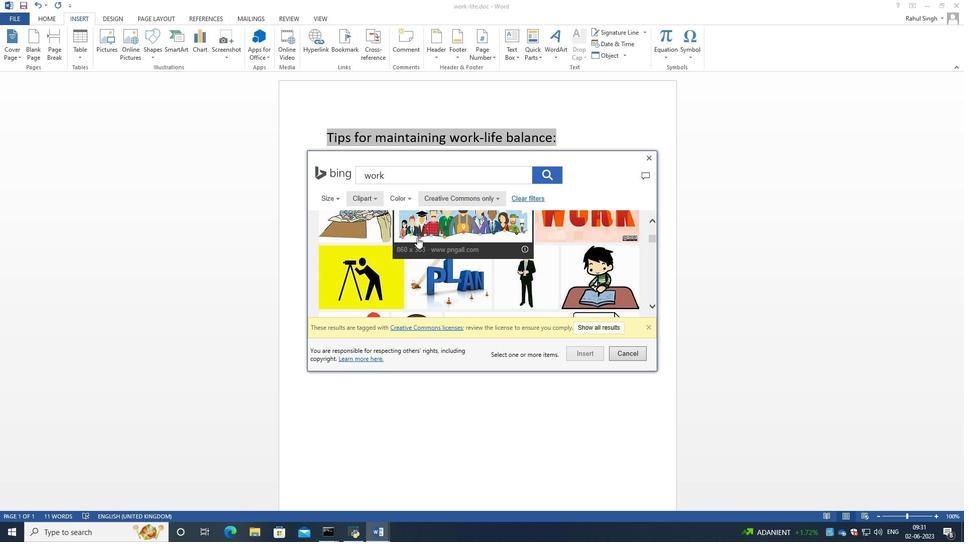 
Action: Mouse scrolled (417, 238) with delta (0, 0)
Screenshot: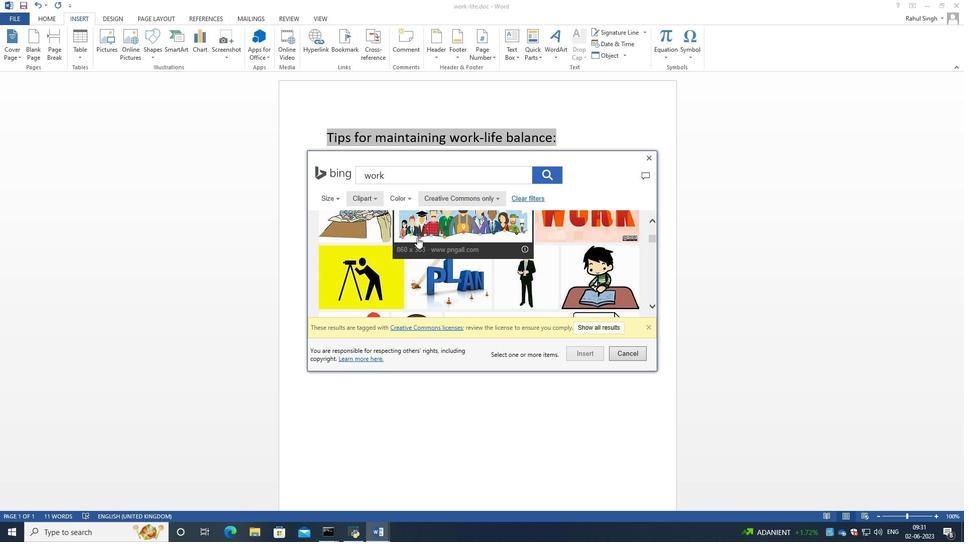 
Action: Mouse scrolled (417, 238) with delta (0, 0)
Screenshot: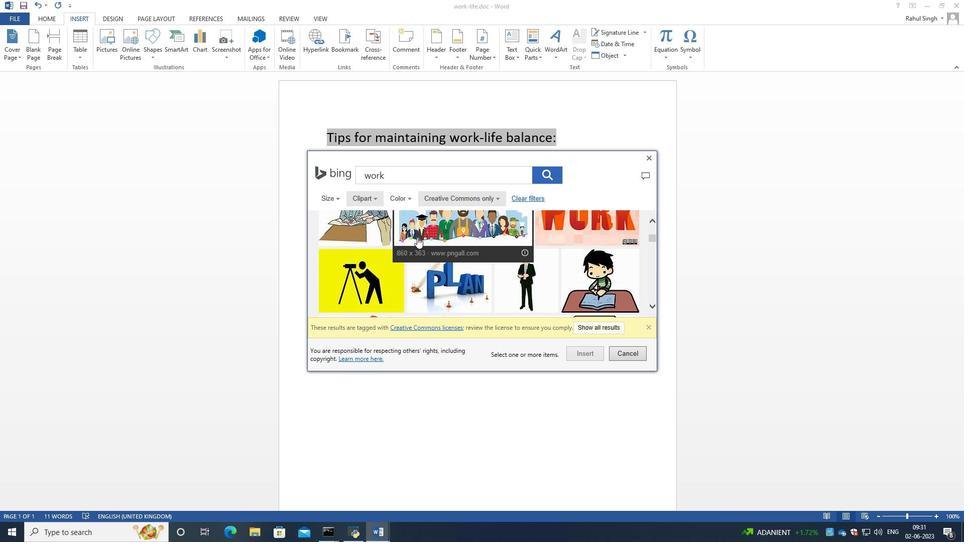 
Action: Mouse scrolled (417, 237) with delta (0, 0)
Screenshot: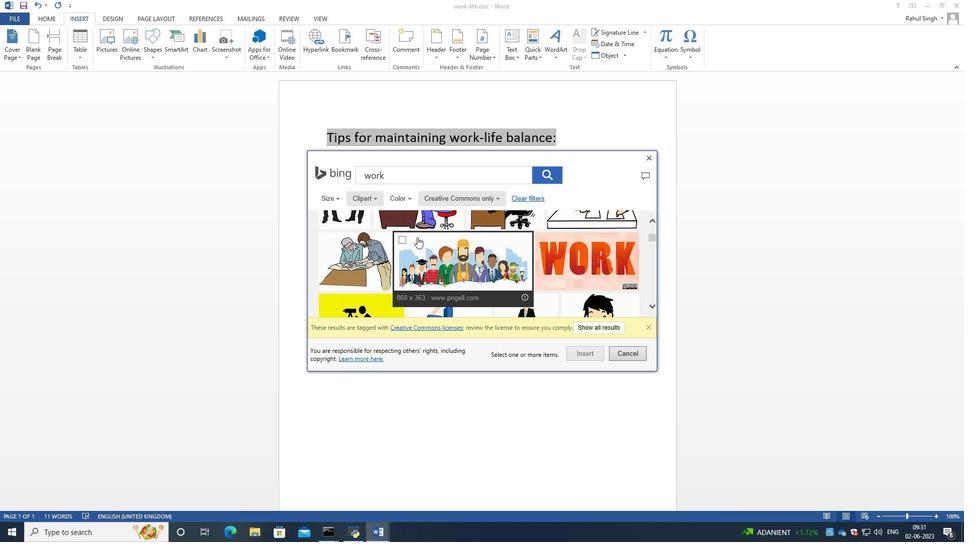 
Action: Mouse scrolled (417, 238) with delta (0, 0)
Screenshot: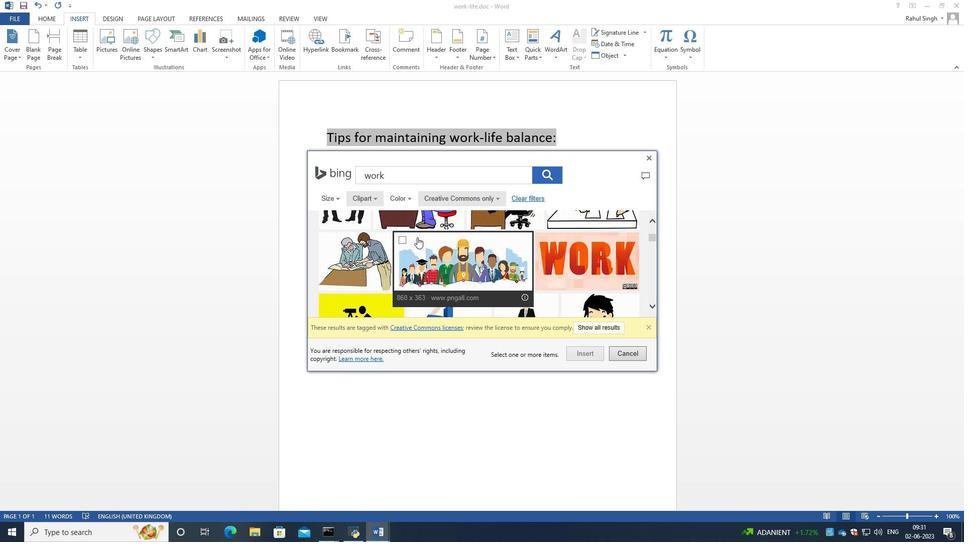 
Action: Mouse scrolled (417, 238) with delta (0, 0)
Screenshot: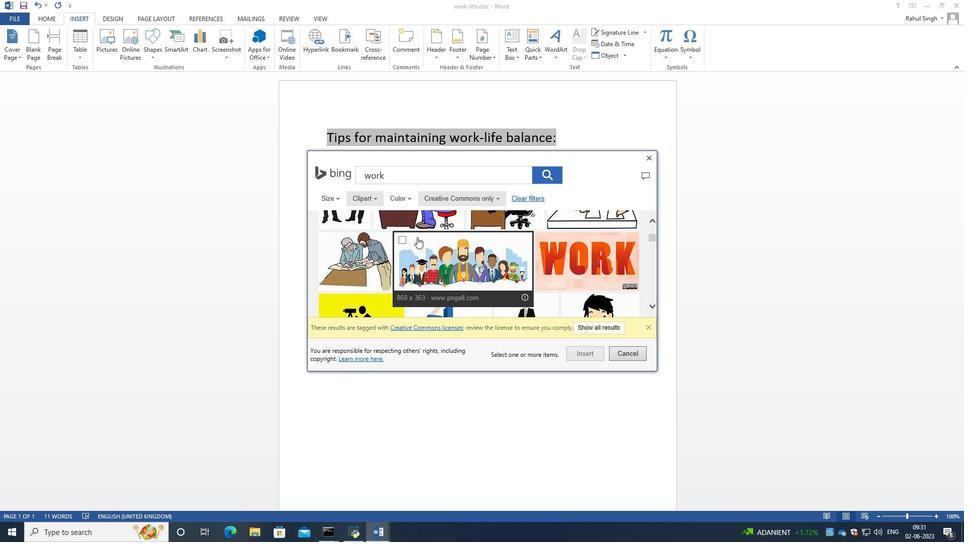 
Action: Mouse scrolled (417, 238) with delta (0, 0)
Screenshot: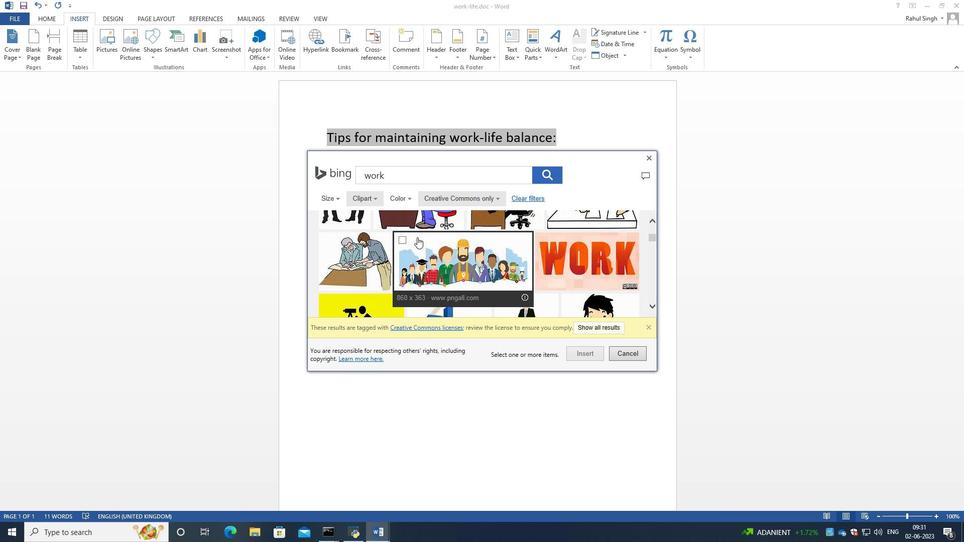 
Action: Mouse scrolled (417, 238) with delta (0, 0)
Screenshot: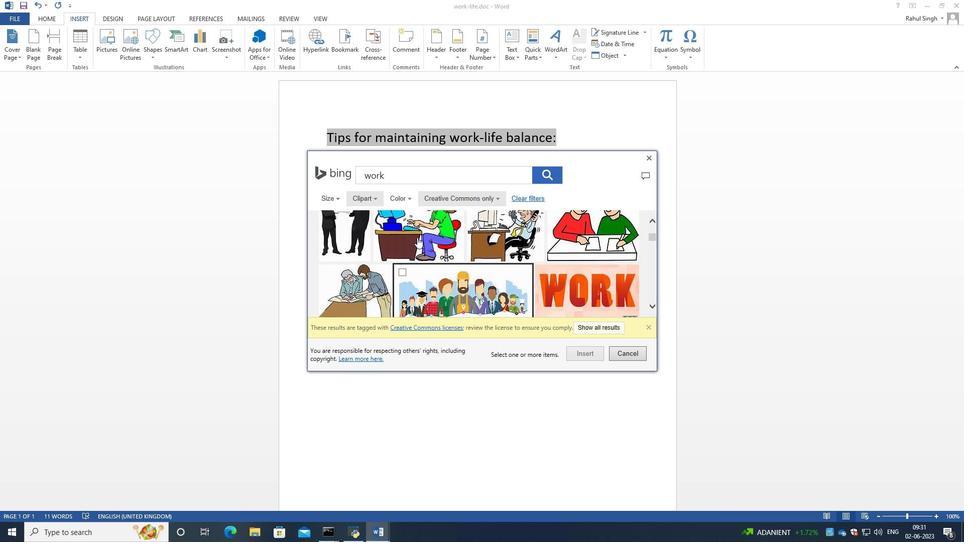
Action: Mouse scrolled (417, 238) with delta (0, 0)
Screenshot: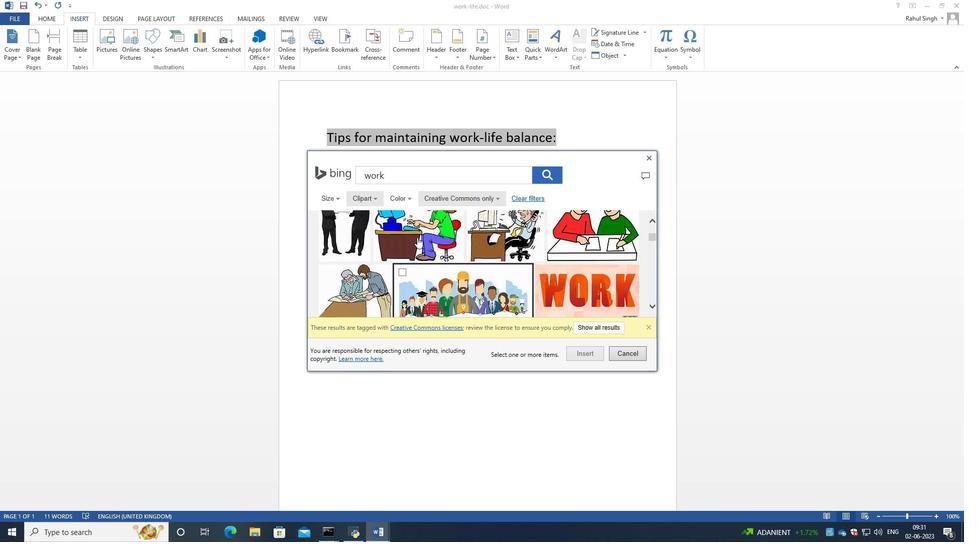 
Action: Mouse scrolled (417, 238) with delta (0, 0)
Screenshot: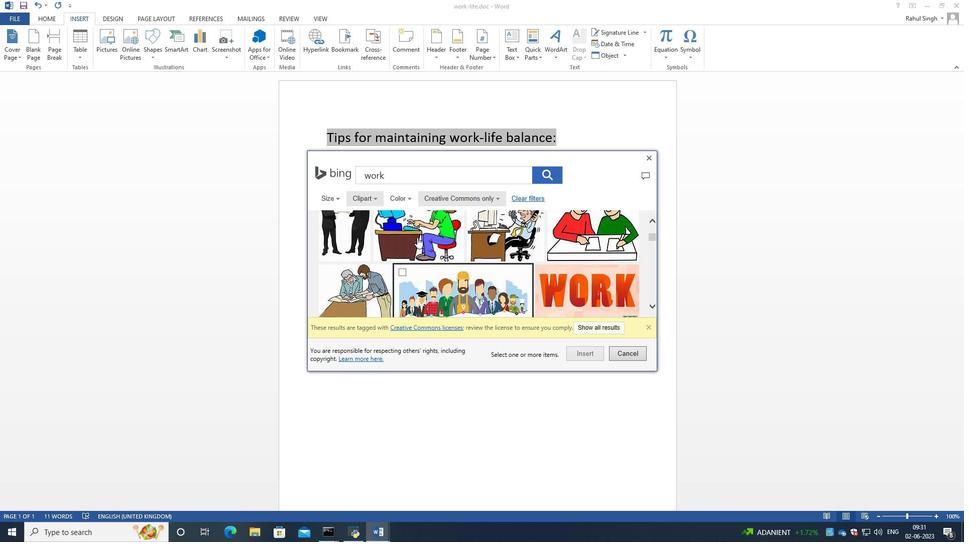 
Action: Mouse moved to (430, 253)
Screenshot: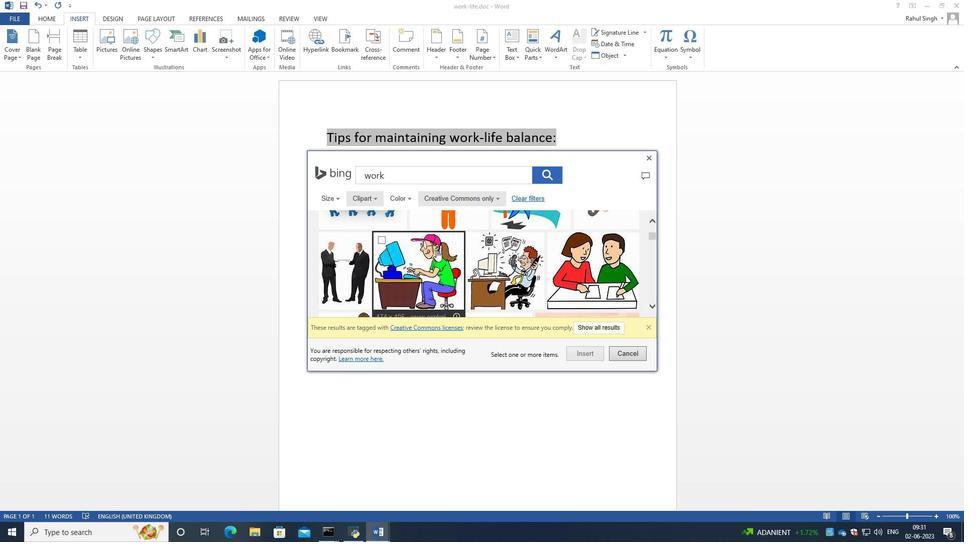 
Action: Mouse scrolled (430, 254) with delta (0, 0)
Screenshot: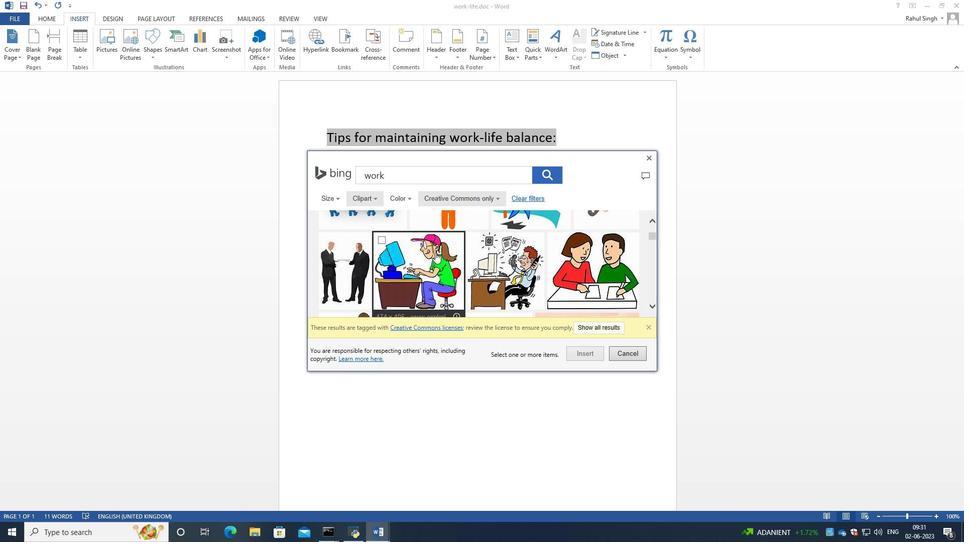 
Action: Mouse scrolled (430, 254) with delta (0, 0)
Screenshot: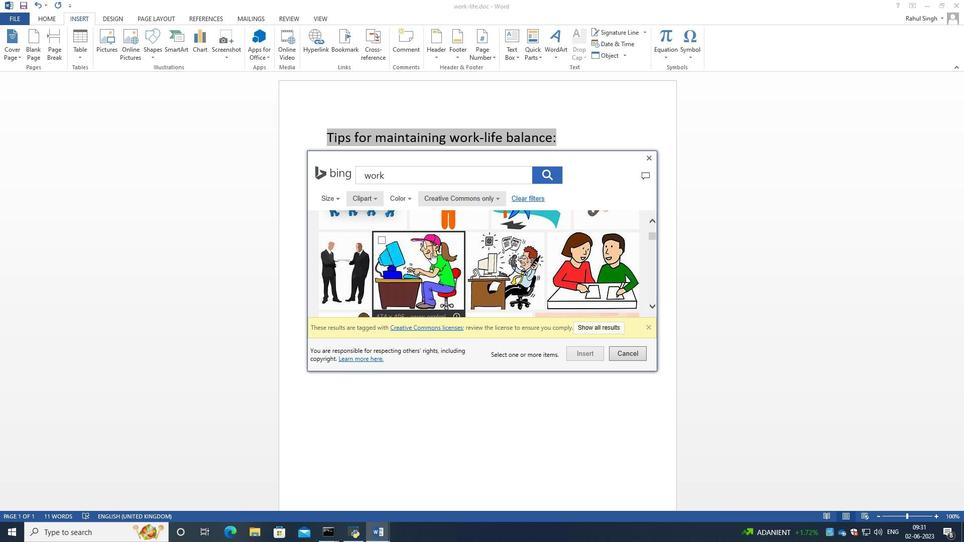 
Action: Mouse scrolled (430, 254) with delta (0, 0)
Screenshot: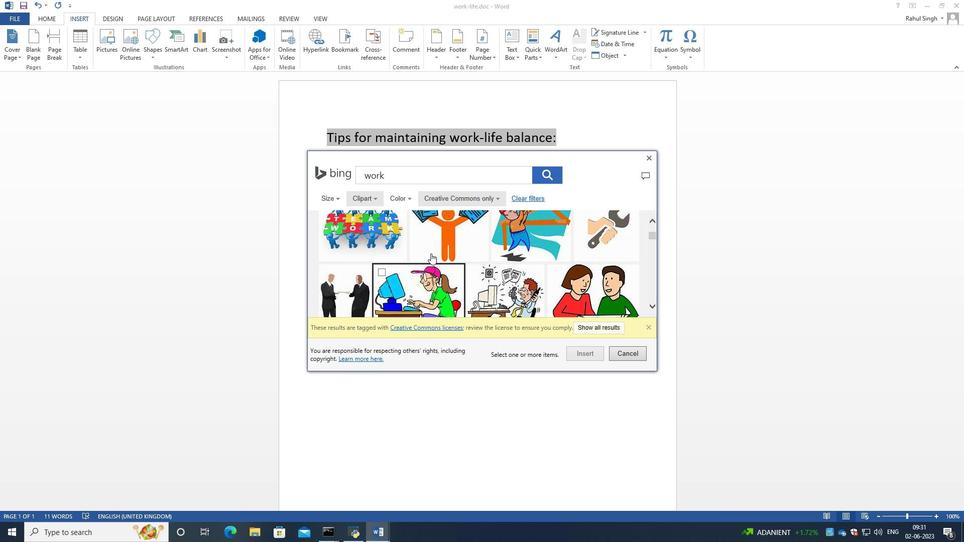 
Action: Mouse scrolled (430, 254) with delta (0, 0)
Screenshot: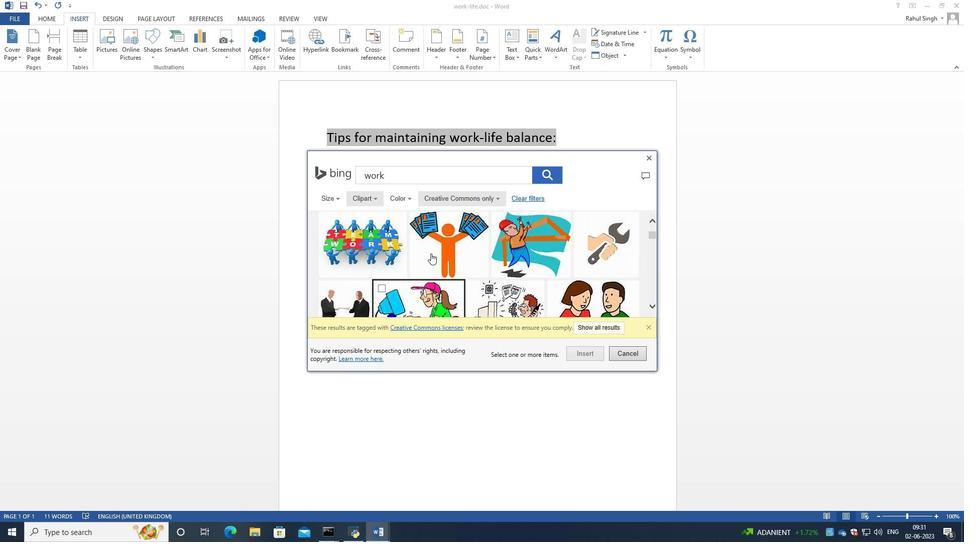 
Action: Mouse scrolled (430, 253) with delta (0, 0)
Screenshot: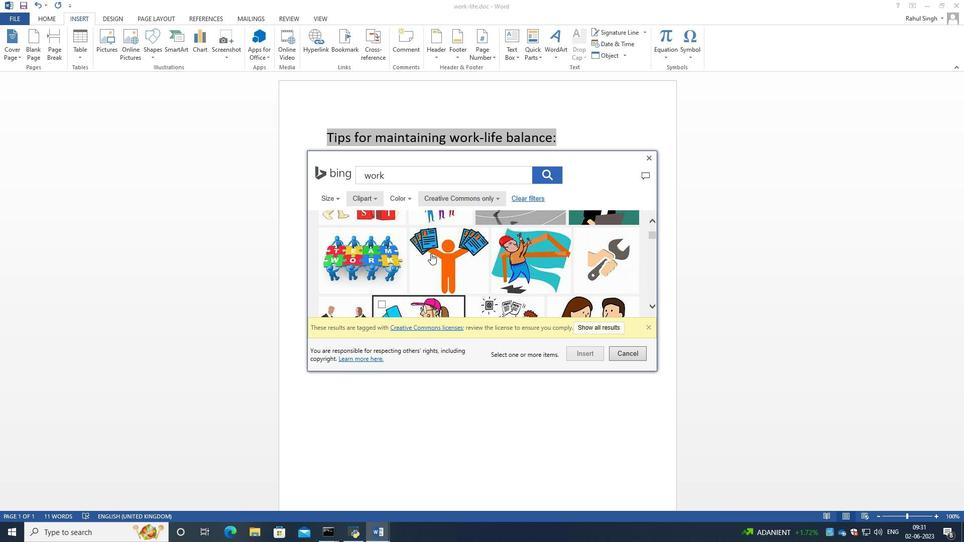 
Action: Mouse scrolled (430, 253) with delta (0, 0)
Screenshot: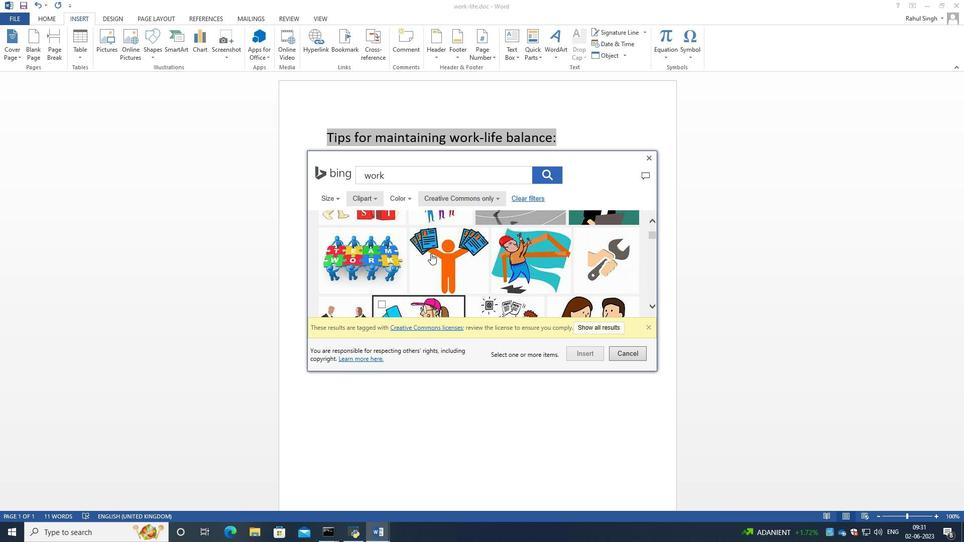 
Action: Mouse scrolled (430, 253) with delta (0, 0)
Screenshot: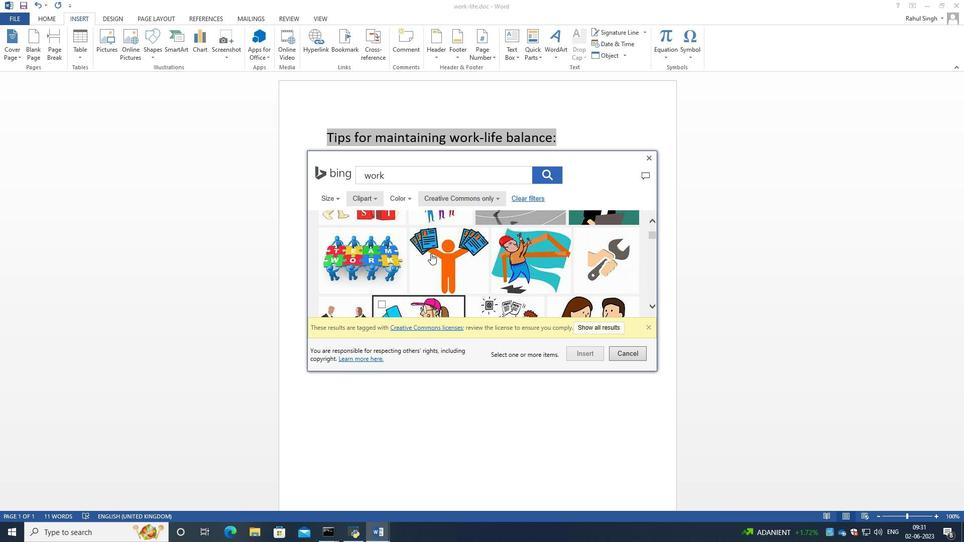 
Action: Mouse scrolled (430, 254) with delta (0, 0)
Screenshot: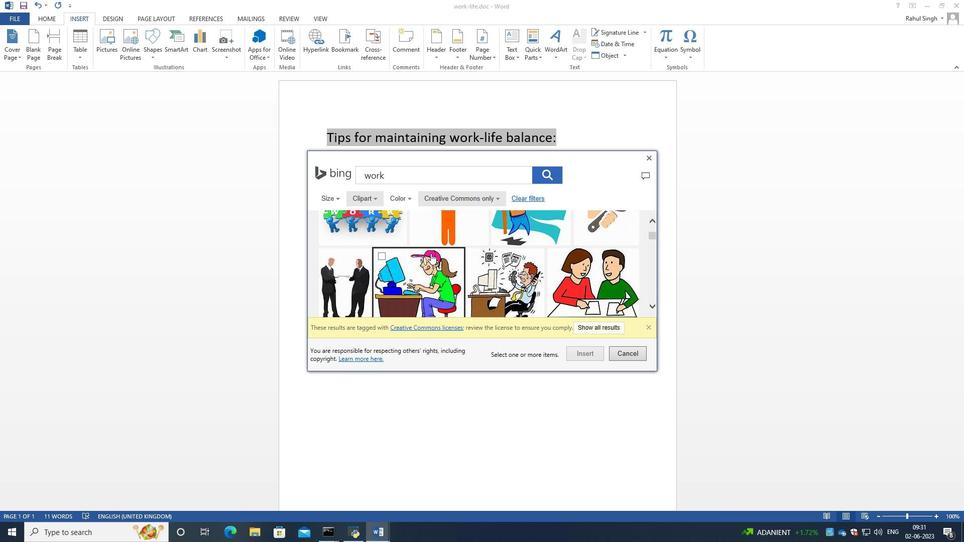 
Action: Mouse scrolled (430, 254) with delta (0, 0)
Screenshot: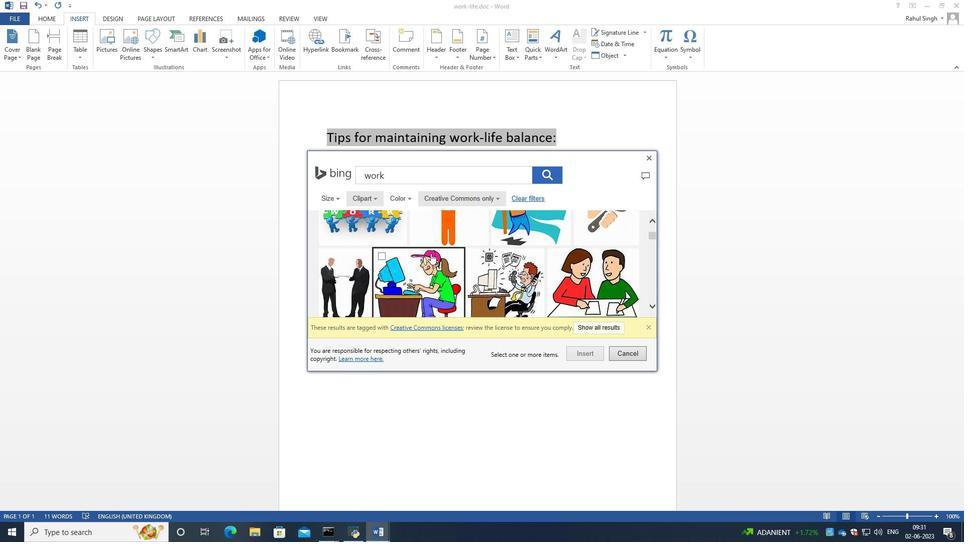 
Action: Mouse scrolled (430, 254) with delta (0, 0)
Screenshot: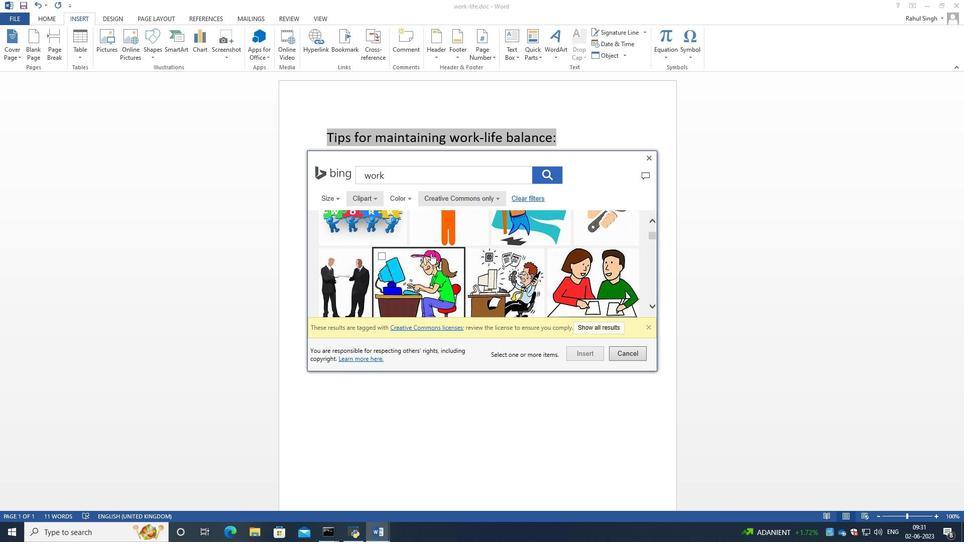
Action: Mouse scrolled (430, 254) with delta (0, 0)
Screenshot: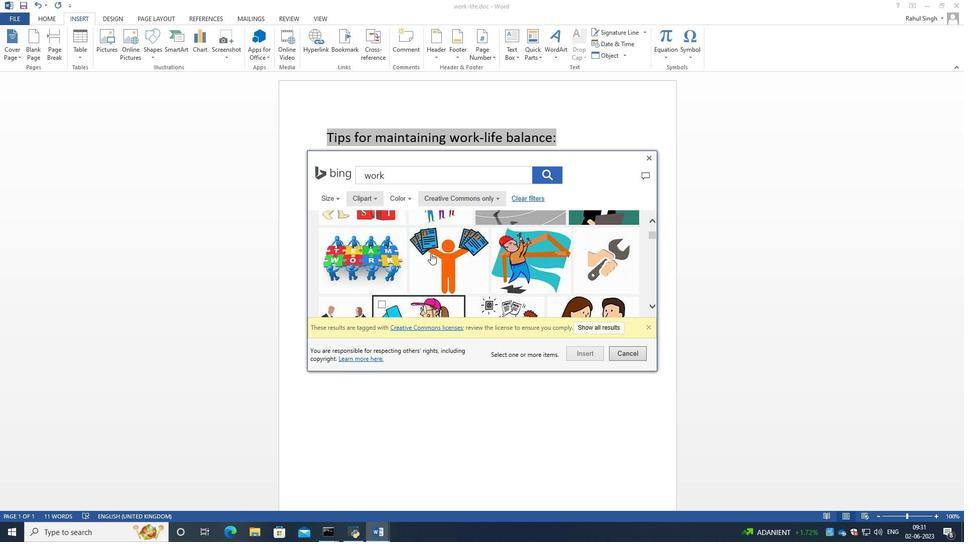 
Action: Mouse scrolled (430, 254) with delta (0, 0)
Screenshot: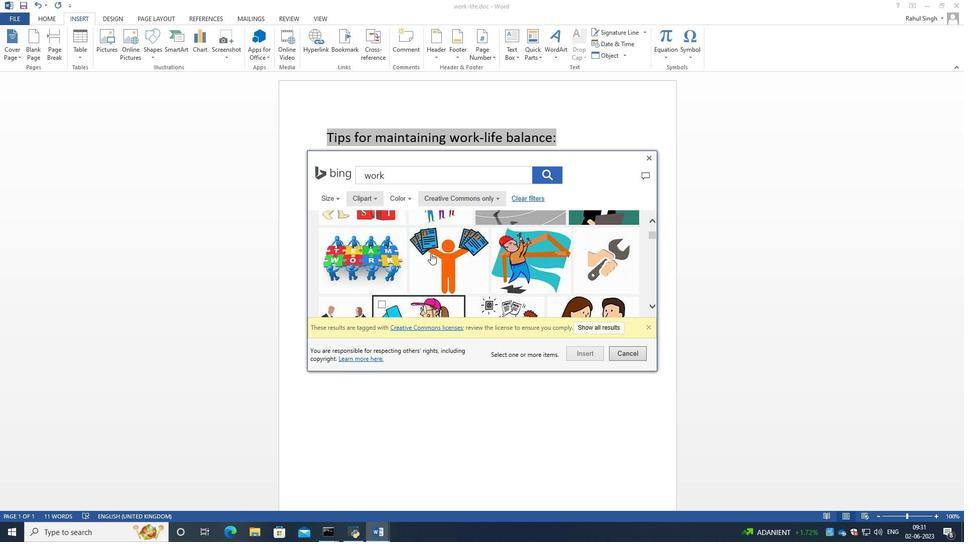 
Action: Mouse scrolled (430, 254) with delta (0, 0)
Screenshot: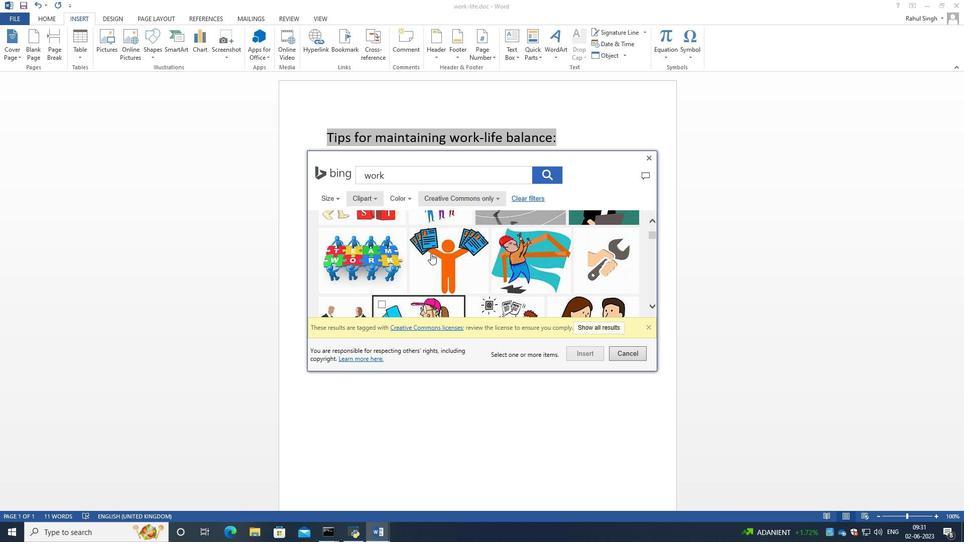 
Action: Mouse scrolled (430, 254) with delta (0, 0)
Screenshot: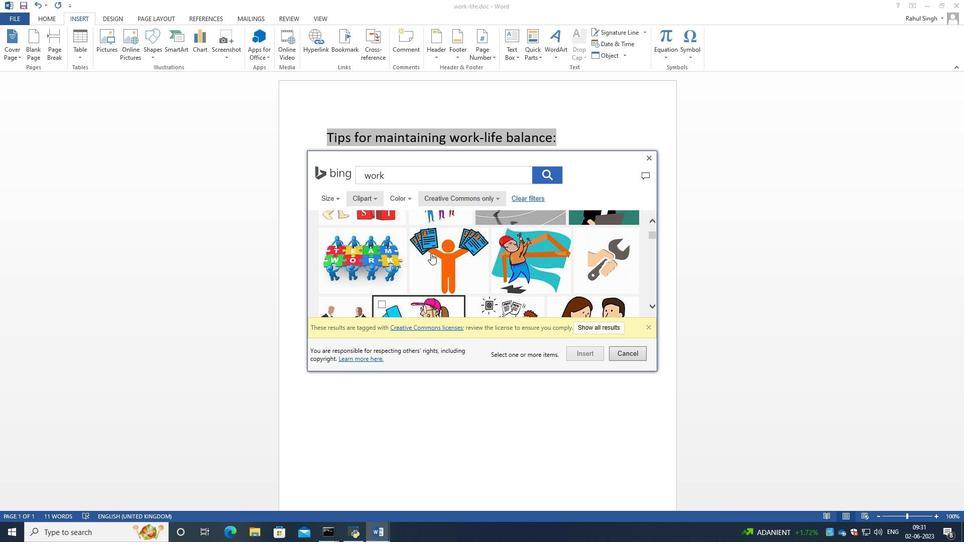 
Action: Mouse moved to (566, 257)
Screenshot: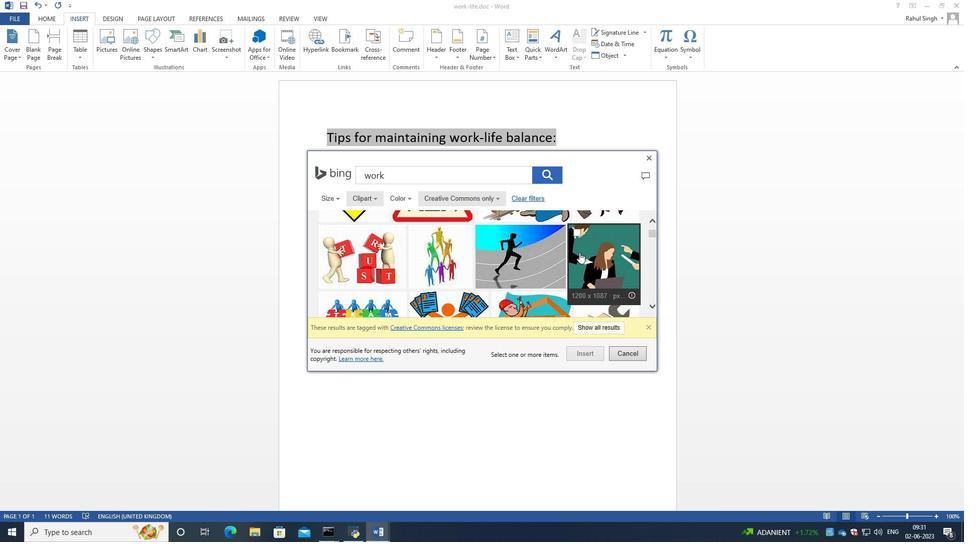 
Action: Mouse scrolled (566, 258) with delta (0, 0)
Screenshot: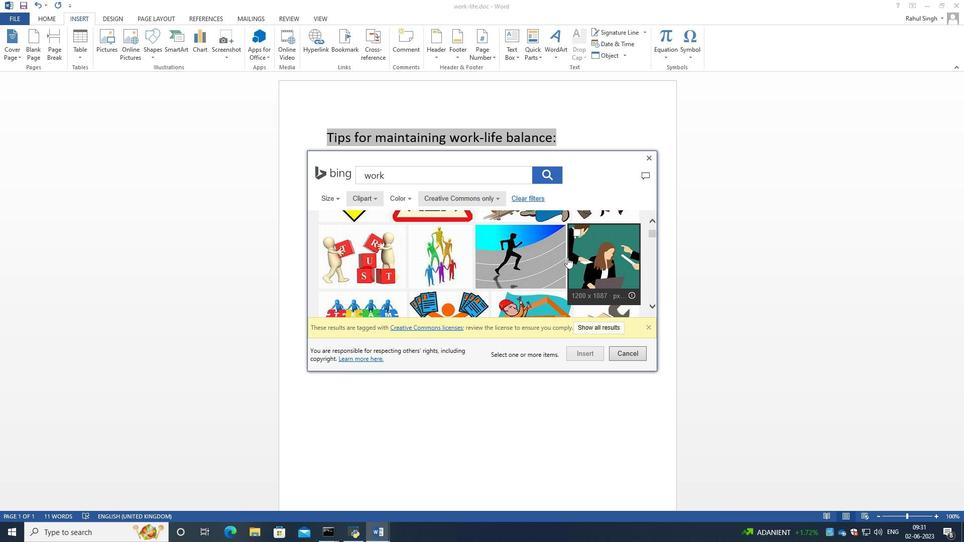 
Action: Mouse scrolled (566, 258) with delta (0, 0)
Screenshot: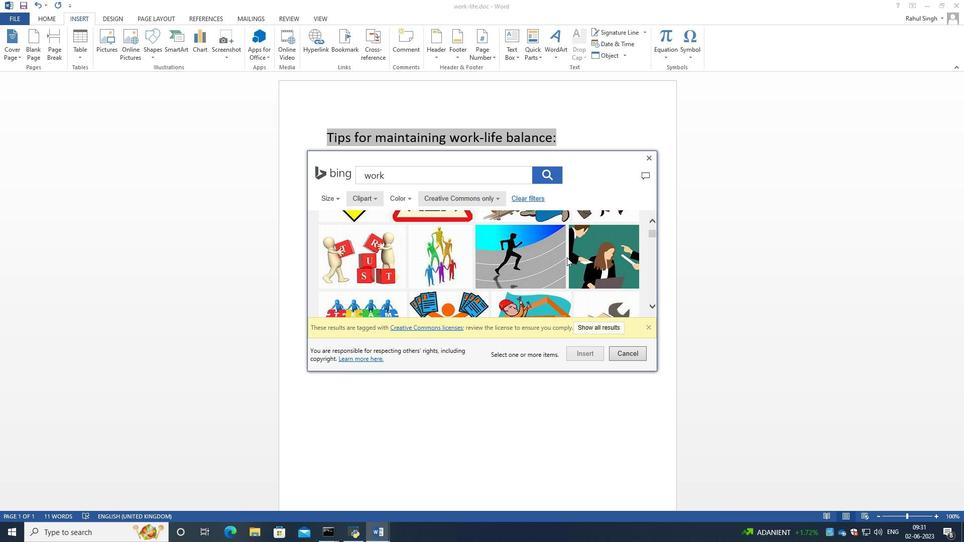 
Action: Mouse scrolled (566, 258) with delta (0, 0)
Screenshot: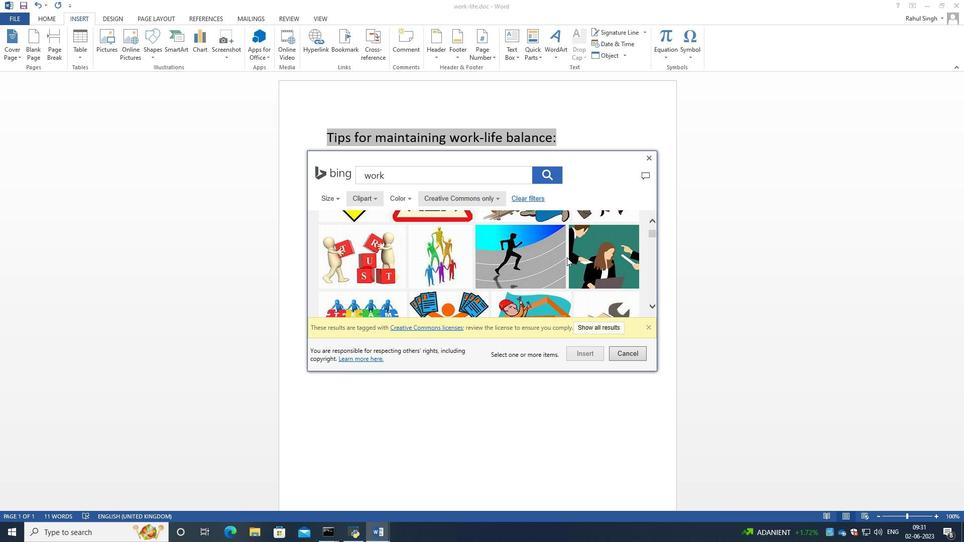 
Action: Mouse scrolled (566, 258) with delta (0, 0)
Screenshot: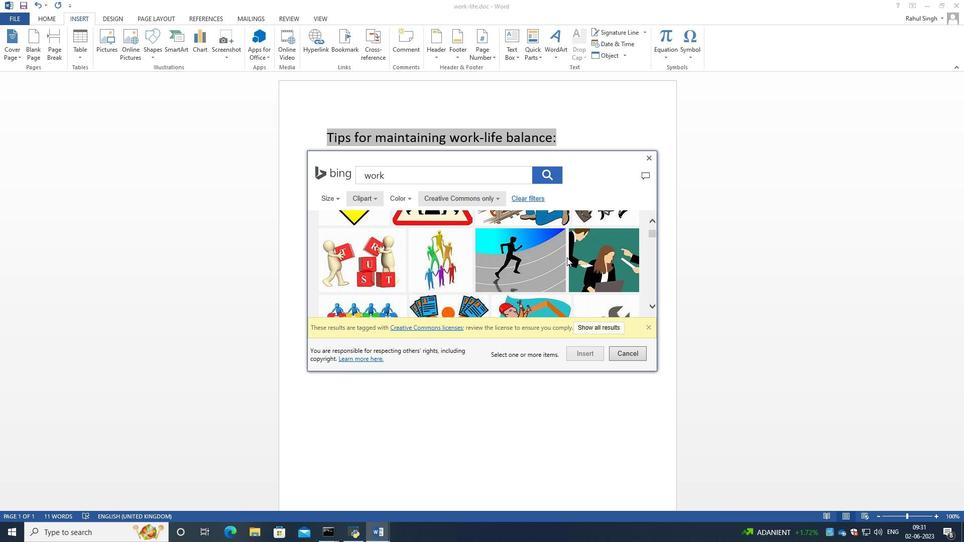 
Action: Mouse moved to (563, 259)
Screenshot: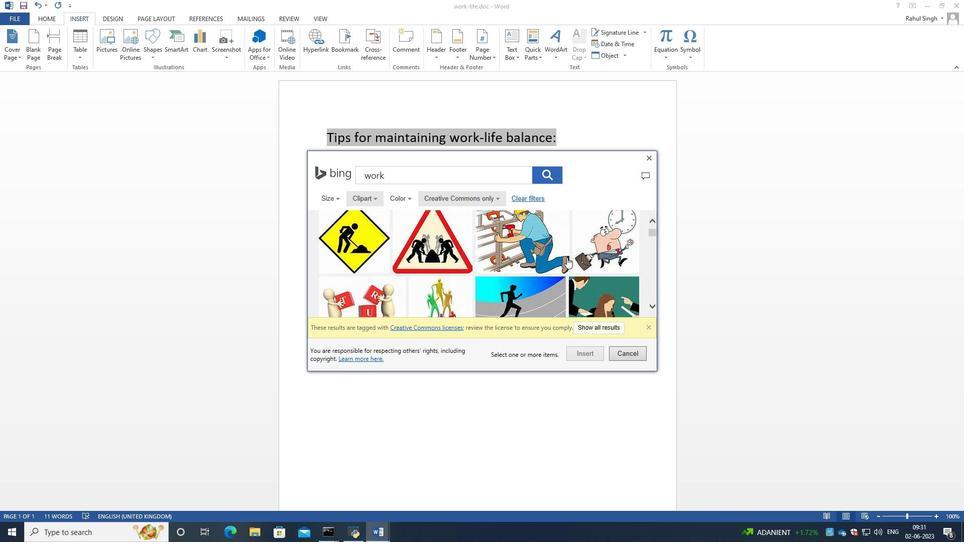 
Action: Mouse scrolled (563, 259) with delta (0, 0)
Screenshot: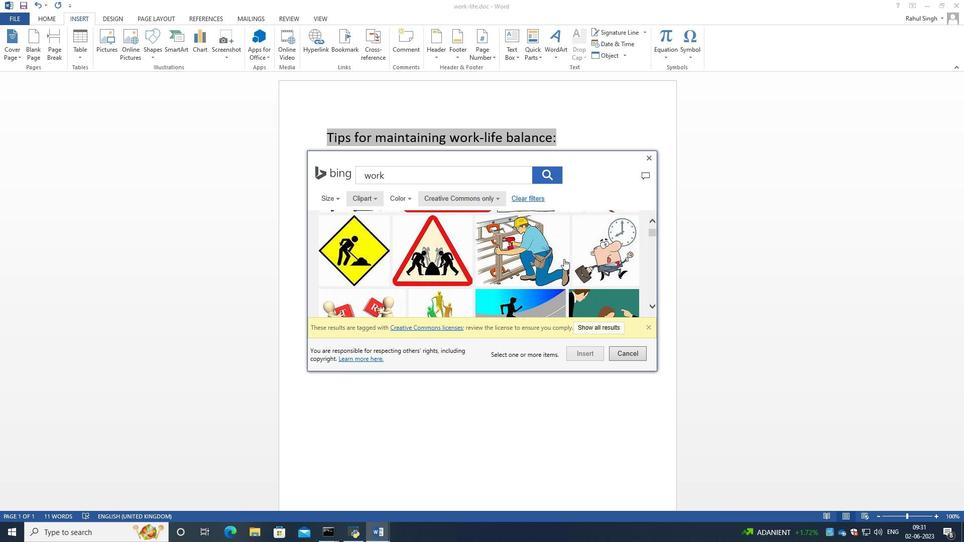 
Action: Mouse scrolled (563, 259) with delta (0, 0)
Screenshot: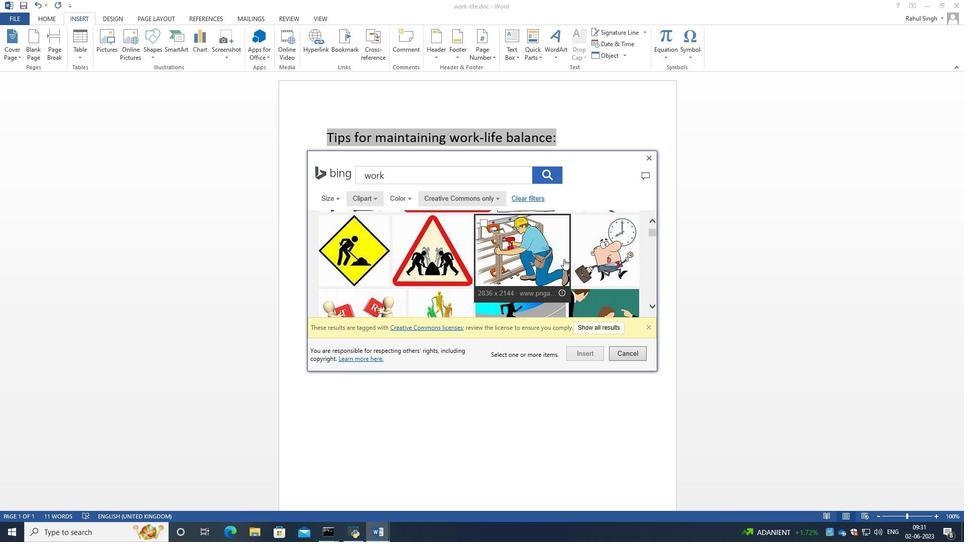 
Action: Mouse moved to (520, 273)
Screenshot: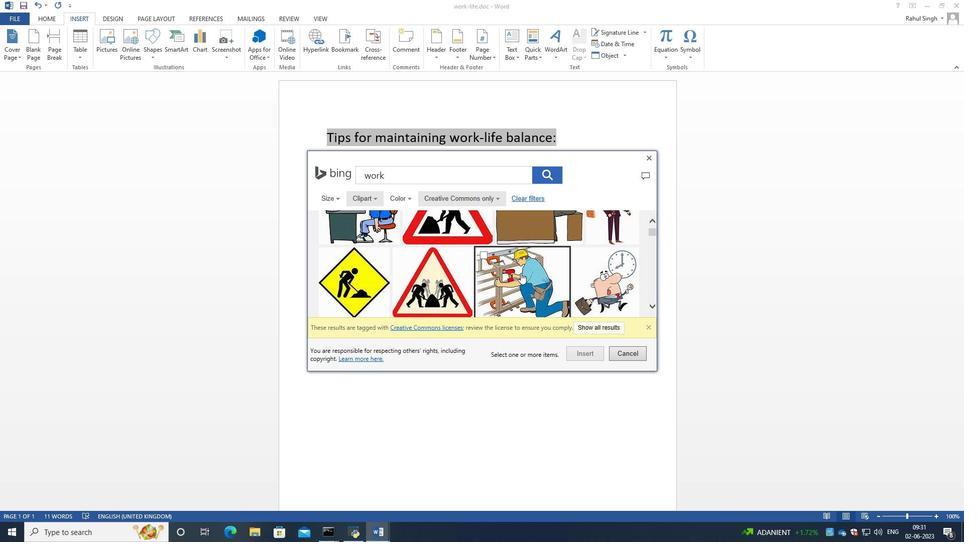 
Action: Mouse scrolled (520, 273) with delta (0, 0)
Screenshot: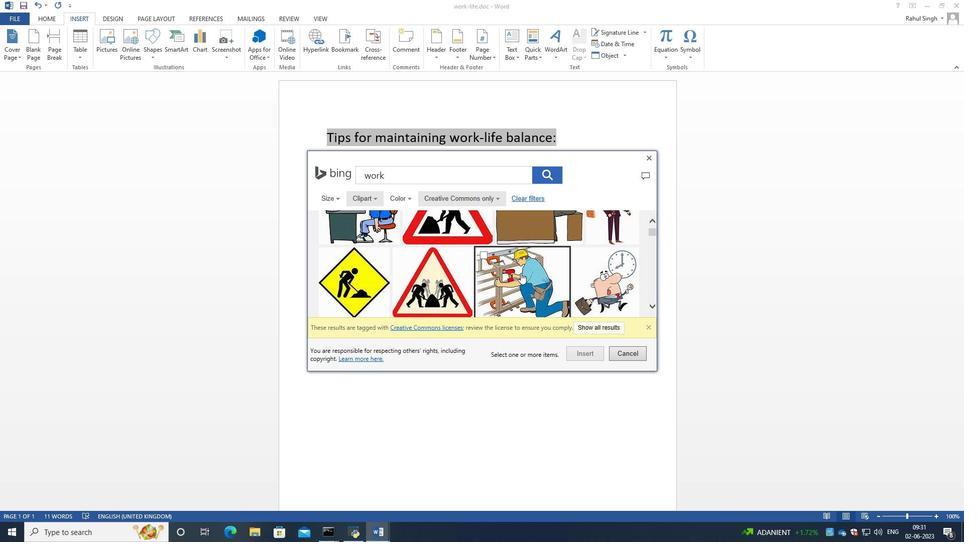 
Action: Mouse scrolled (520, 273) with delta (0, 0)
Screenshot: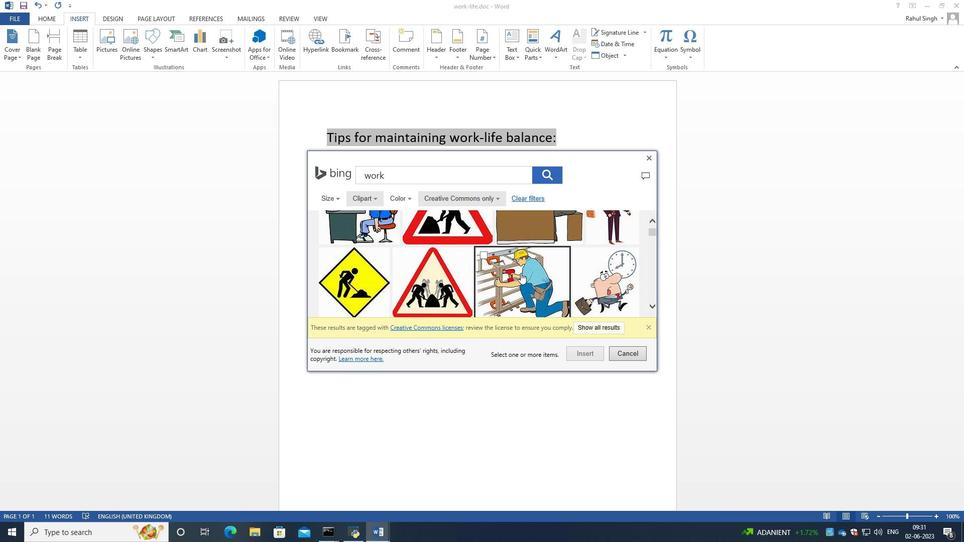 
Action: Mouse scrolled (520, 273) with delta (0, 0)
Screenshot: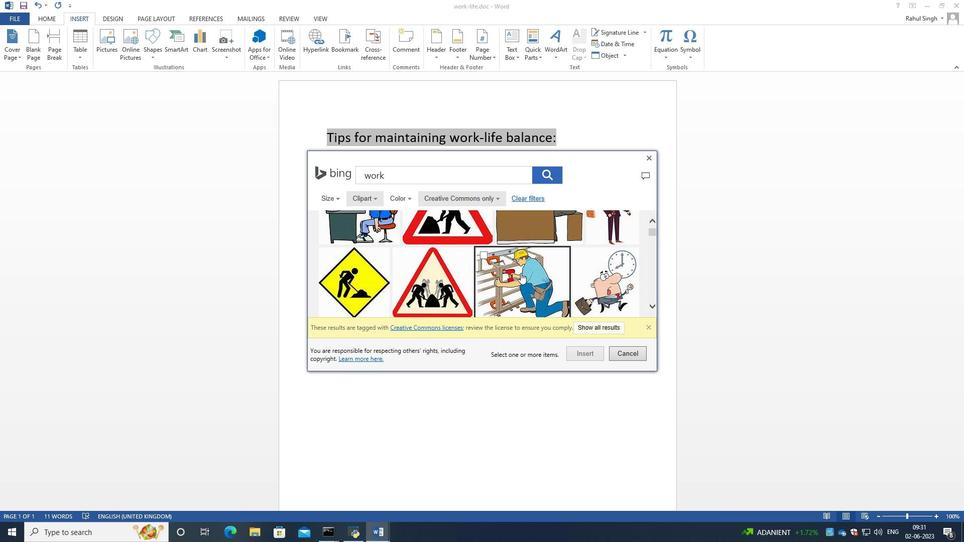 
Action: Mouse scrolled (520, 273) with delta (0, 0)
Screenshot: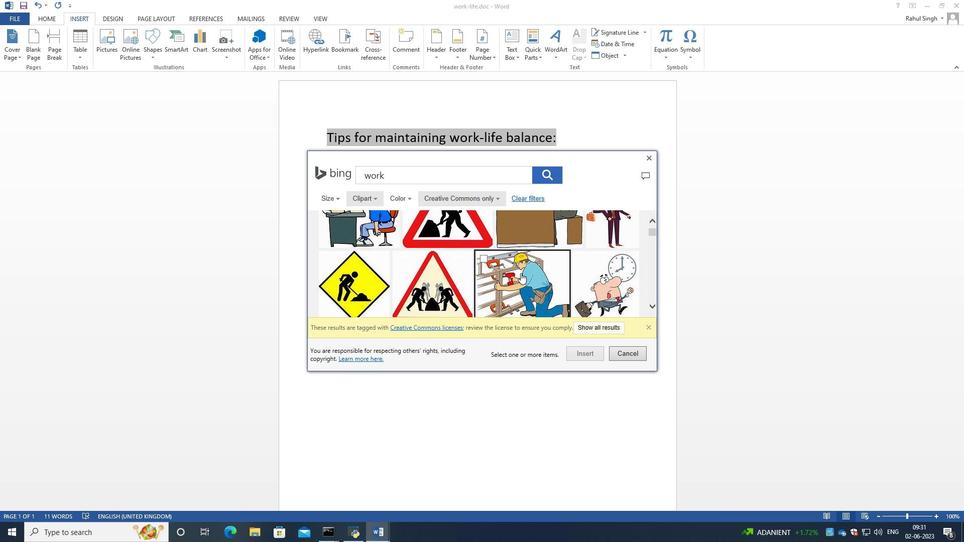 
Action: Mouse scrolled (520, 273) with delta (0, 0)
Screenshot: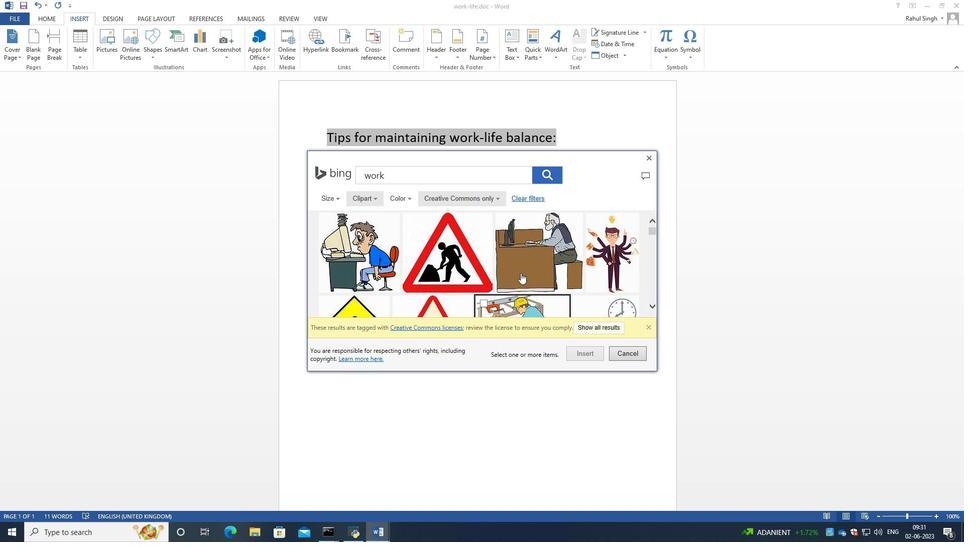 
Action: Mouse scrolled (520, 273) with delta (0, 0)
Screenshot: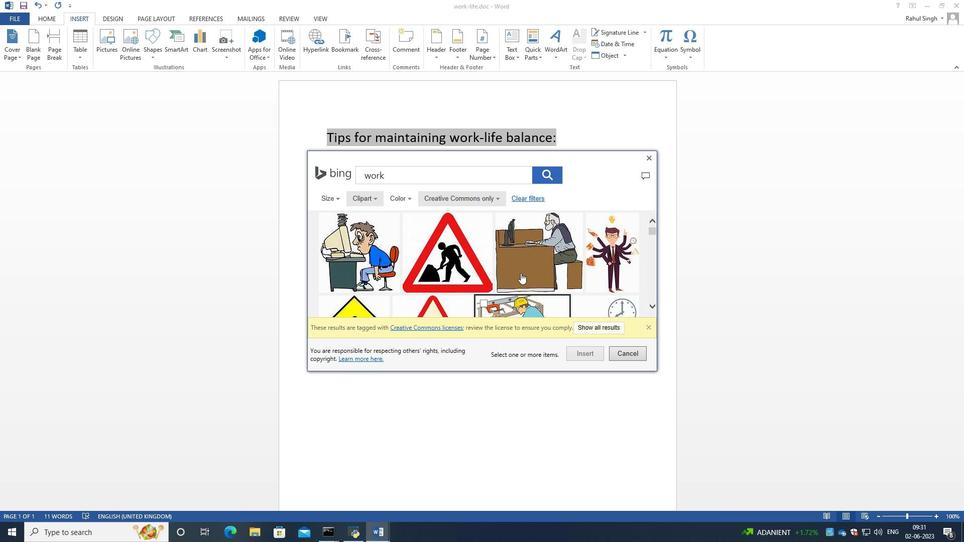 
Action: Mouse moved to (538, 268)
Screenshot: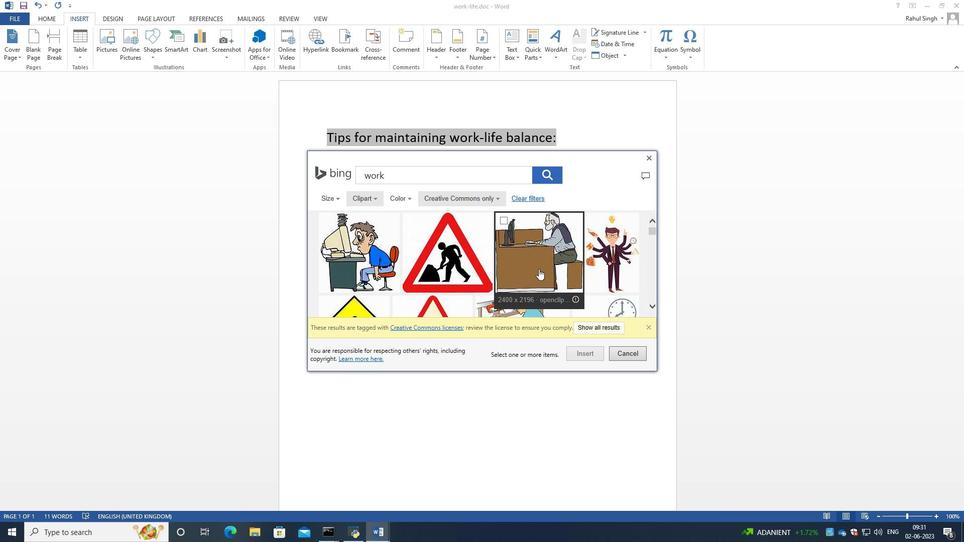 
Action: Mouse pressed left at (538, 268)
Screenshot: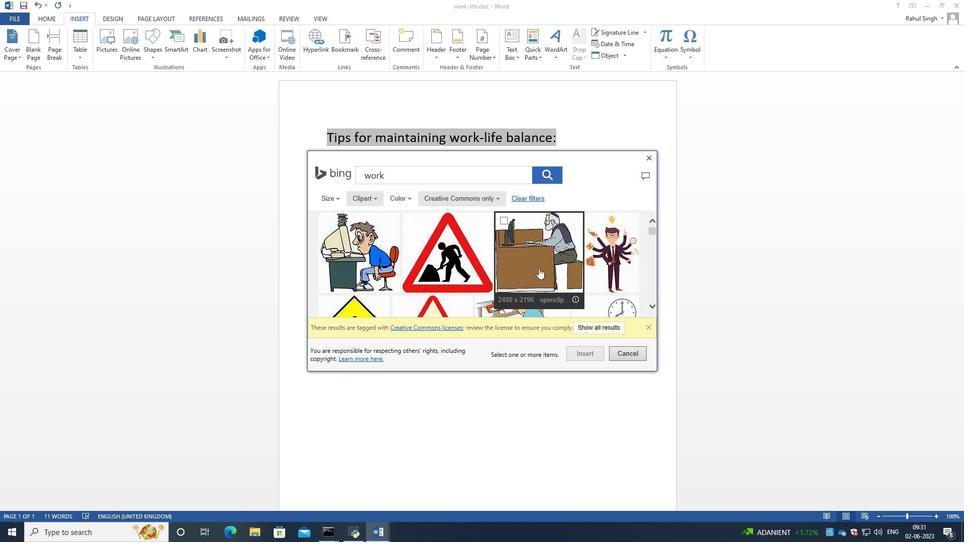 
Action: Mouse pressed left at (538, 268)
Screenshot: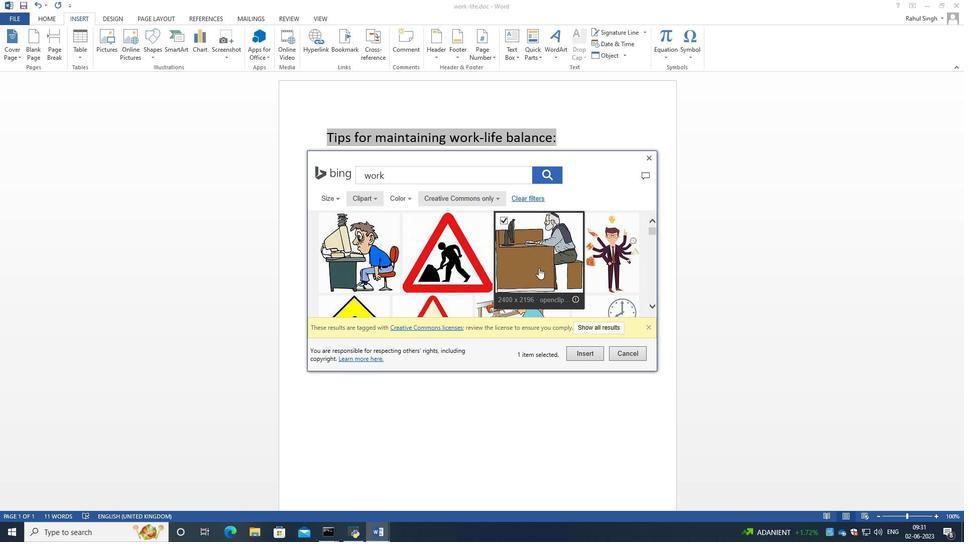 
Action: Mouse moved to (475, 290)
Screenshot: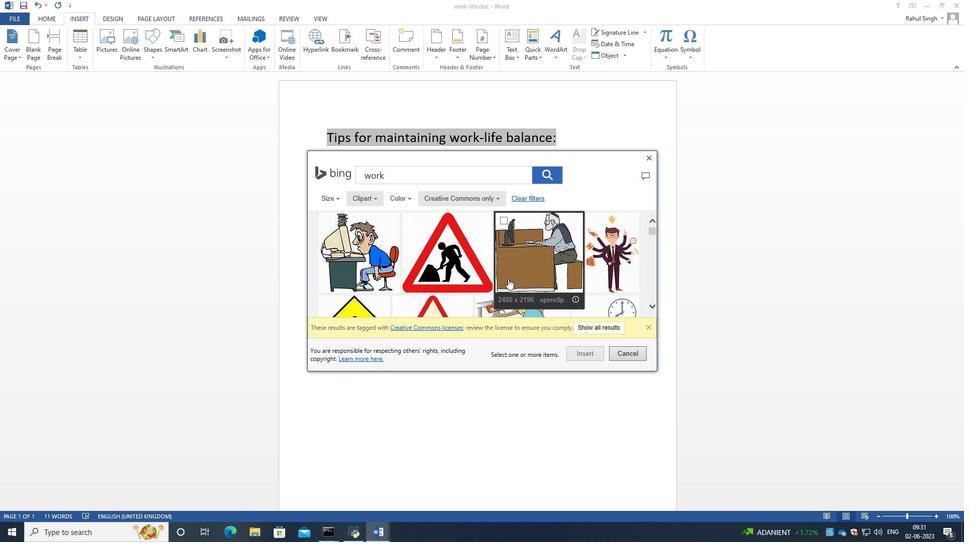 
Action: Mouse scrolled (475, 290) with delta (0, 0)
Screenshot: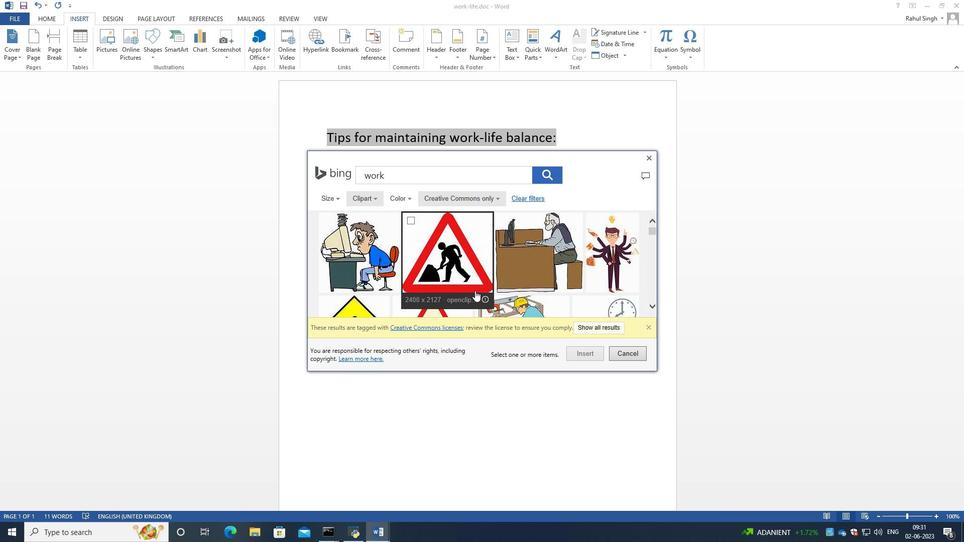 
Action: Mouse scrolled (475, 290) with delta (0, 0)
Screenshot: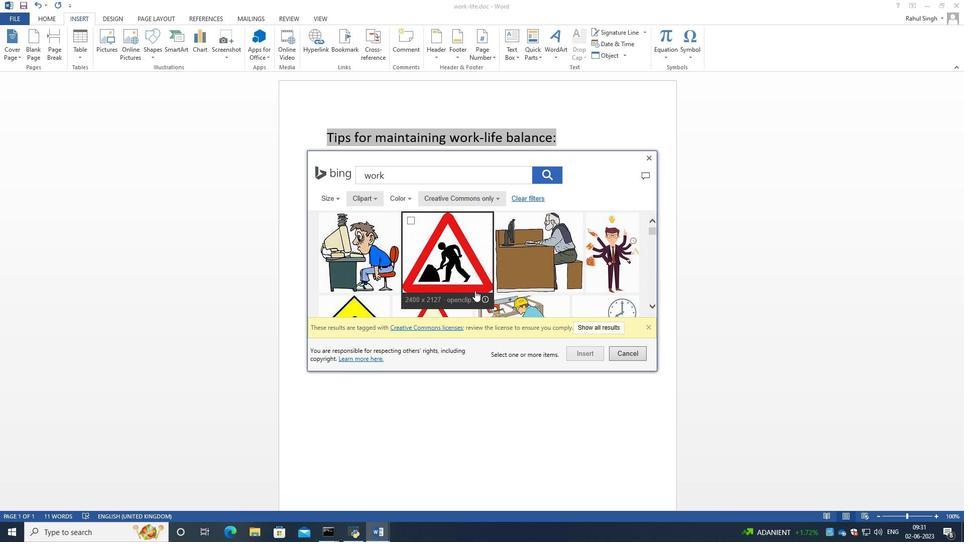 
Action: Mouse scrolled (475, 290) with delta (0, 0)
Screenshot: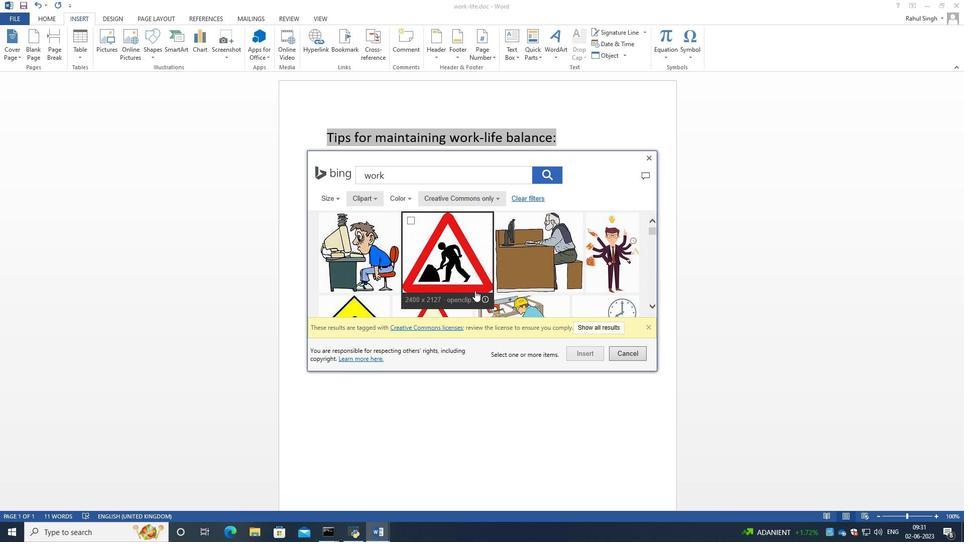 
Action: Mouse scrolled (475, 290) with delta (0, 0)
Screenshot: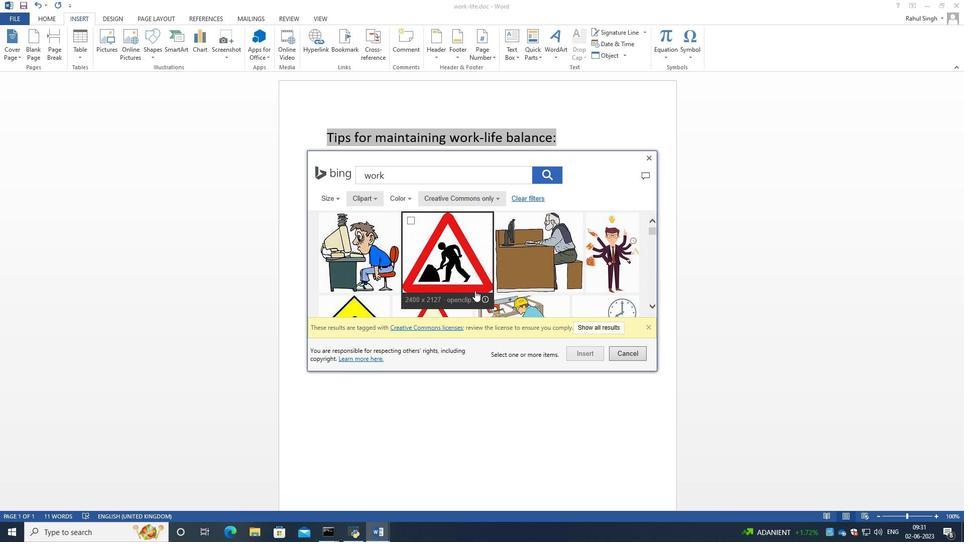 
Action: Mouse scrolled (475, 290) with delta (0, 0)
Screenshot: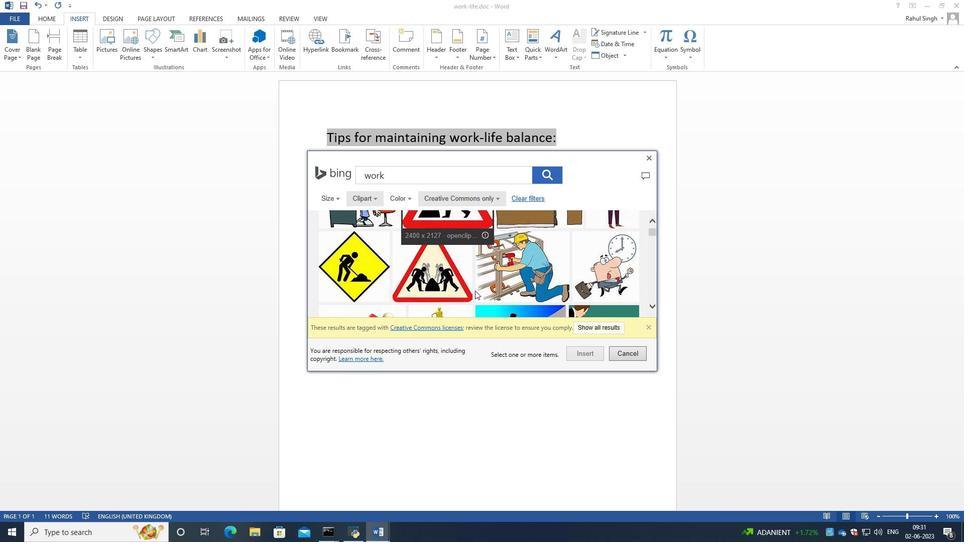 
Action: Mouse scrolled (475, 290) with delta (0, 0)
Screenshot: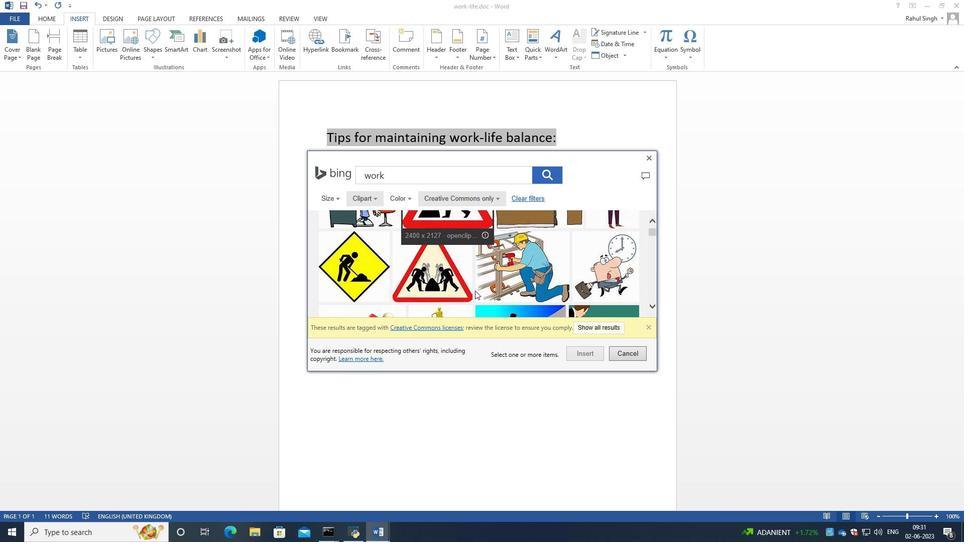 
Action: Mouse scrolled (475, 290) with delta (0, 0)
Screenshot: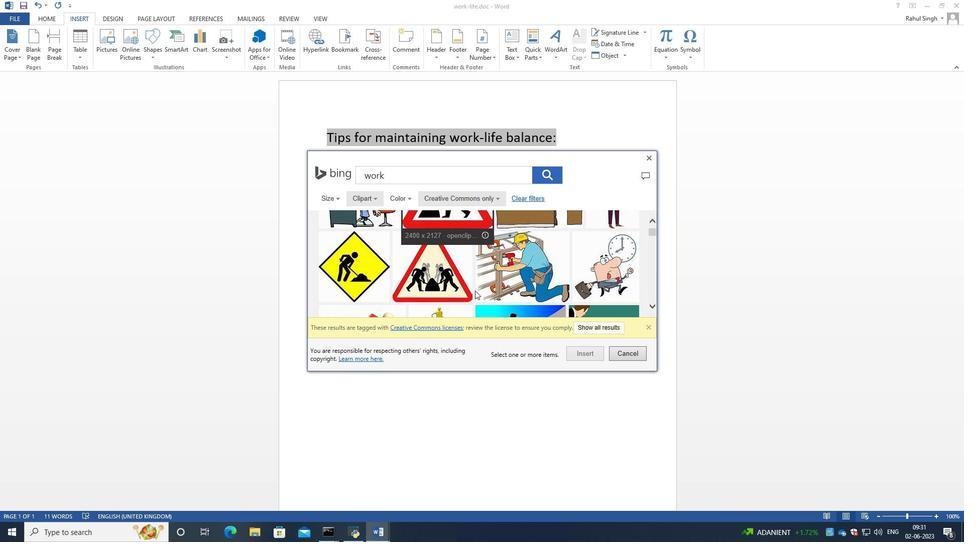 
Action: Mouse scrolled (475, 290) with delta (0, 0)
Screenshot: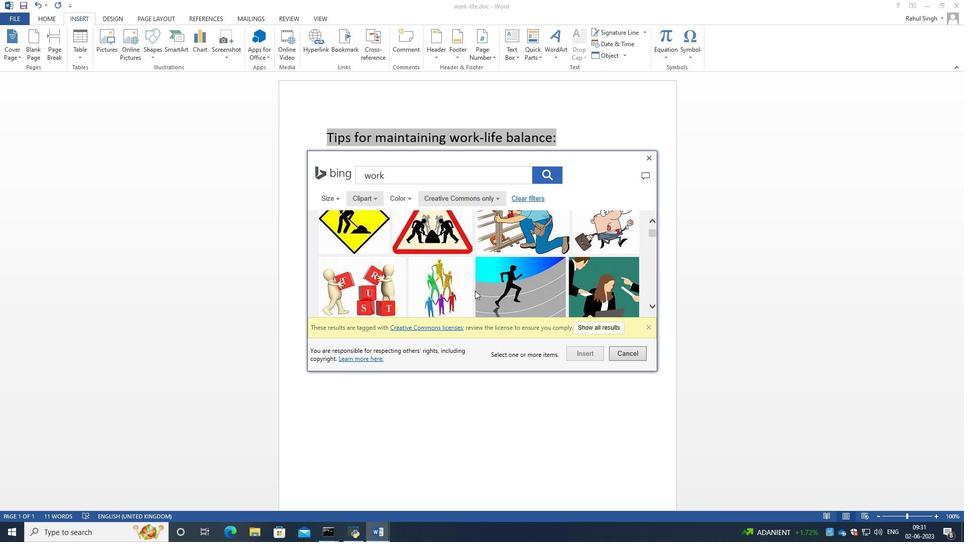 
Action: Mouse scrolled (475, 290) with delta (0, 0)
Screenshot: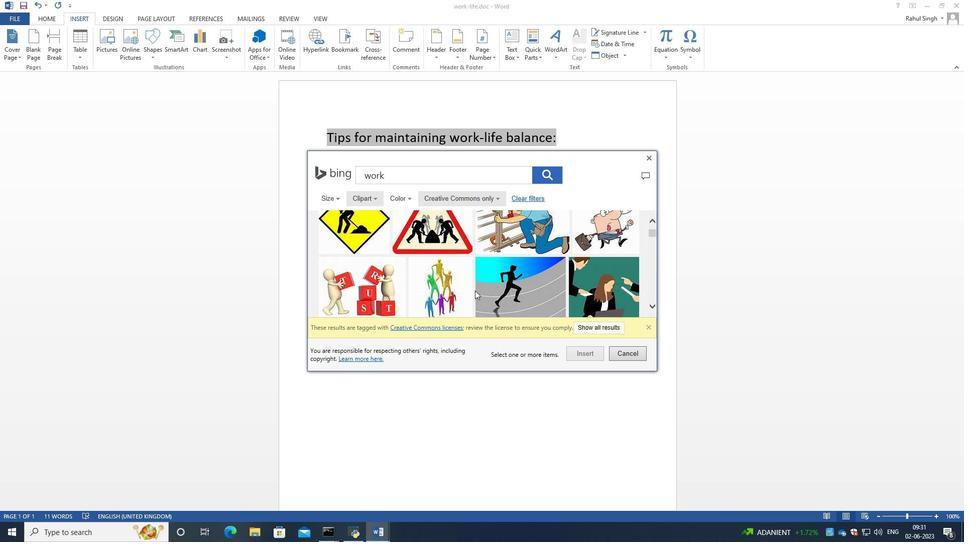 
Action: Mouse scrolled (475, 290) with delta (0, 0)
Screenshot: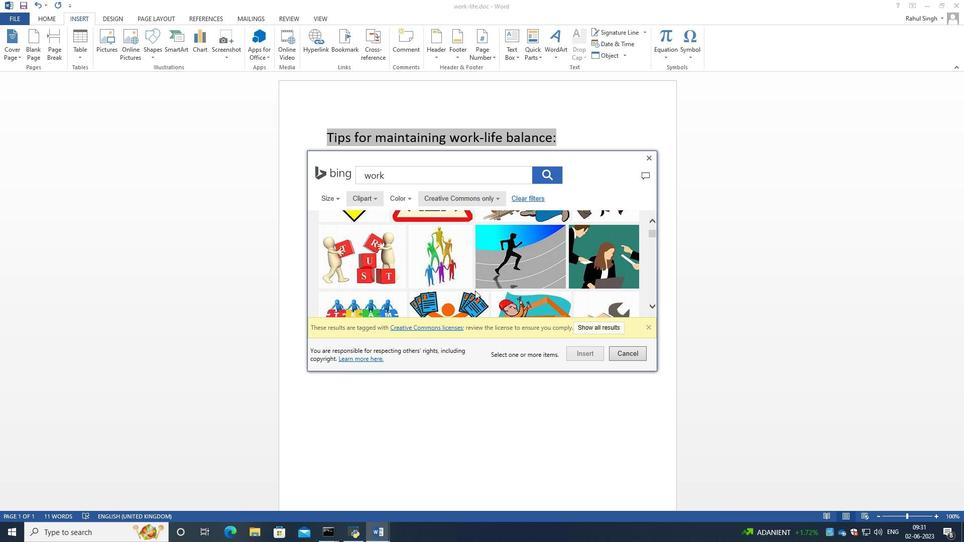 
Action: Mouse scrolled (475, 290) with delta (0, 0)
Screenshot: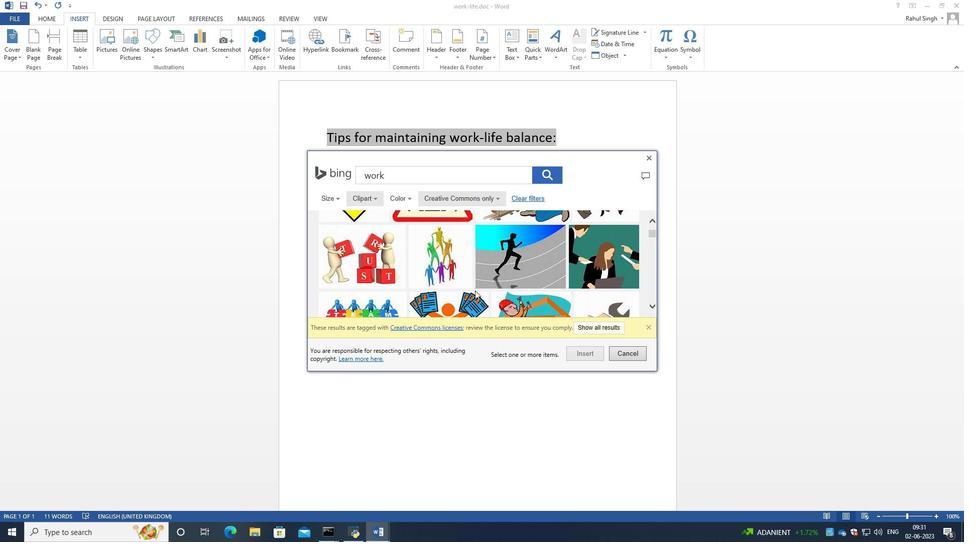 
Action: Mouse scrolled (475, 290) with delta (0, 0)
Screenshot: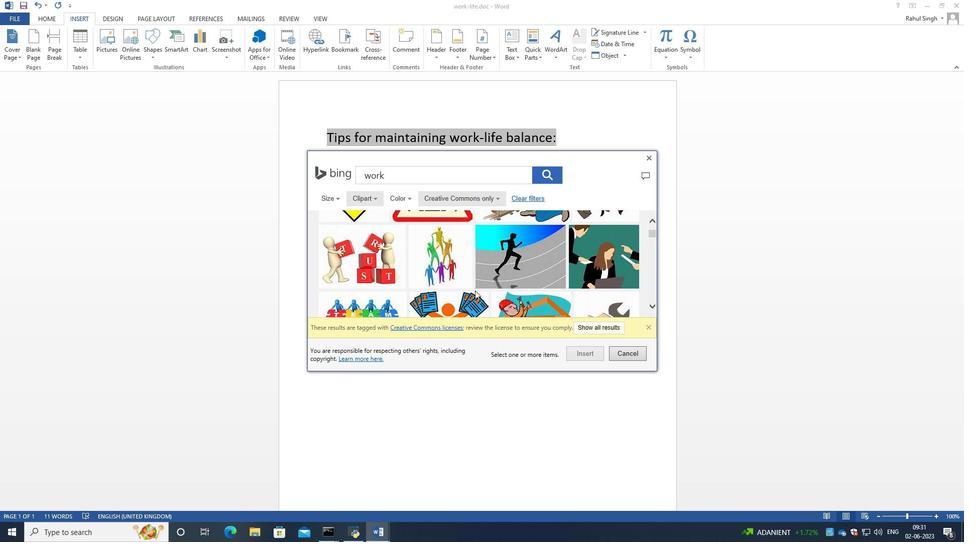 
Action: Mouse moved to (476, 273)
Screenshot: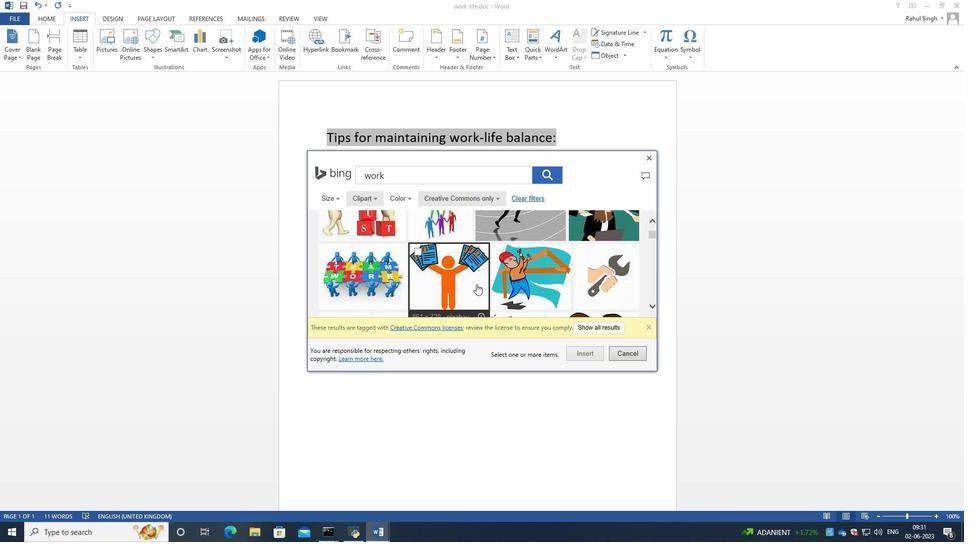 
Action: Mouse scrolled (476, 273) with delta (0, 0)
Screenshot: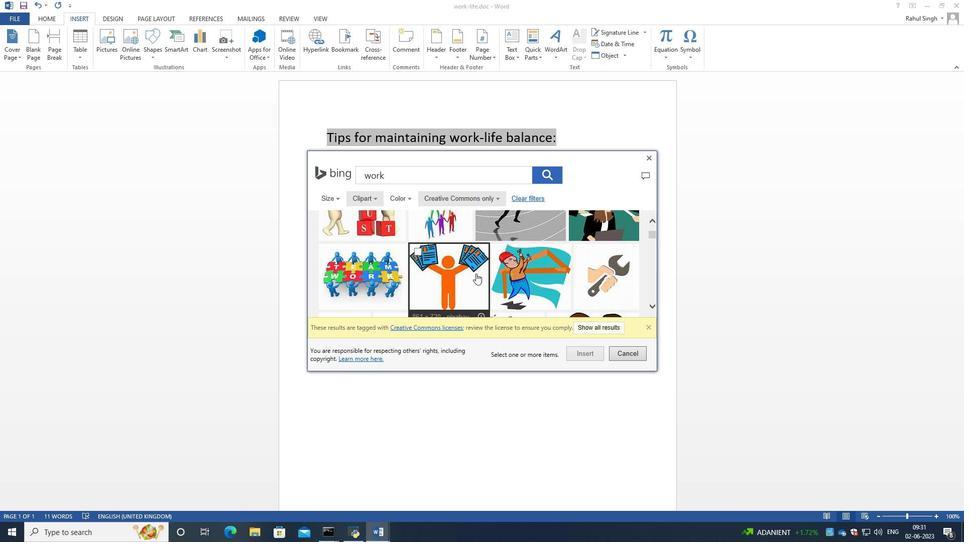 
Action: Mouse scrolled (476, 273) with delta (0, 0)
Screenshot: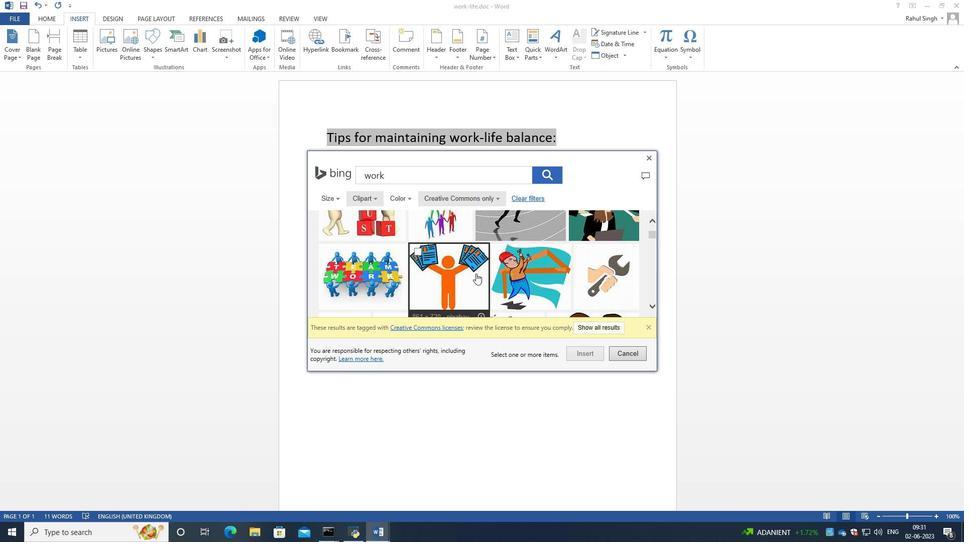 
Action: Mouse scrolled (476, 273) with delta (0, 0)
Screenshot: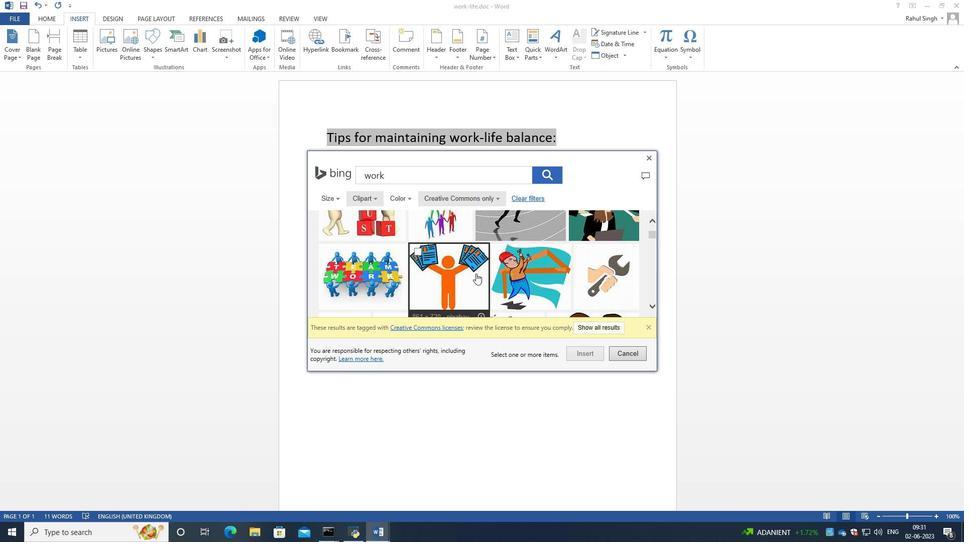 
Action: Mouse scrolled (476, 273) with delta (0, 0)
Screenshot: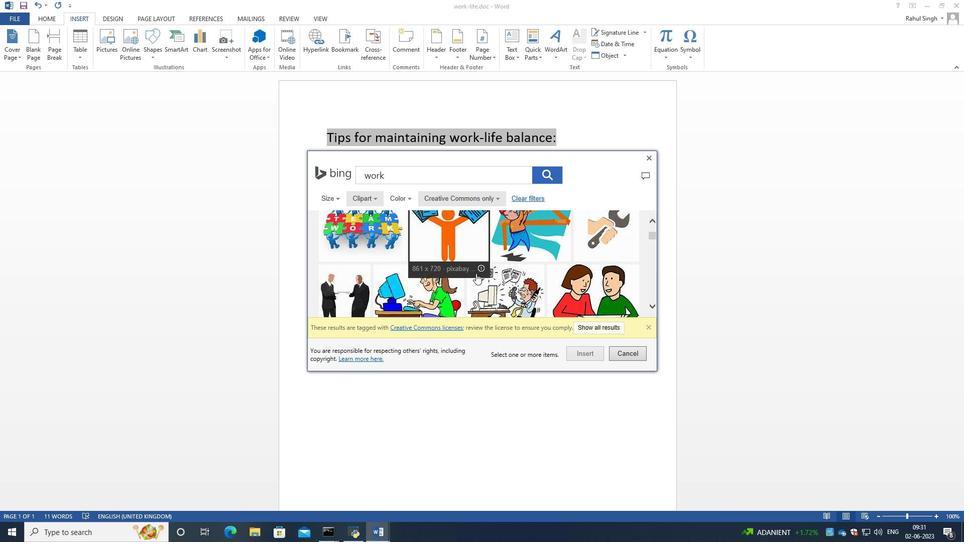 
Action: Mouse scrolled (476, 273) with delta (0, 0)
Screenshot: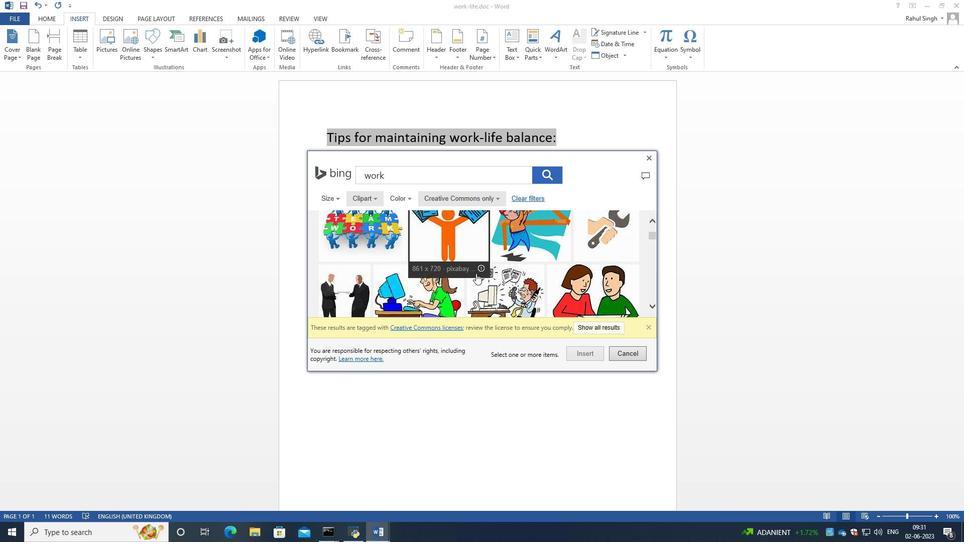 
Action: Mouse scrolled (476, 273) with delta (0, 0)
Screenshot: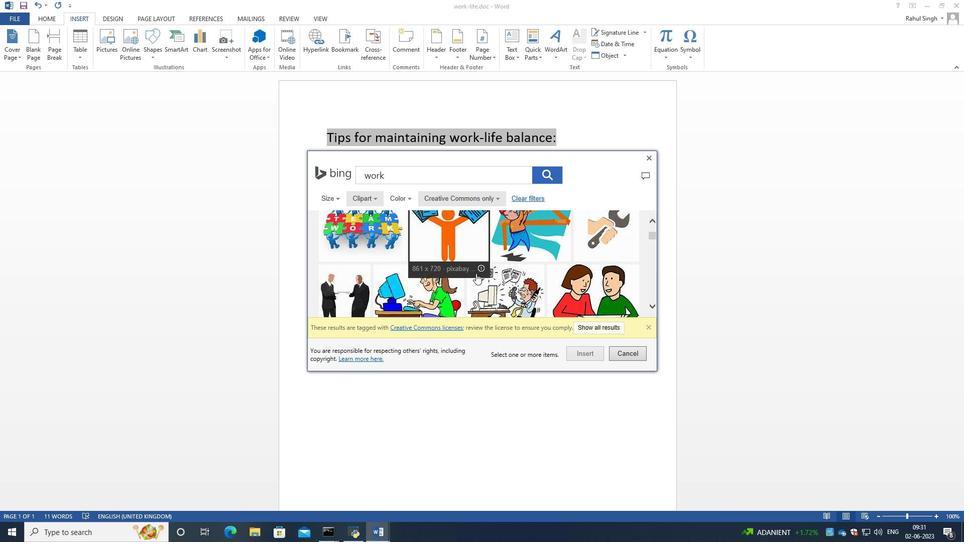 
Action: Mouse moved to (460, 258)
Screenshot: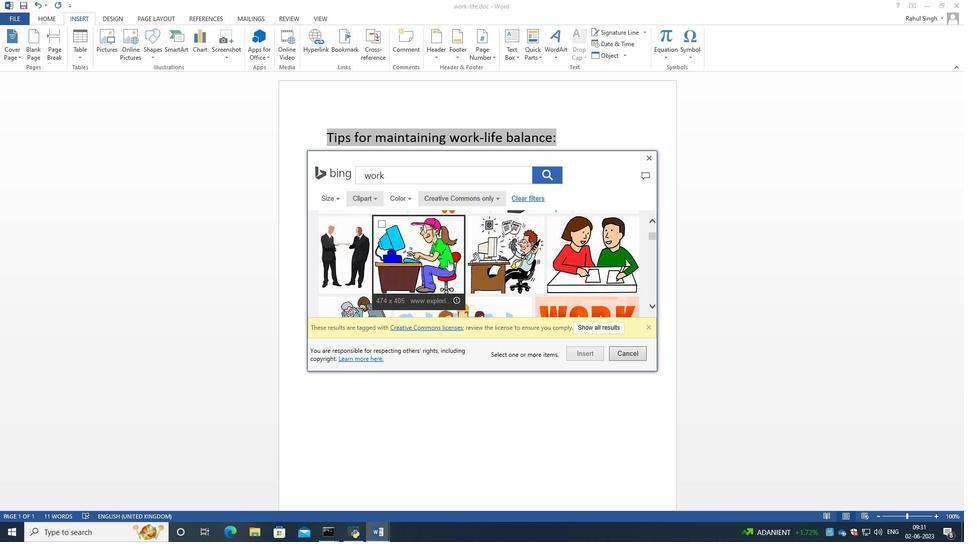 
Action: Mouse scrolled (460, 257) with delta (0, 0)
Screenshot: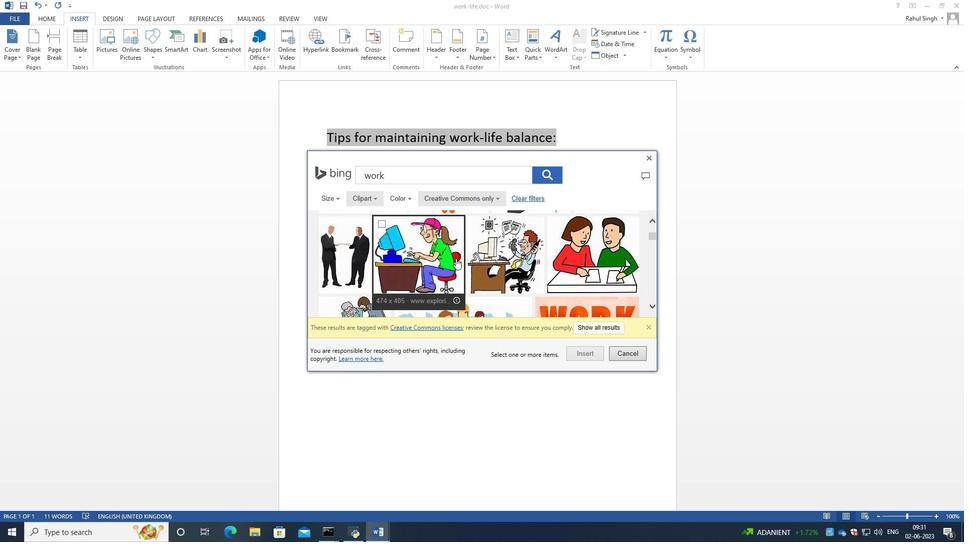 
Action: Mouse scrolled (460, 257) with delta (0, 0)
Screenshot: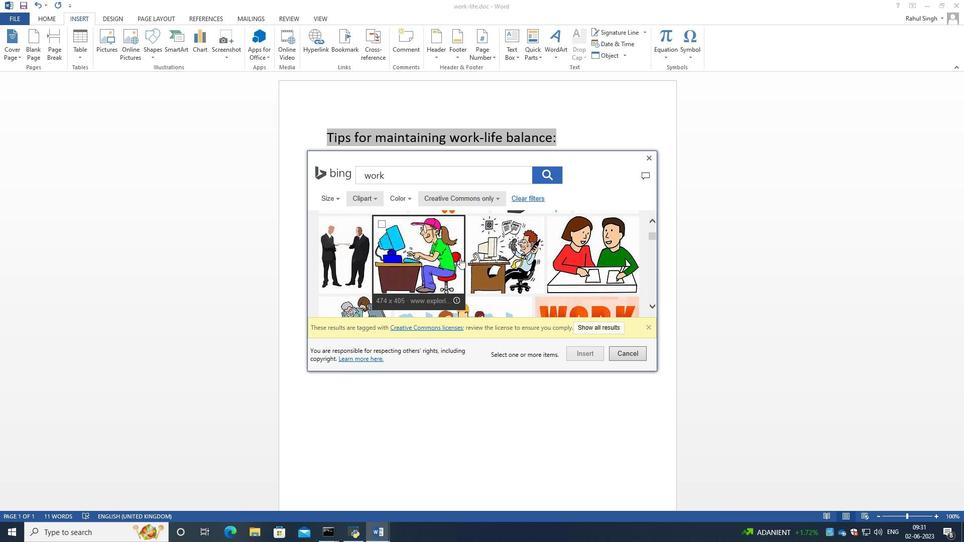 
Action: Mouse scrolled (460, 257) with delta (0, 0)
Screenshot: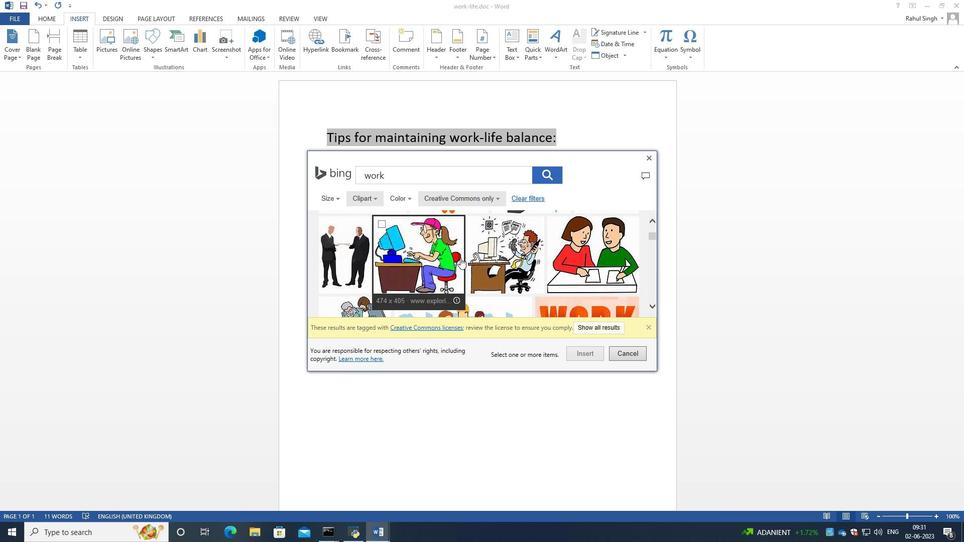 
Action: Mouse moved to (469, 298)
Screenshot: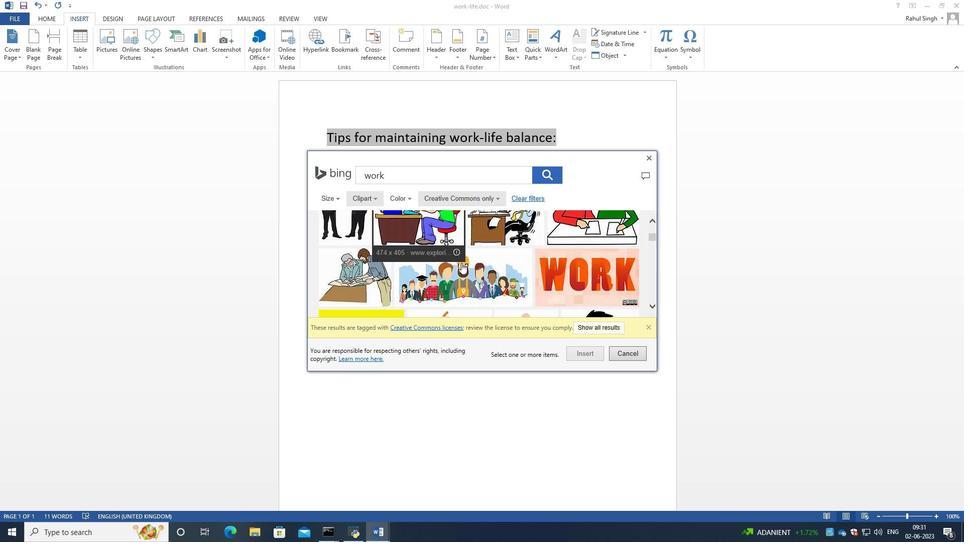 
Action: Mouse pressed left at (469, 298)
Screenshot: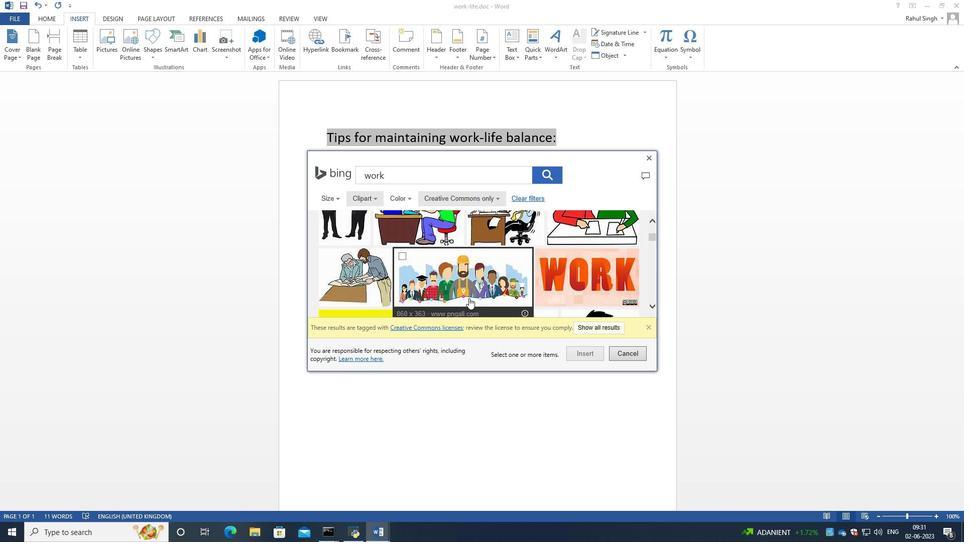 
Action: Mouse moved to (498, 284)
Screenshot: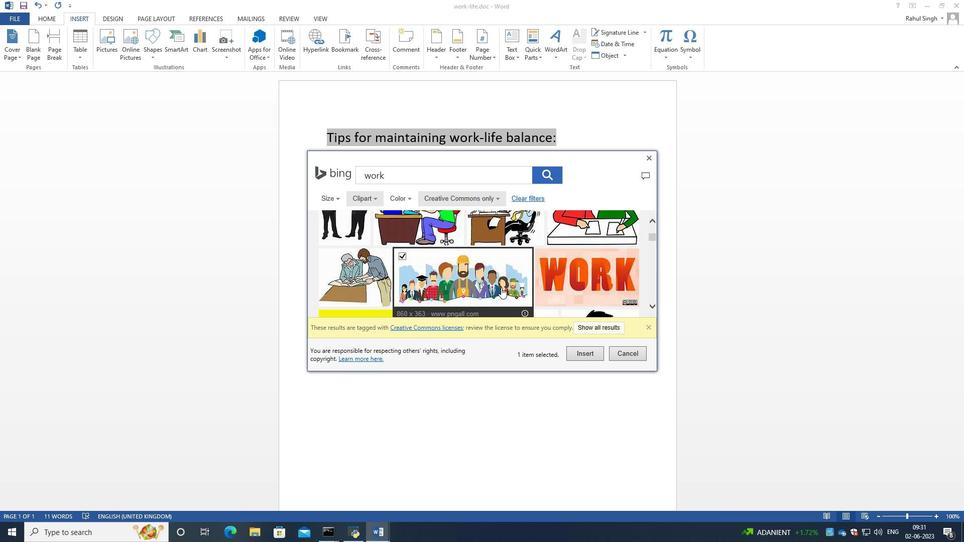 
Action: Mouse scrolled (498, 284) with delta (0, 0)
Screenshot: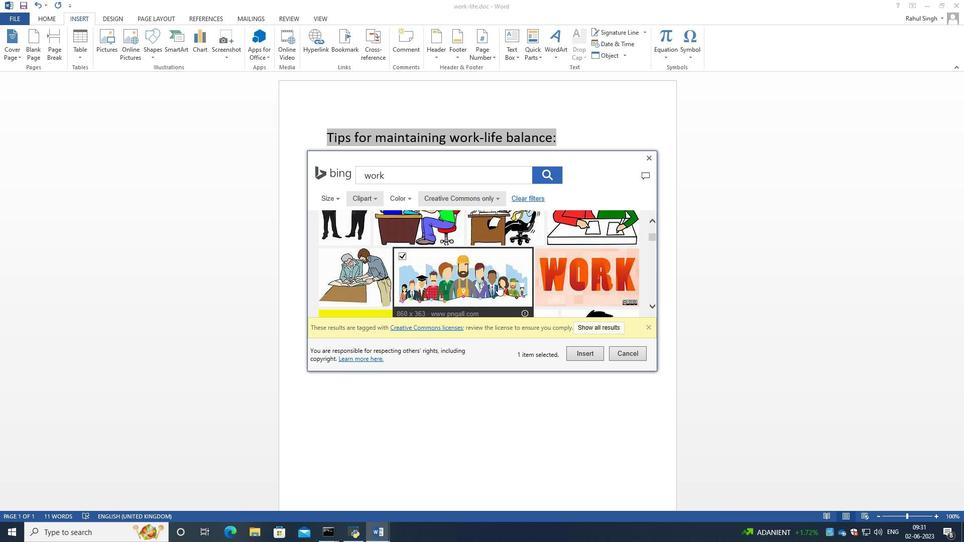 
Action: Mouse scrolled (498, 284) with delta (0, 0)
Screenshot: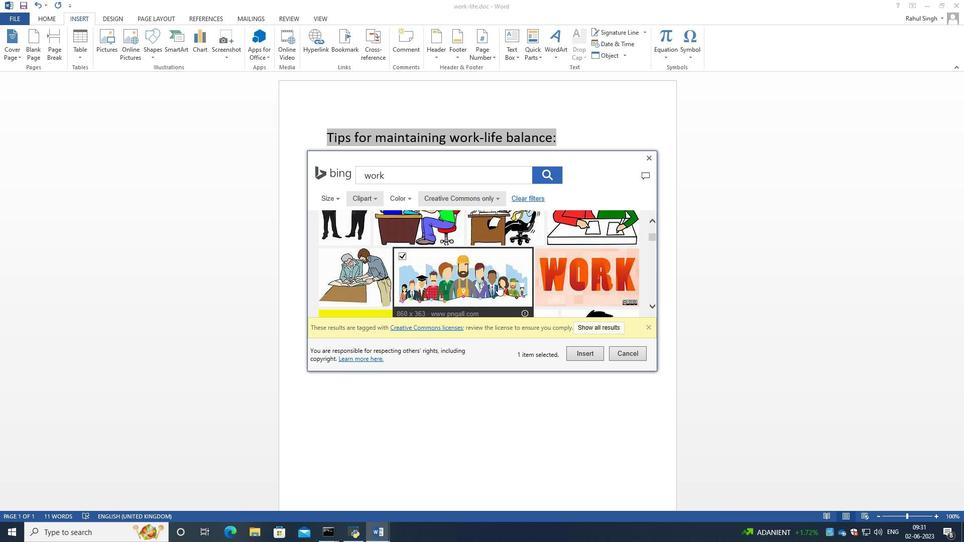 
Action: Mouse scrolled (498, 284) with delta (0, 0)
Screenshot: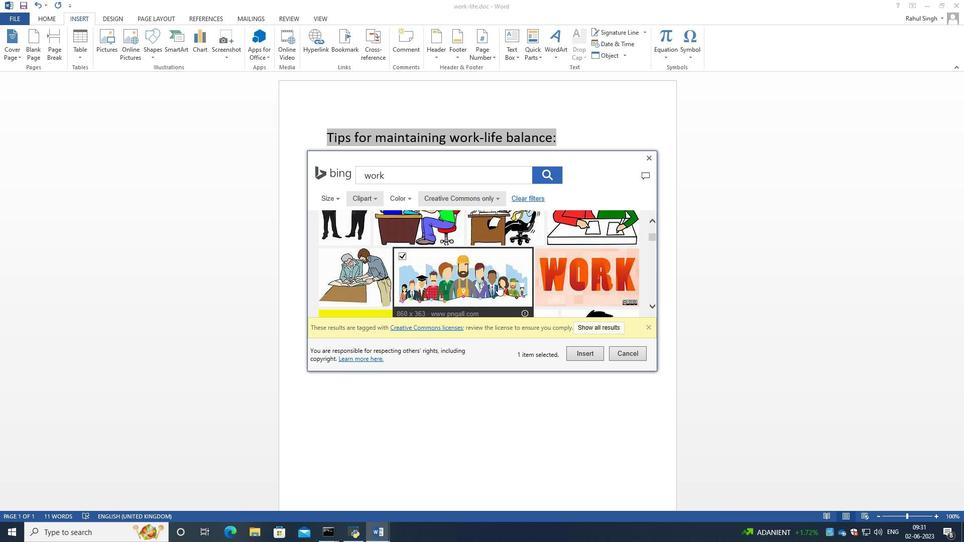 
Action: Mouse moved to (426, 241)
Screenshot: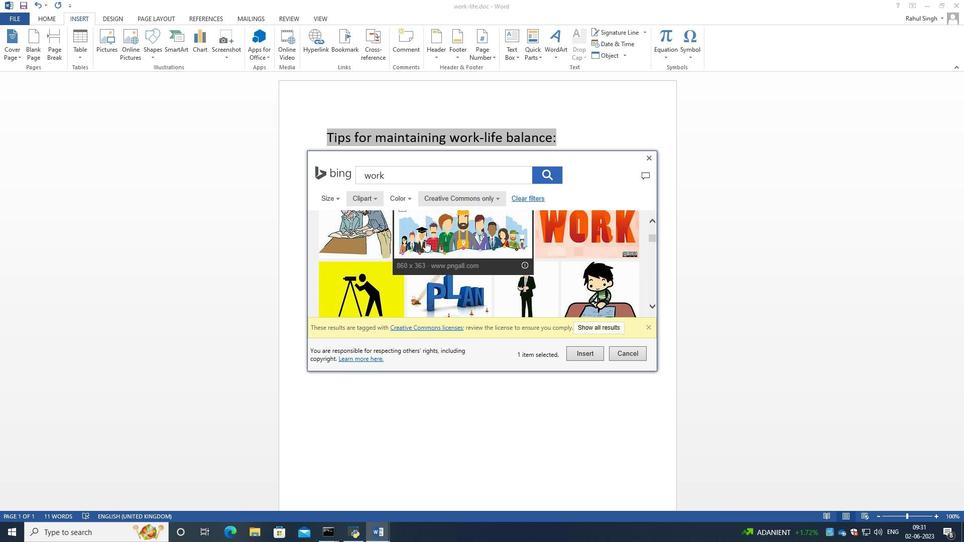 
Action: Mouse pressed left at (426, 241)
Screenshot: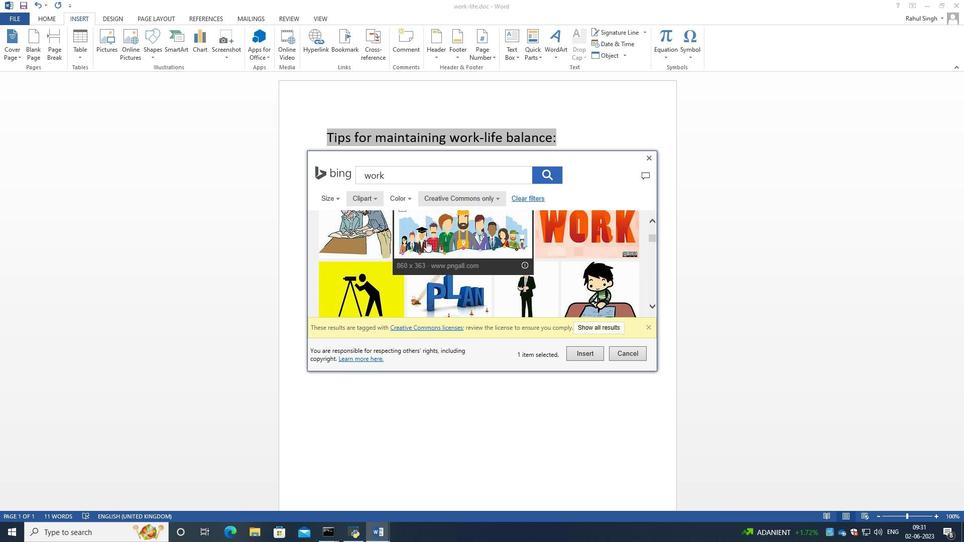 
Action: Mouse moved to (452, 277)
Screenshot: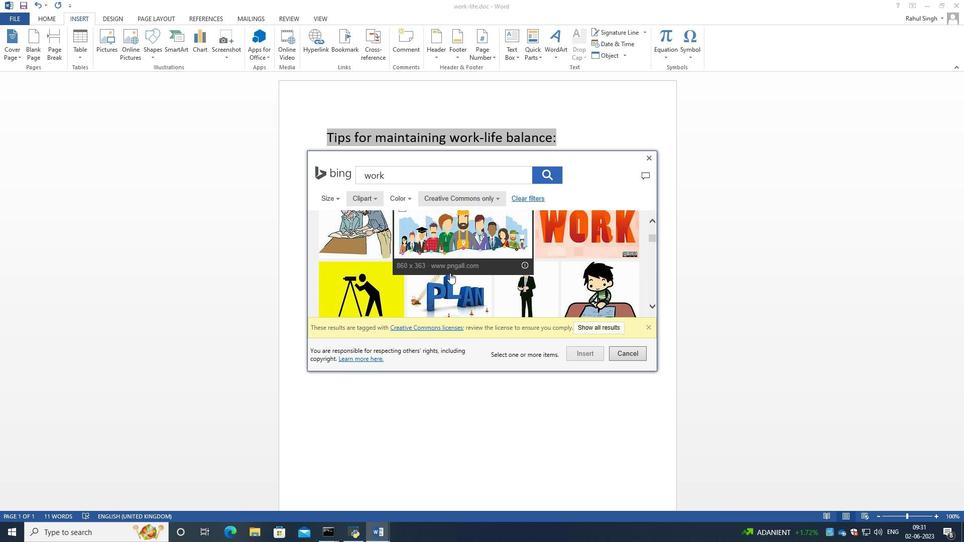 
Action: Mouse scrolled (452, 276) with delta (0, 0)
Screenshot: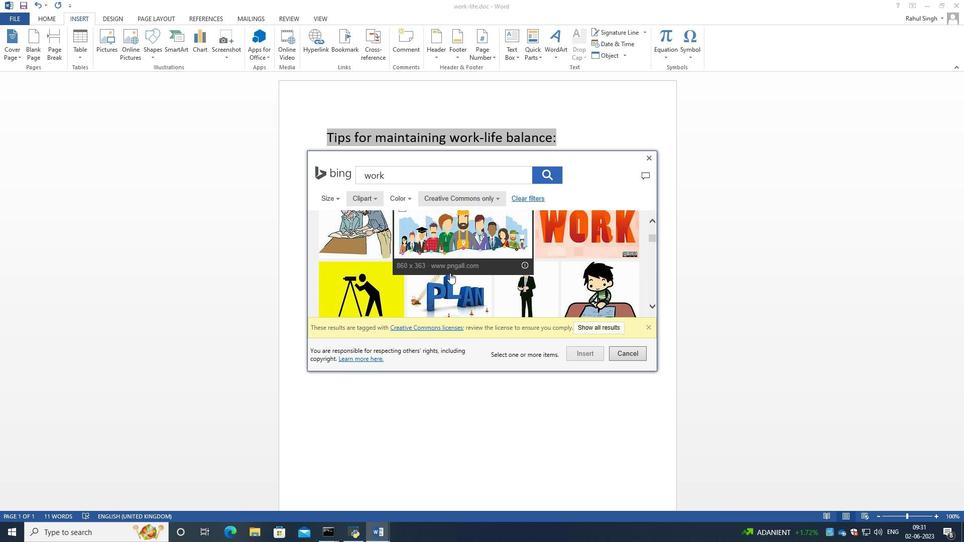 
Action: Mouse scrolled (452, 276) with delta (0, 0)
Screenshot: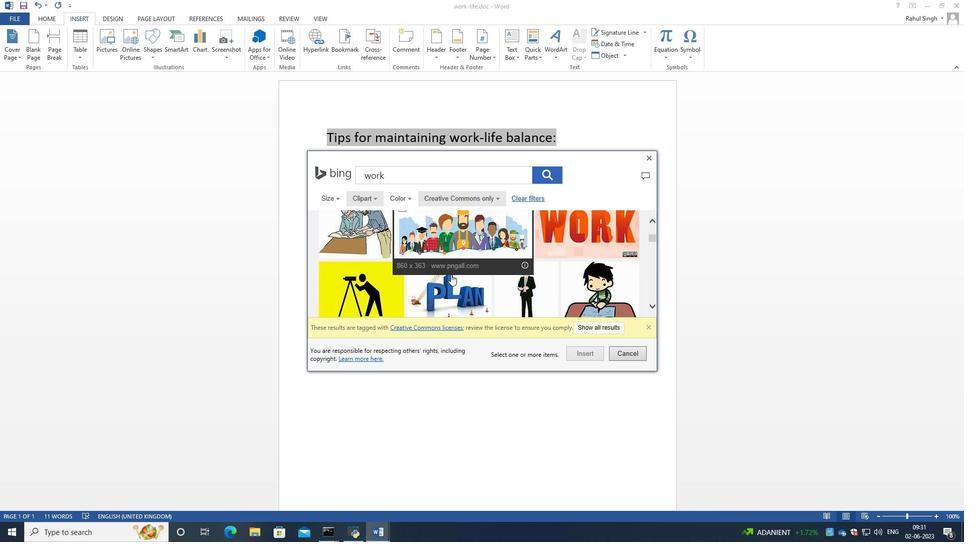 
Action: Mouse scrolled (452, 276) with delta (0, 0)
Screenshot: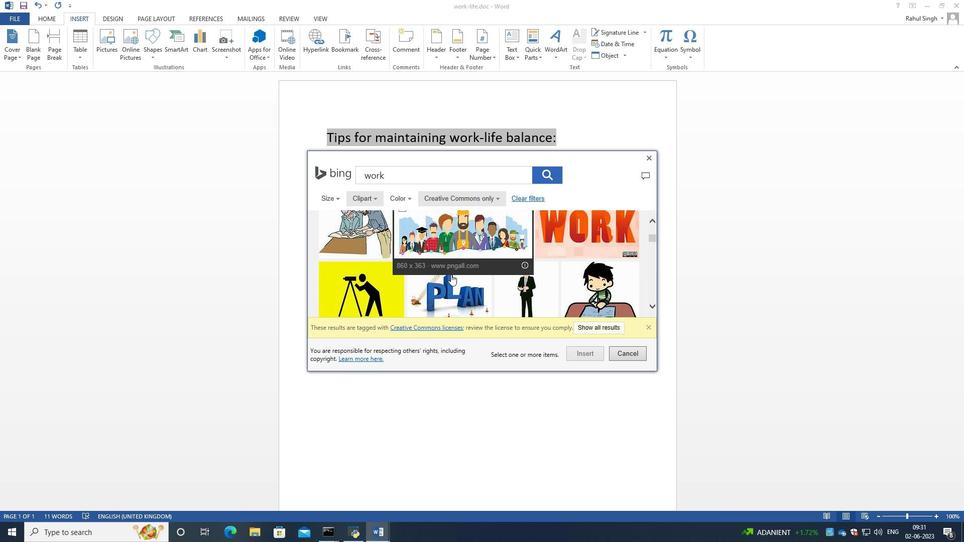 
Action: Mouse moved to (529, 263)
Screenshot: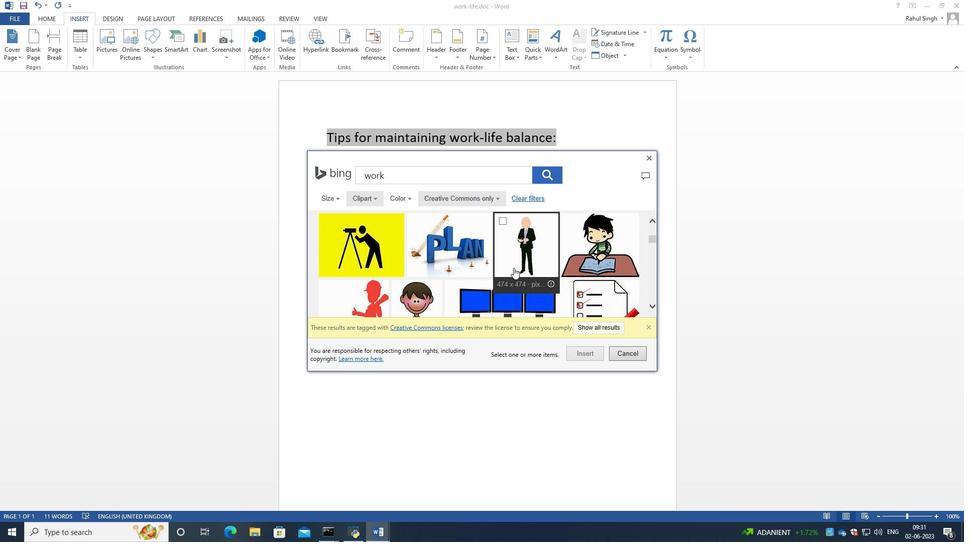 
Action: Mouse scrolled (529, 263) with delta (0, 0)
Screenshot: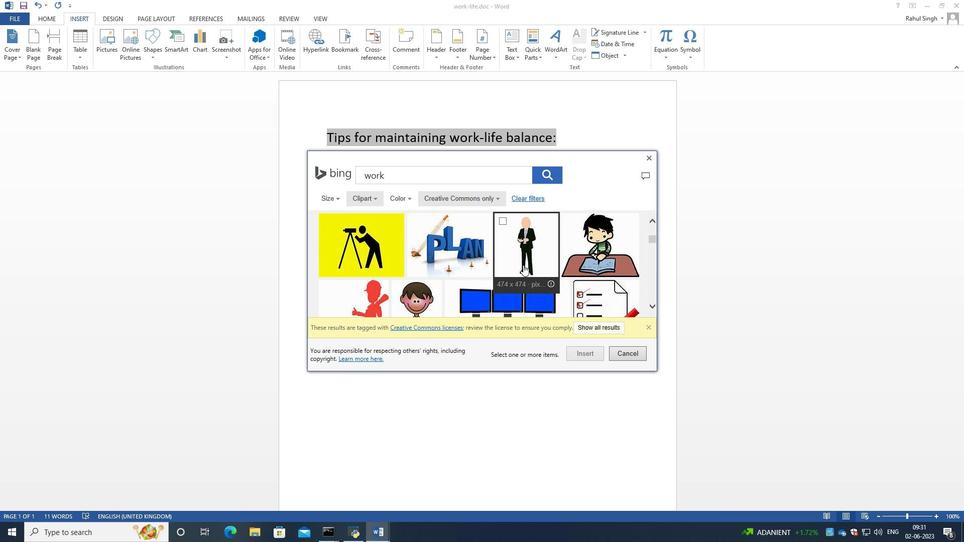
Action: Mouse scrolled (529, 263) with delta (0, 0)
Screenshot: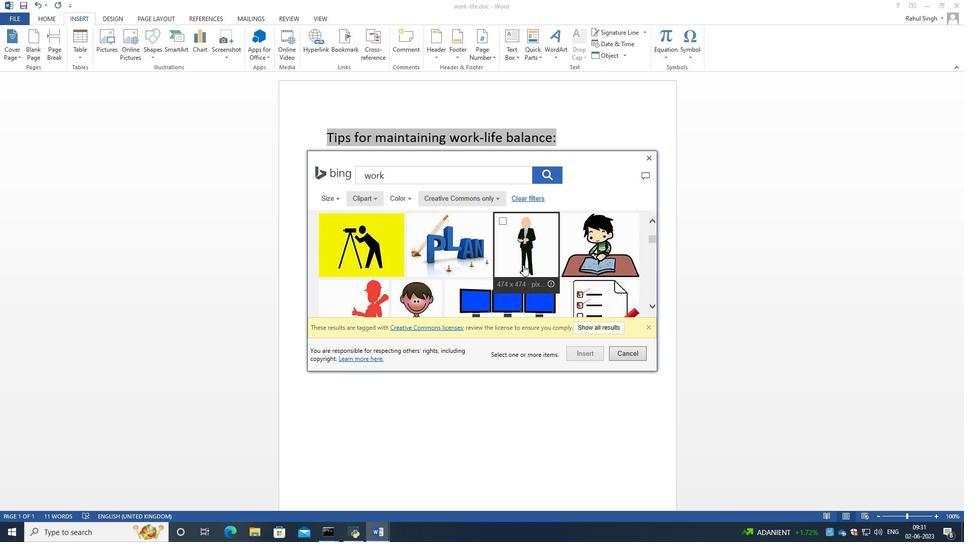 
Action: Mouse scrolled (529, 263) with delta (0, 0)
Screenshot: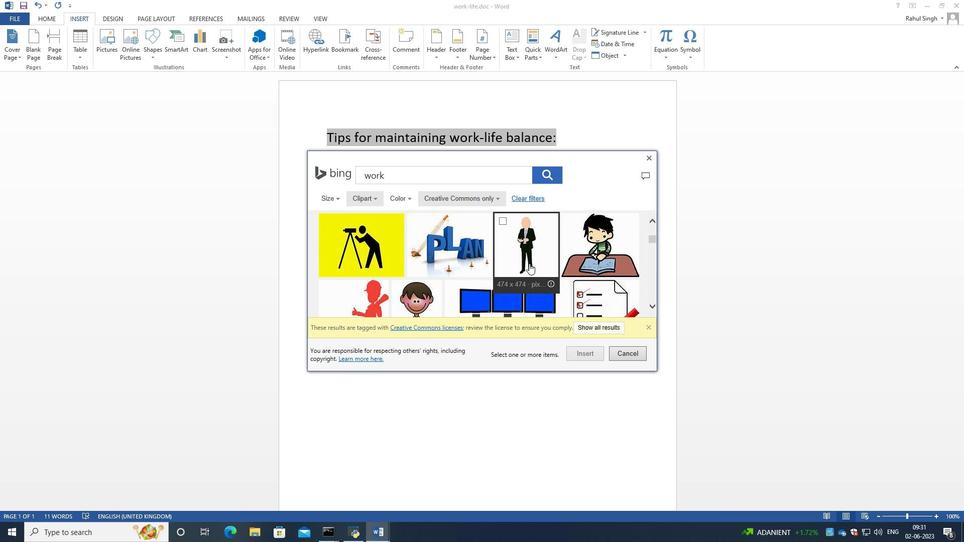 
Action: Mouse scrolled (529, 263) with delta (0, 0)
Screenshot: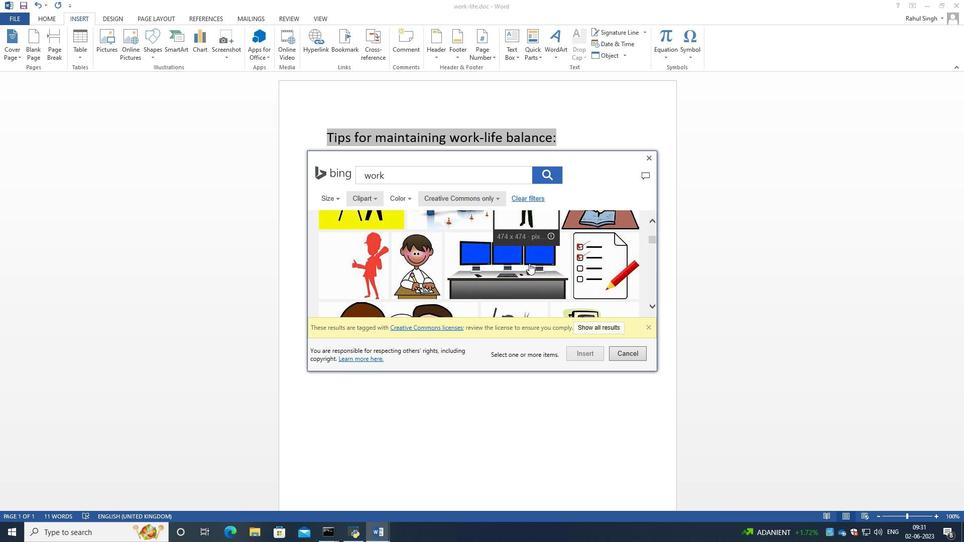 
Action: Mouse scrolled (529, 263) with delta (0, 0)
Screenshot: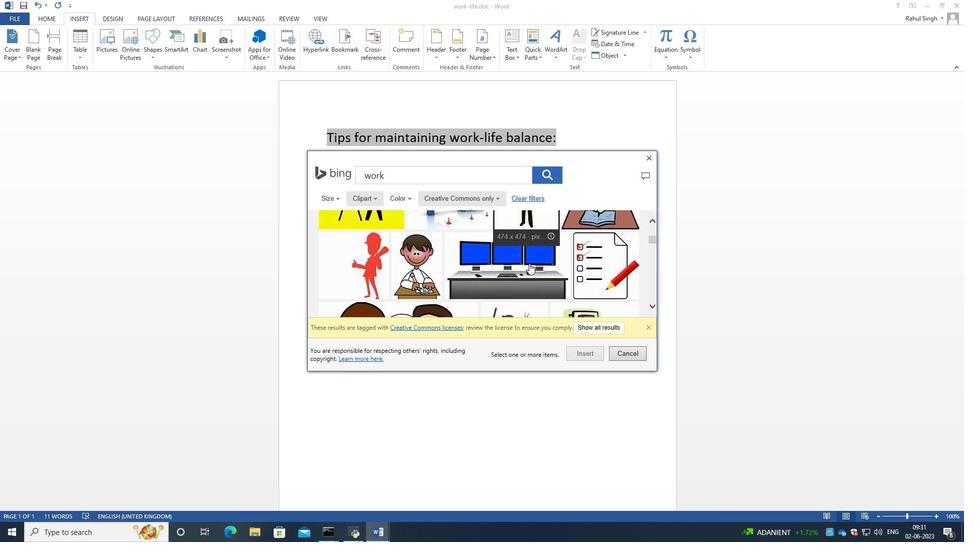
Action: Mouse scrolled (529, 263) with delta (0, 0)
Screenshot: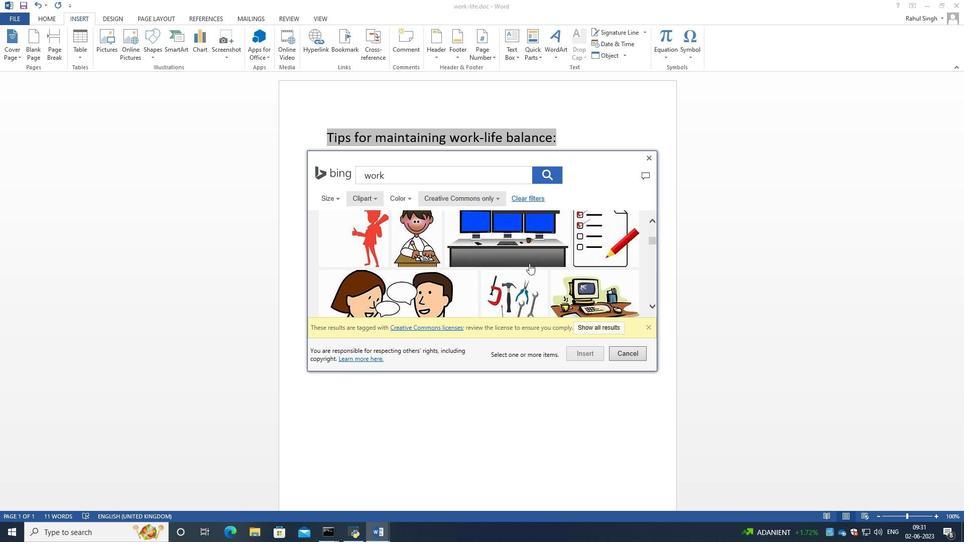 
Action: Mouse scrolled (529, 263) with delta (0, 0)
Screenshot: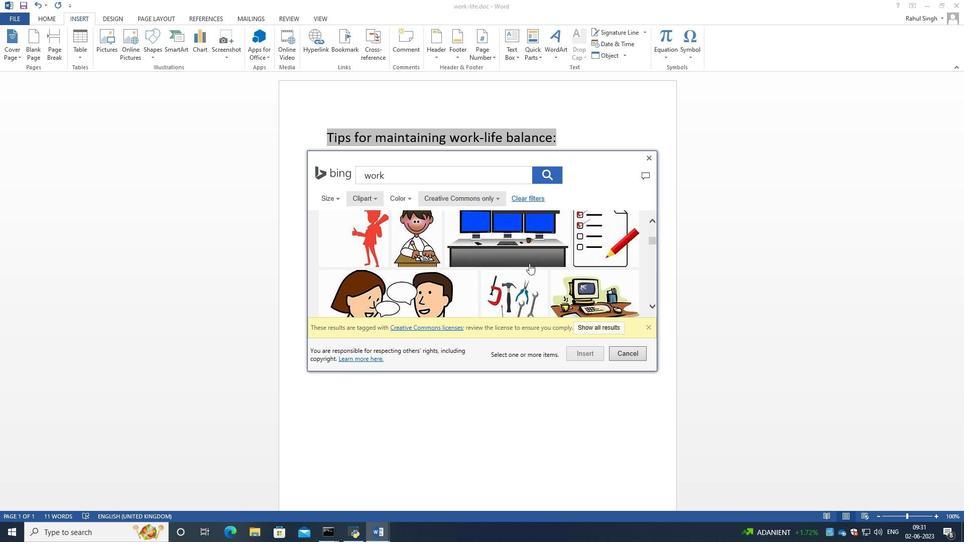 
Action: Mouse scrolled (529, 263) with delta (0, 0)
Screenshot: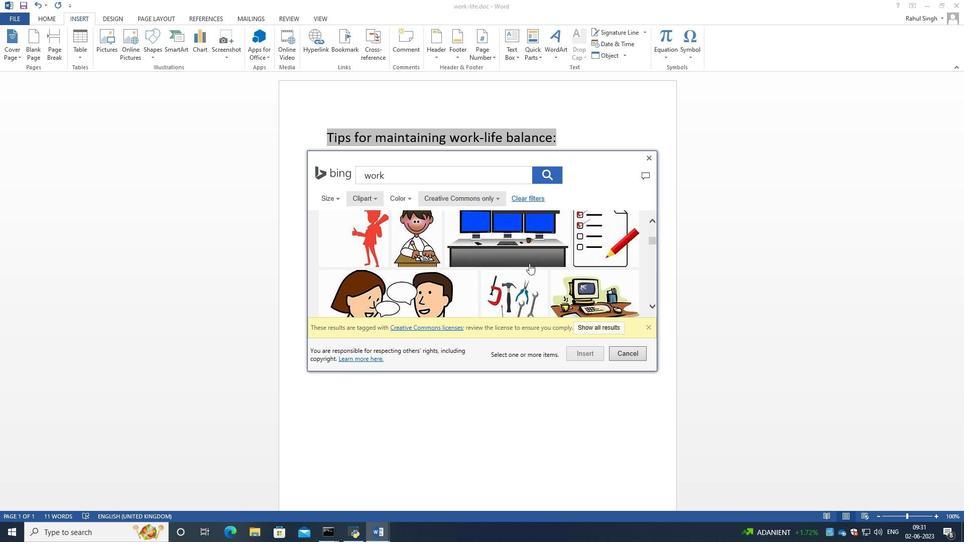 
Action: Mouse scrolled (529, 263) with delta (0, 0)
Screenshot: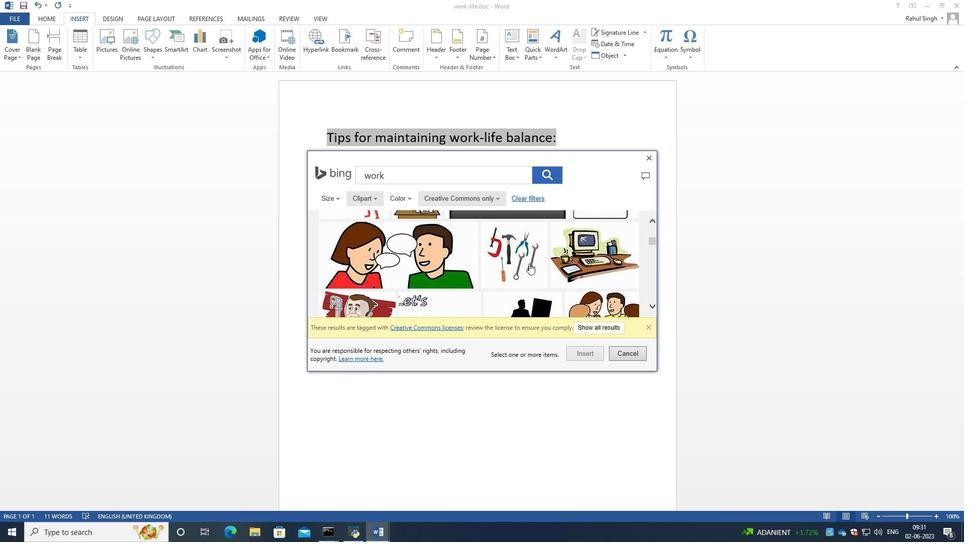 
Action: Mouse scrolled (529, 263) with delta (0, 0)
Screenshot: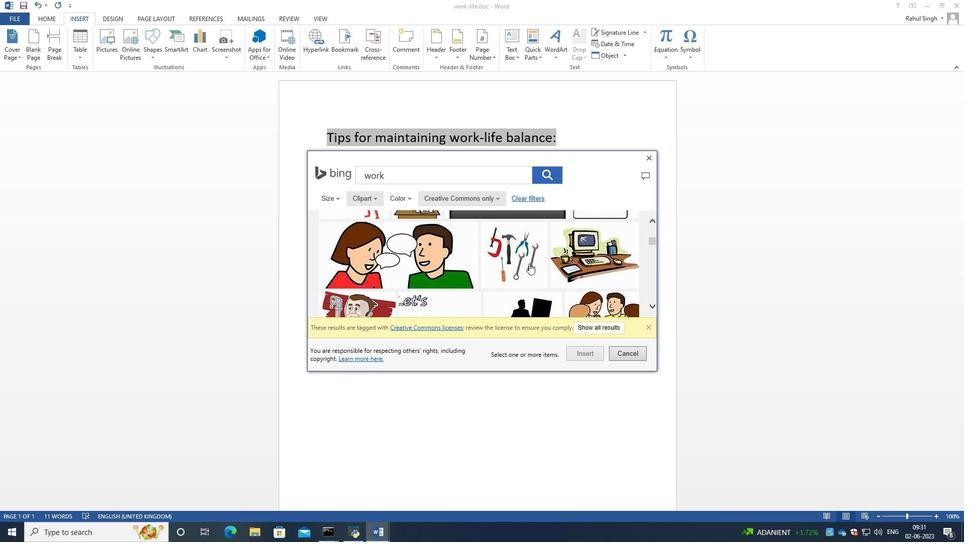 
Action: Mouse scrolled (529, 263) with delta (0, 0)
Screenshot: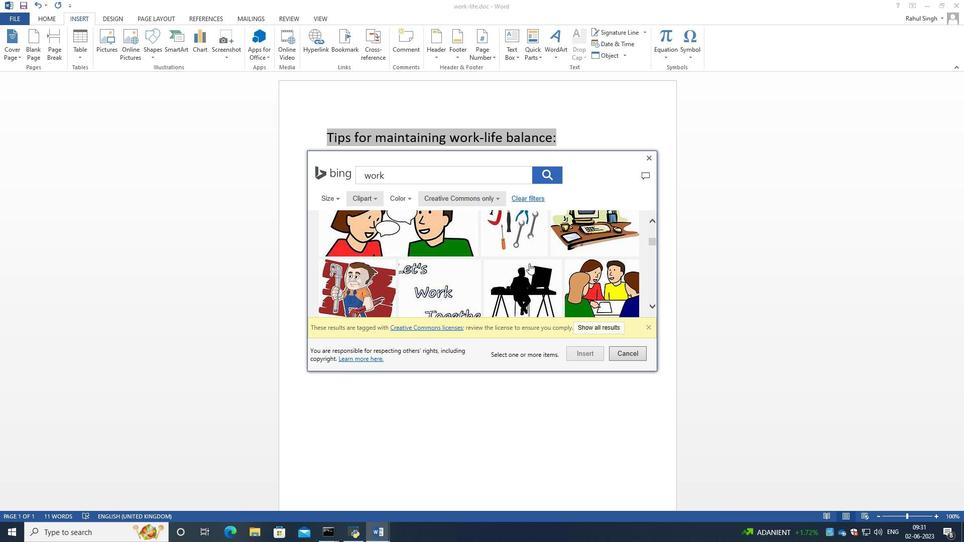 
Action: Mouse scrolled (529, 263) with delta (0, 0)
Screenshot: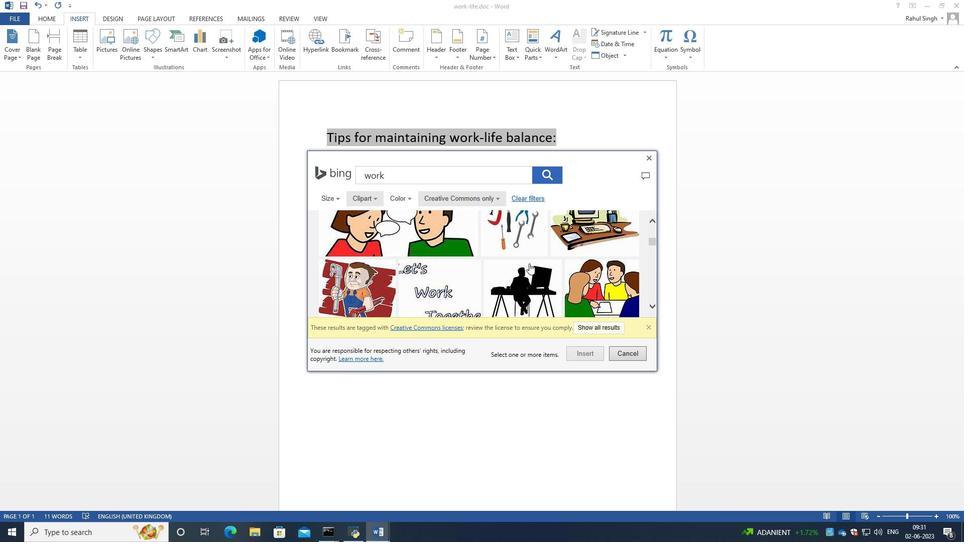 
Action: Mouse scrolled (529, 263) with delta (0, 0)
Screenshot: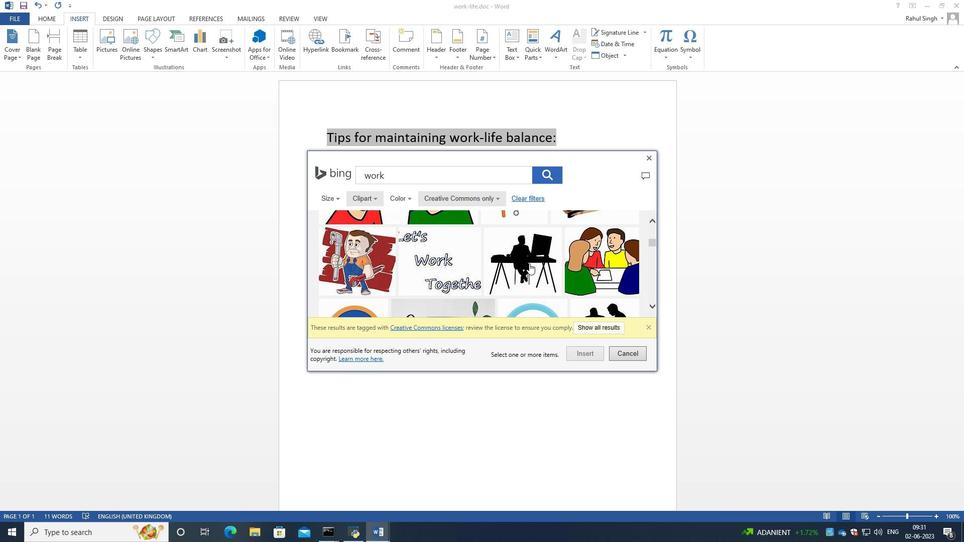 
Action: Mouse scrolled (529, 263) with delta (0, 0)
Screenshot: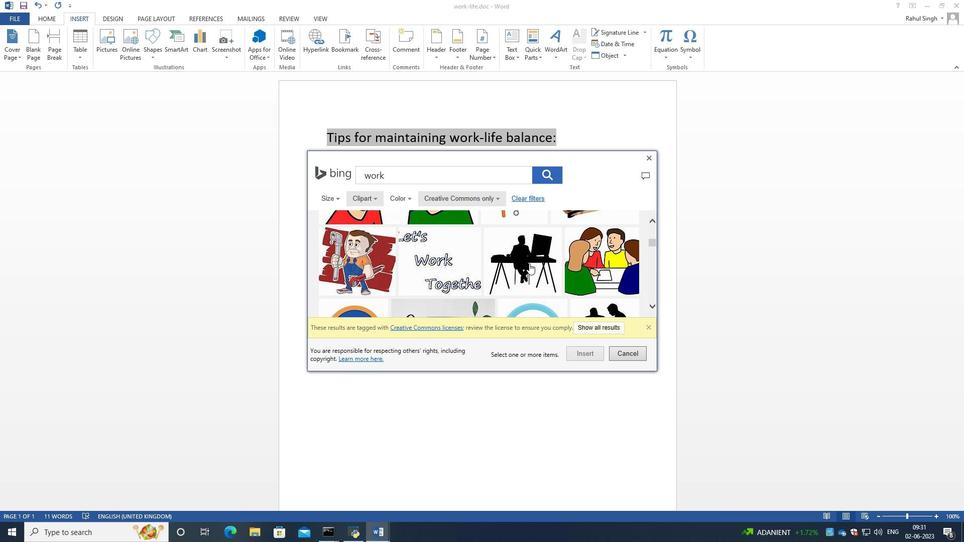 
Action: Mouse scrolled (529, 263) with delta (0, 0)
Screenshot: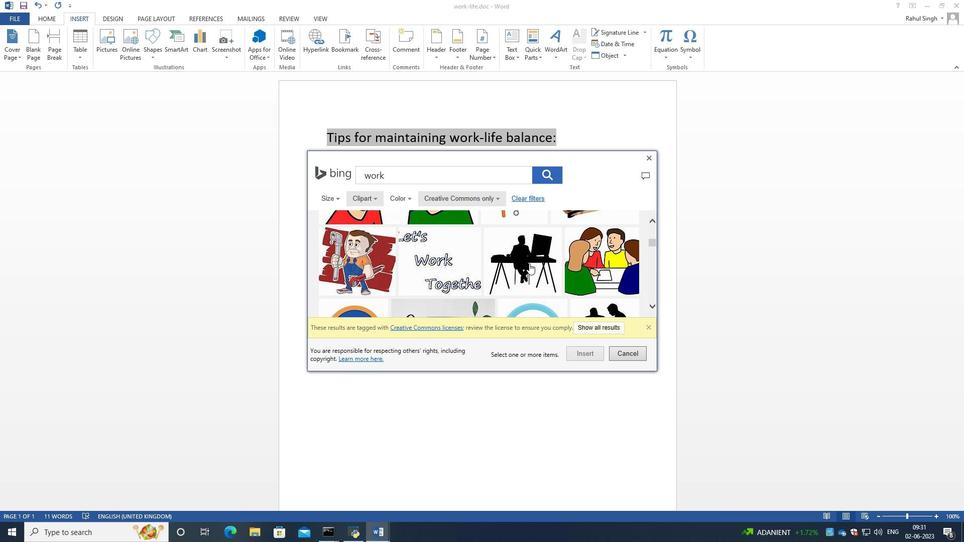 
Action: Mouse moved to (593, 288)
Screenshot: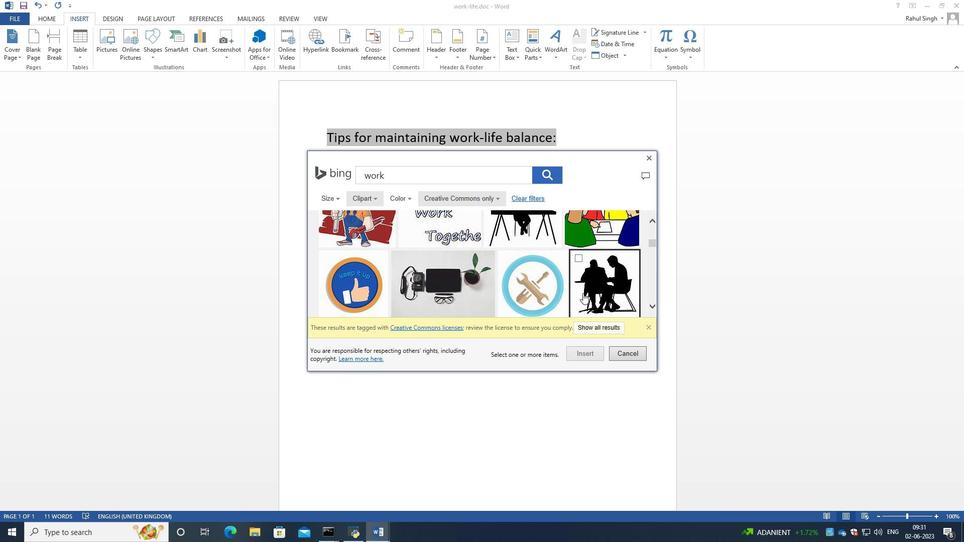 
Action: Mouse pressed left at (593, 288)
Screenshot: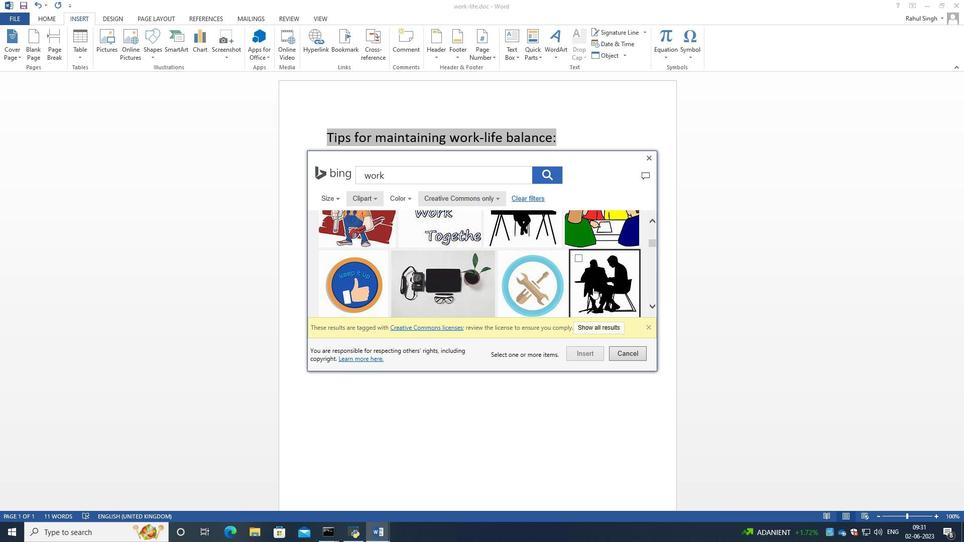 
Action: Mouse moved to (595, 351)
Screenshot: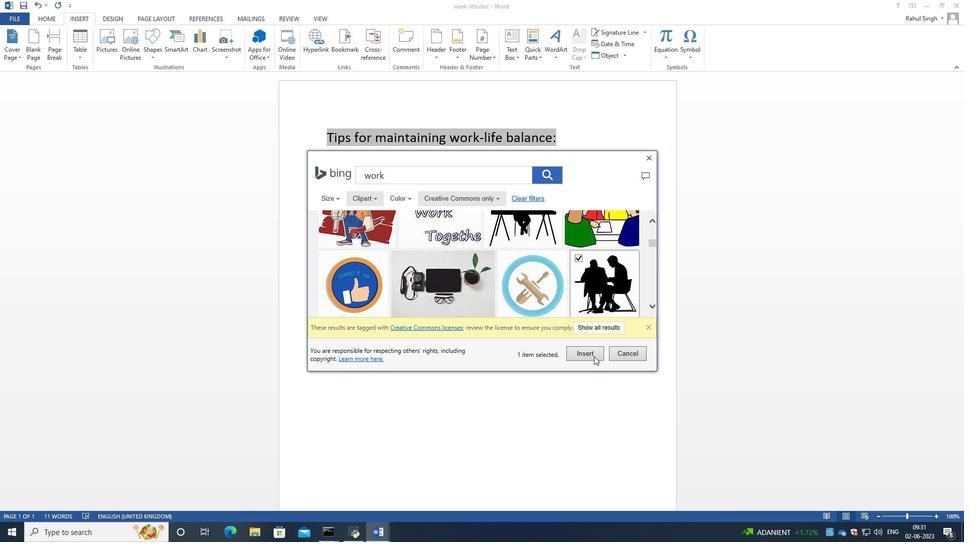 
Action: Mouse pressed left at (595, 351)
Screenshot: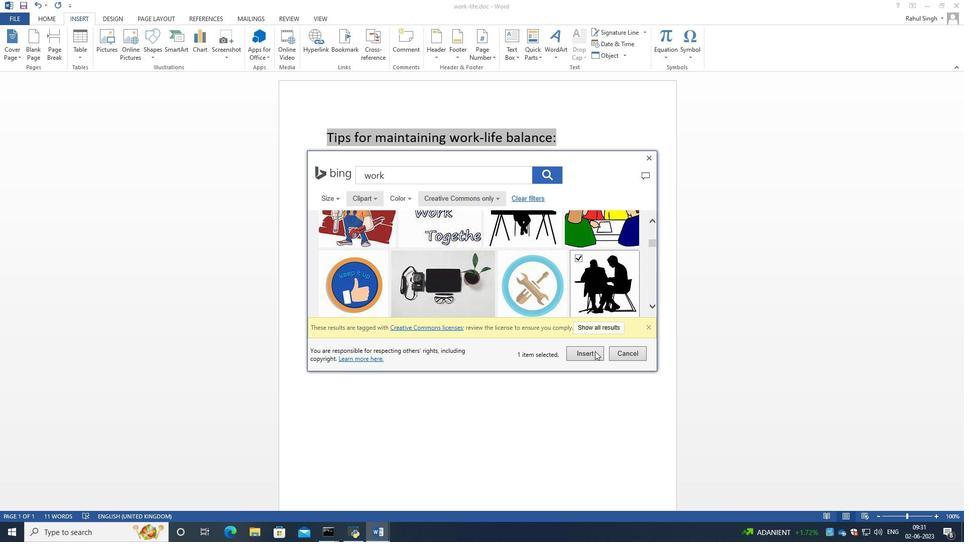 
Action: Mouse moved to (476, 285)
Screenshot: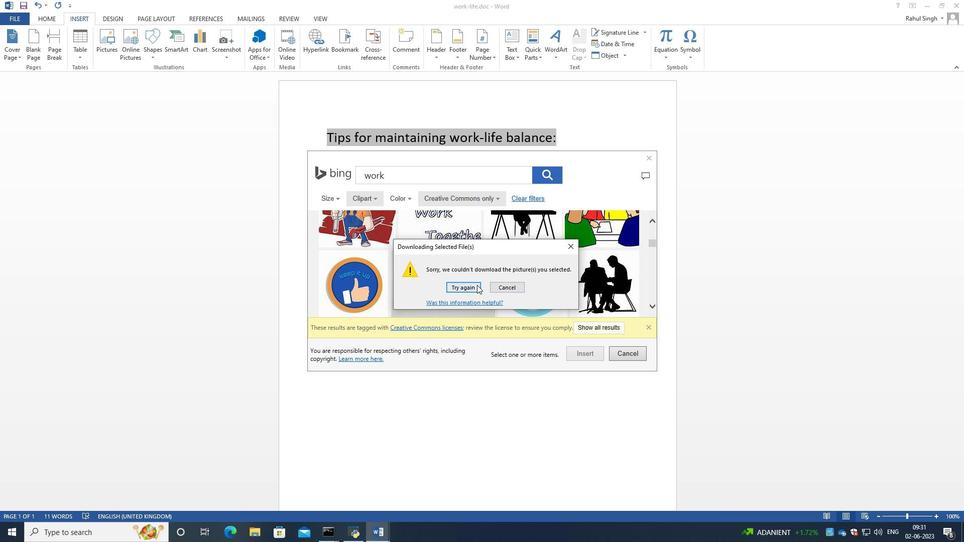
Action: Mouse pressed left at (476, 285)
Screenshot: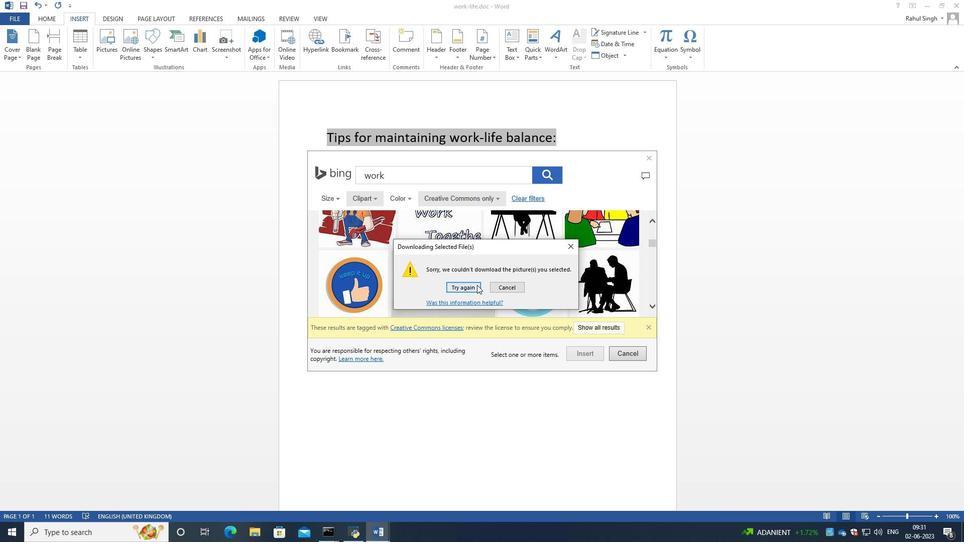 
Action: Mouse moved to (550, 272)
Screenshot: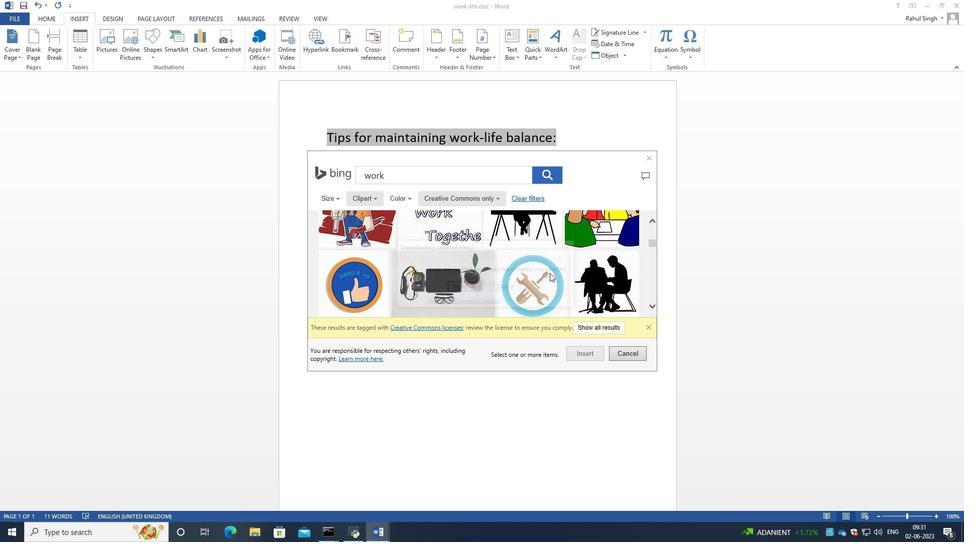 
Action: Mouse scrolled (550, 273) with delta (0, 0)
Screenshot: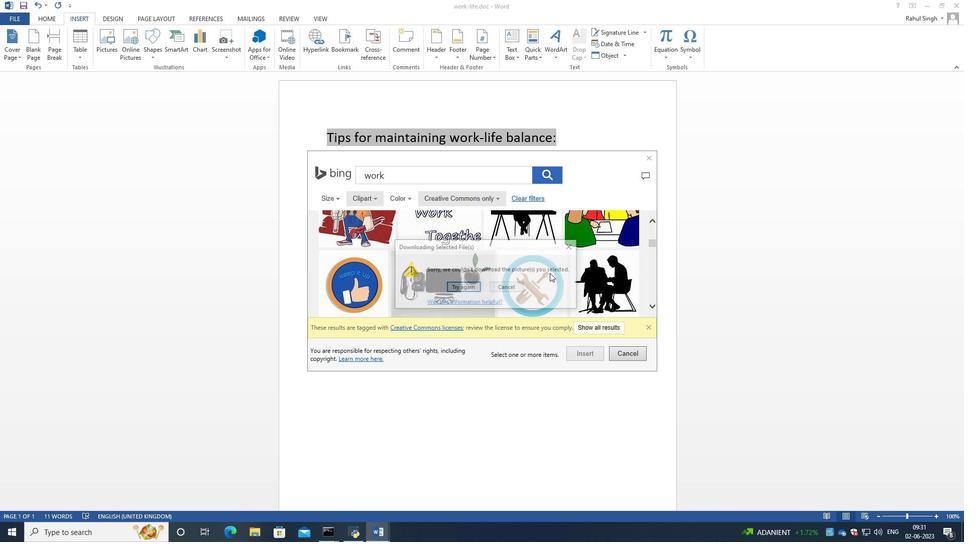 
Action: Mouse scrolled (550, 273) with delta (0, 0)
Screenshot: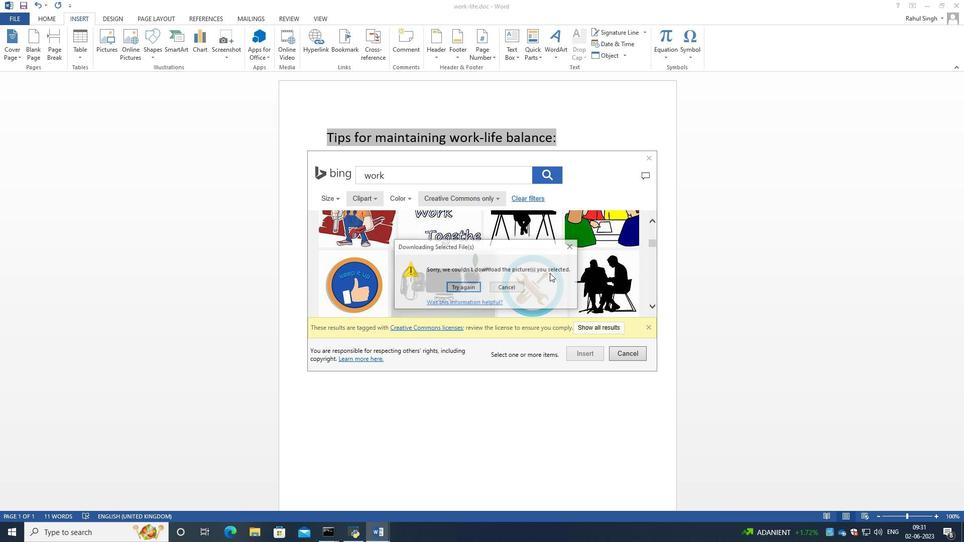 
Action: Mouse moved to (511, 286)
Screenshot: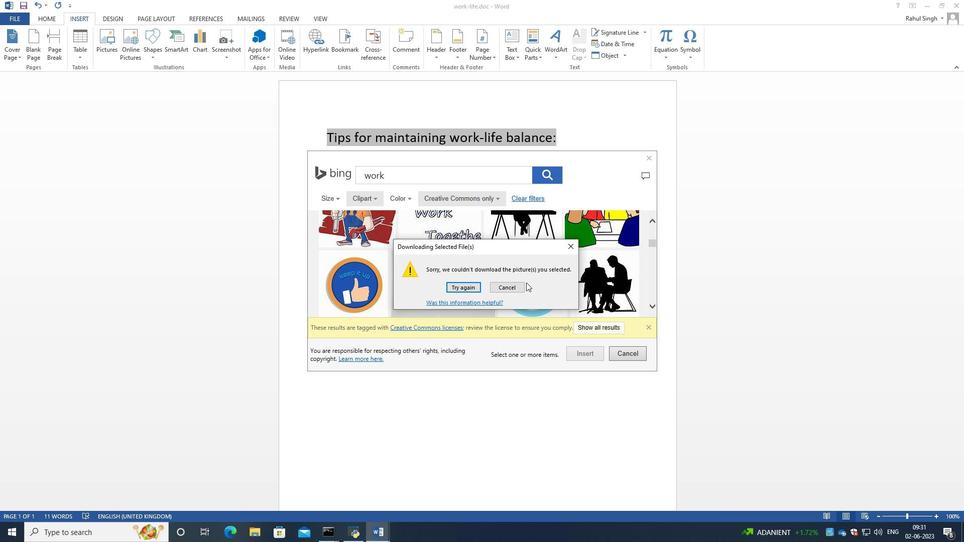 
Action: Mouse pressed left at (511, 286)
Screenshot: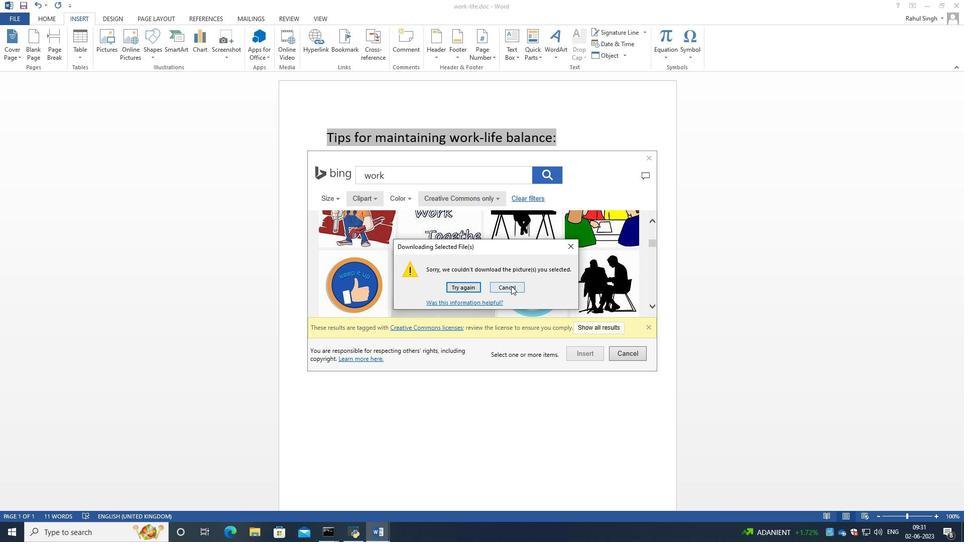 
Action: Mouse moved to (507, 265)
Screenshot: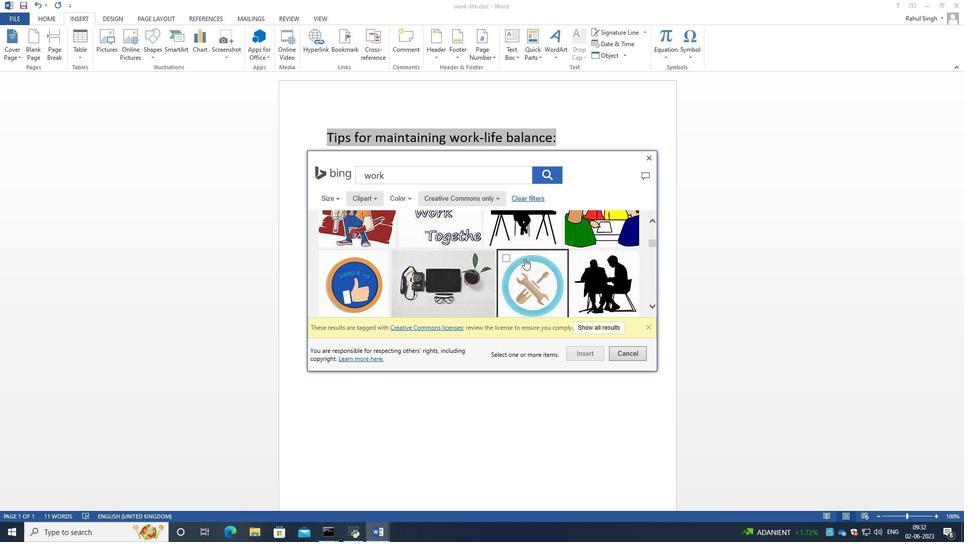 
Action: Mouse scrolled (507, 266) with delta (0, 0)
Screenshot: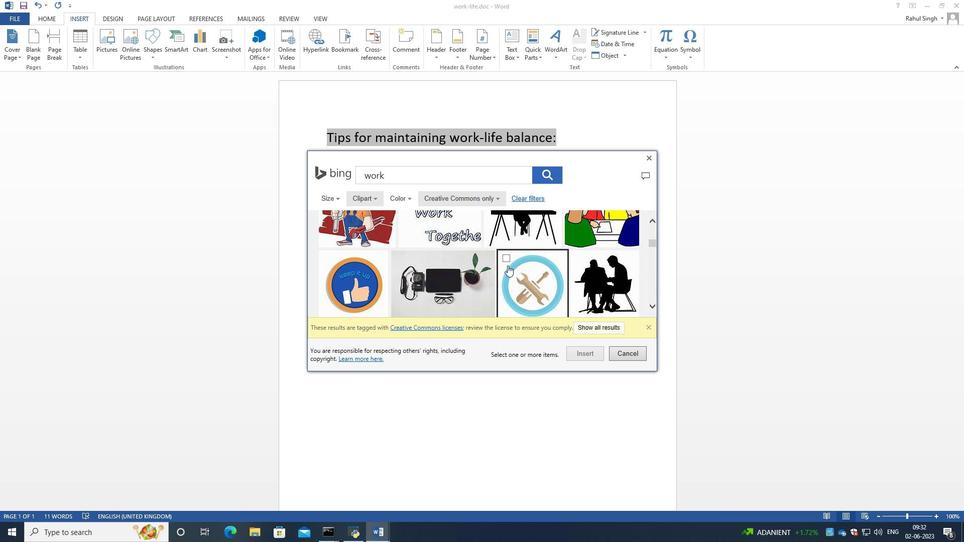 
Action: Mouse scrolled (507, 266) with delta (0, 0)
Screenshot: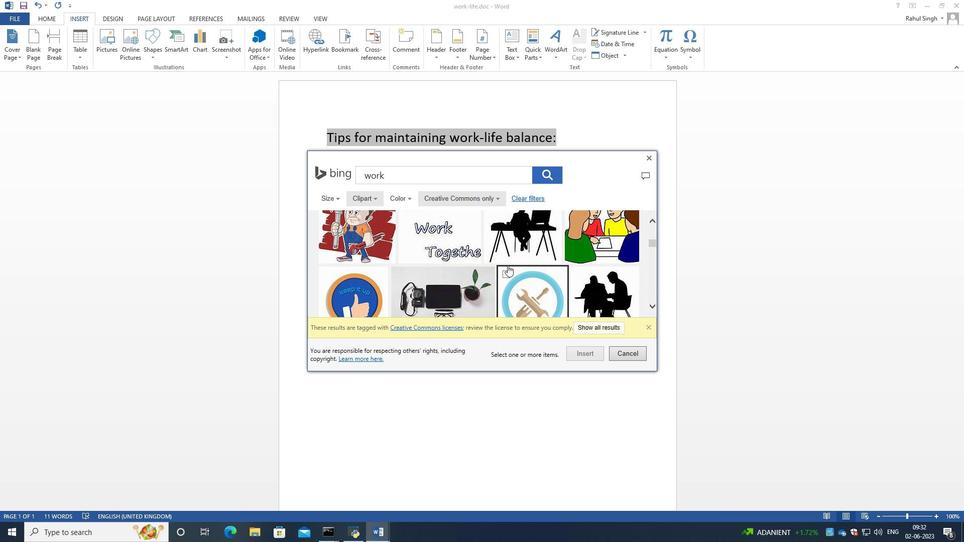 
Action: Mouse moved to (584, 276)
Screenshot: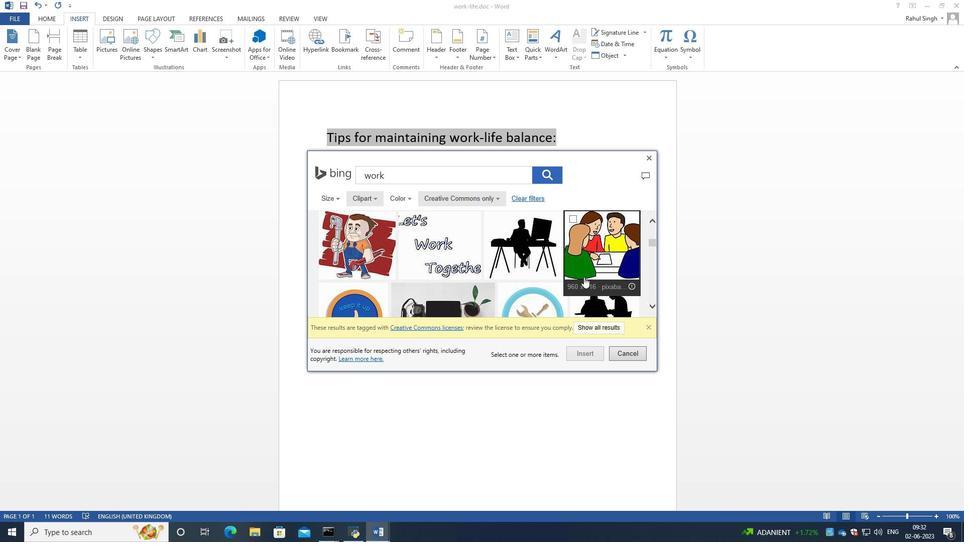 
Action: Mouse scrolled (584, 276) with delta (0, 0)
Screenshot: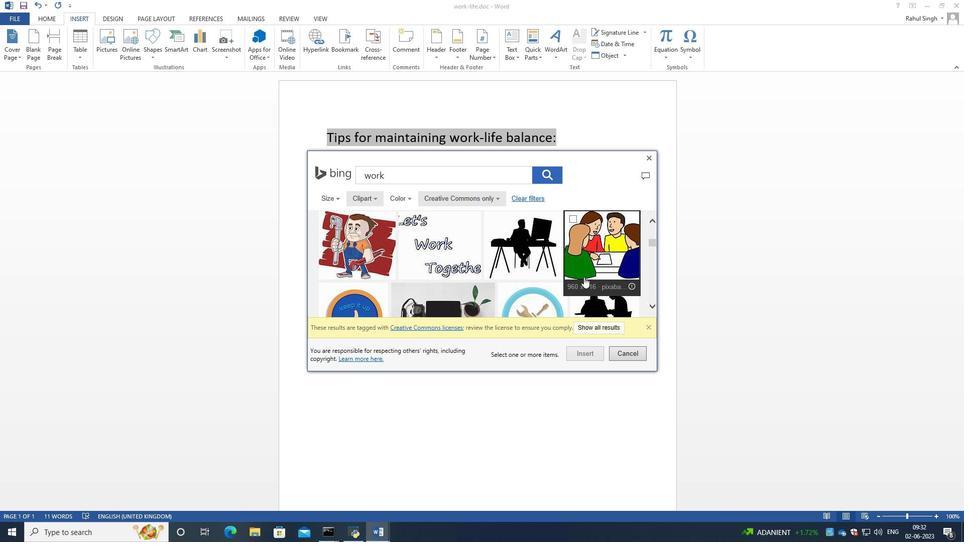 
Action: Mouse scrolled (584, 276) with delta (0, 0)
Screenshot: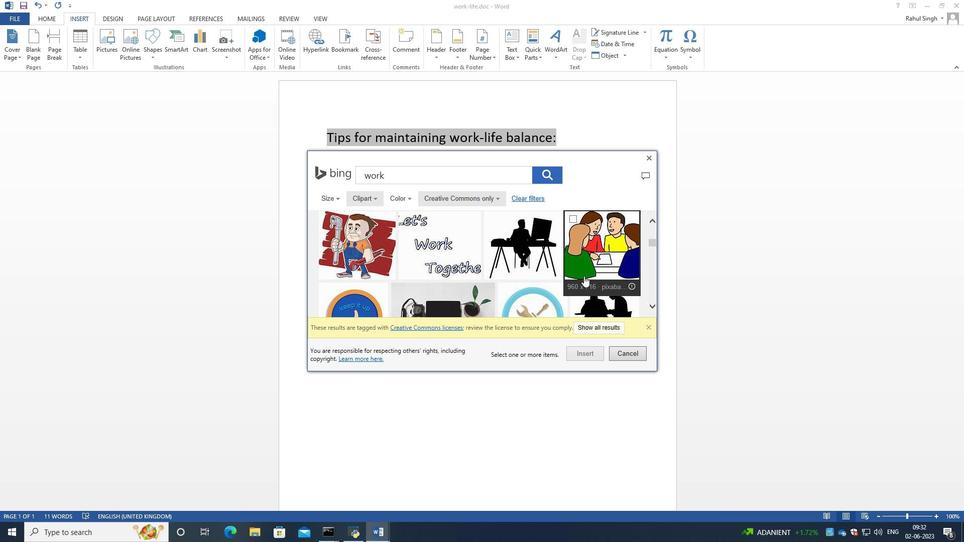 
Action: Mouse moved to (583, 275)
Screenshot: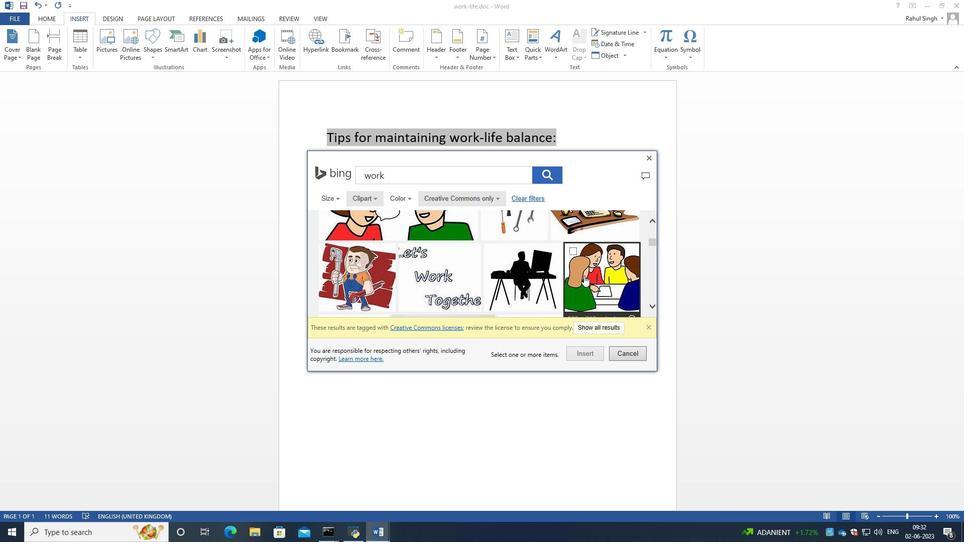 
Action: Mouse scrolled (583, 276) with delta (0, 0)
Screenshot: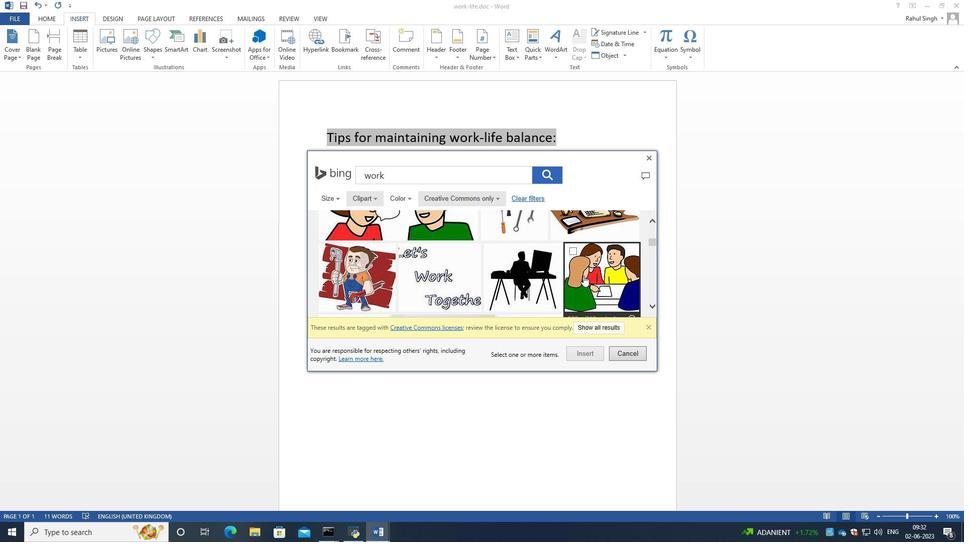 
Action: Mouse moved to (579, 276)
Screenshot: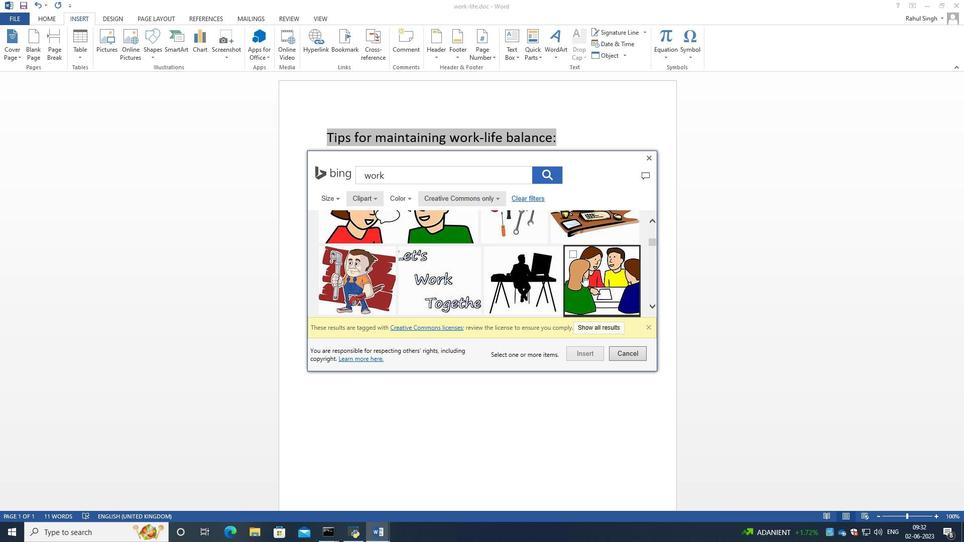 
Action: Mouse pressed left at (579, 276)
Screenshot: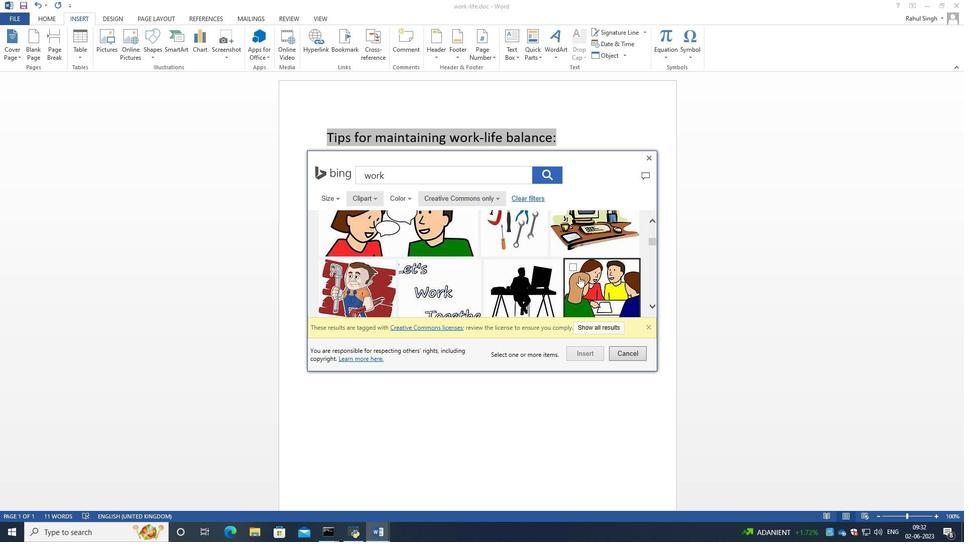 
Action: Mouse moved to (591, 353)
Screenshot: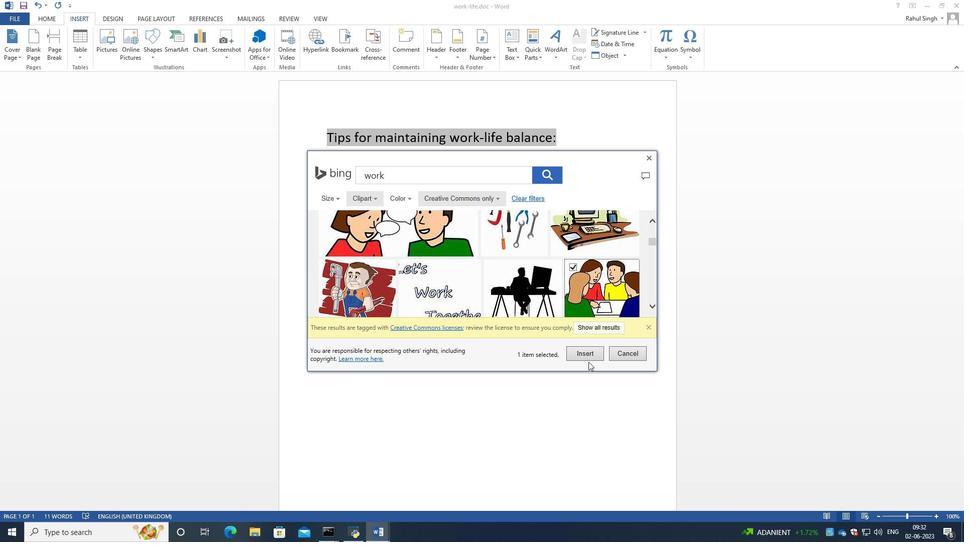 
Action: Mouse pressed left at (591, 353)
Screenshot: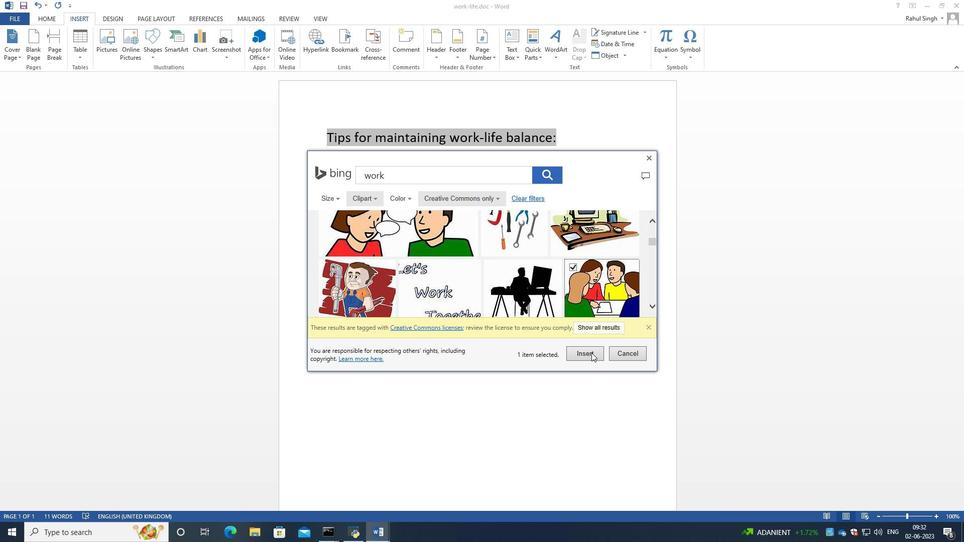 
Action: Mouse moved to (491, 288)
Screenshot: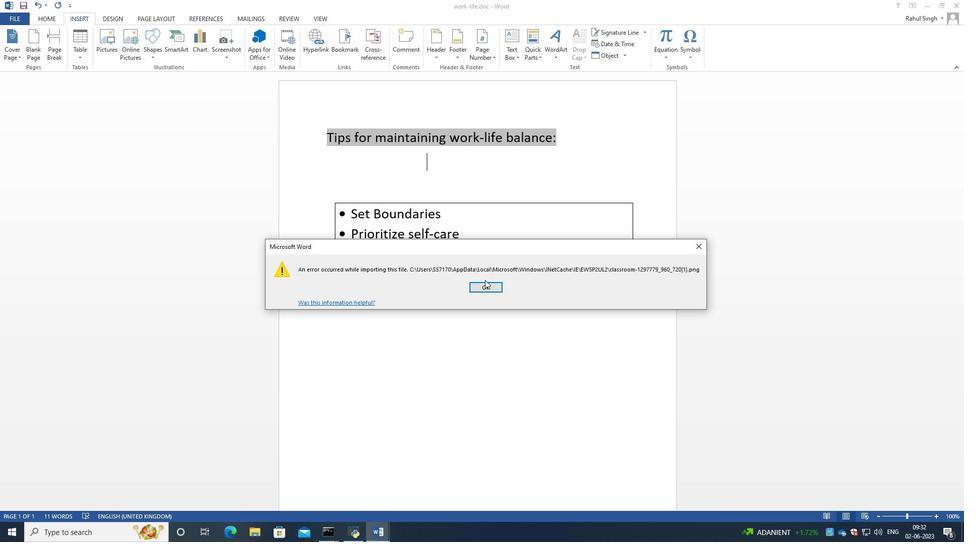 
Action: Mouse pressed left at (491, 288)
Screenshot: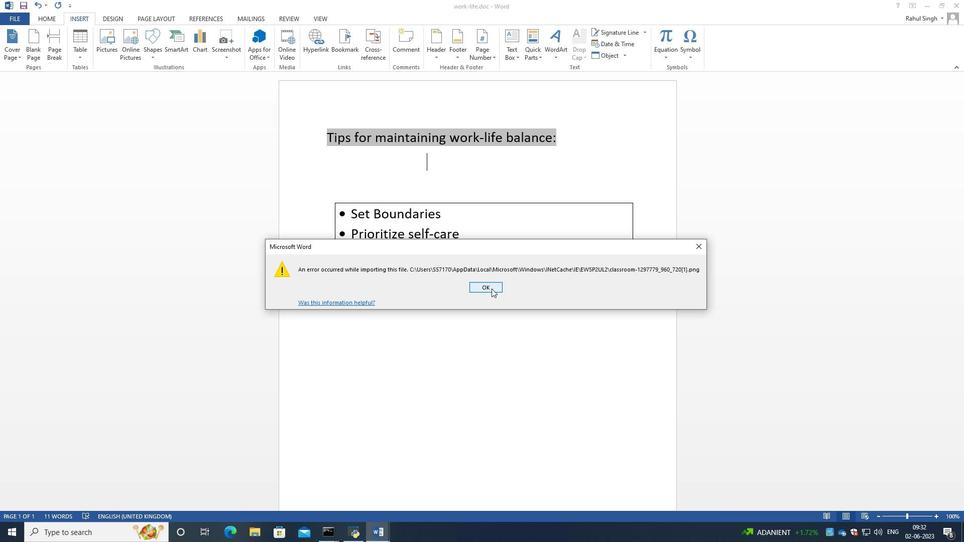 
Action: Mouse moved to (445, 157)
Screenshot: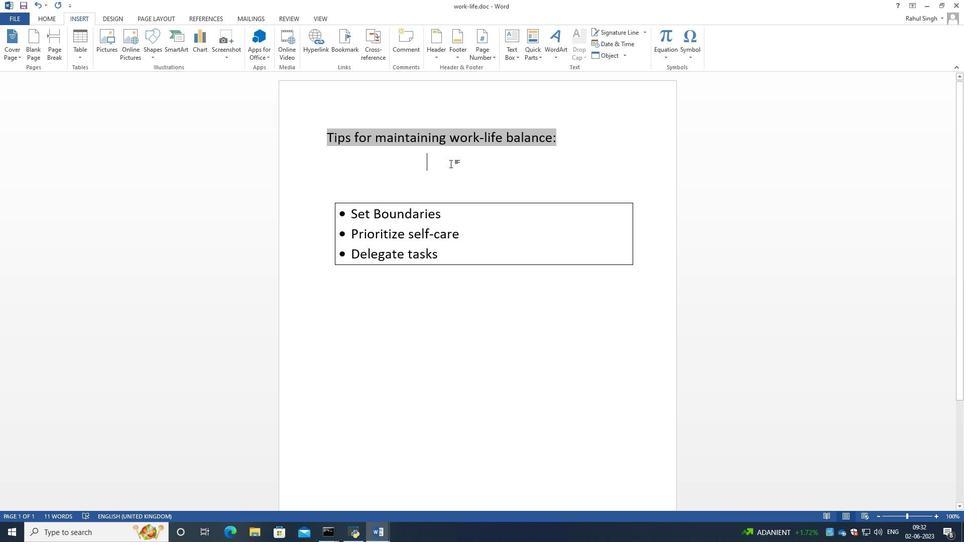 
Action: Mouse pressed right at (445, 157)
Screenshot: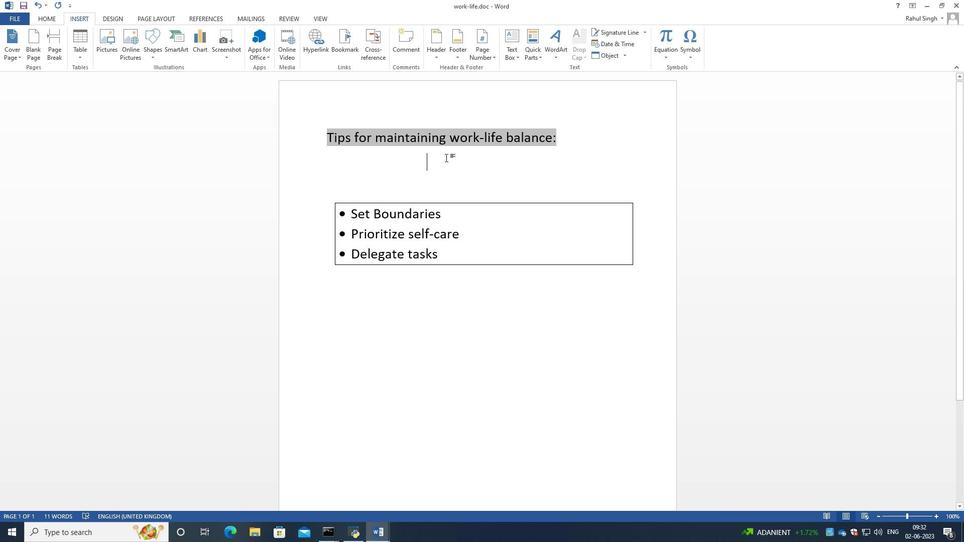 
Action: Mouse moved to (585, 181)
Screenshot: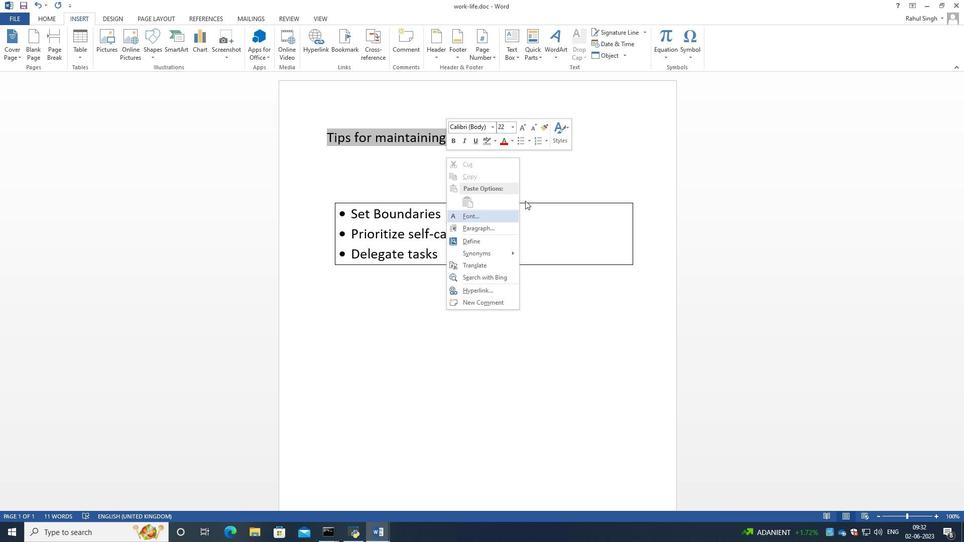 
Action: Mouse pressed left at (585, 181)
Screenshot: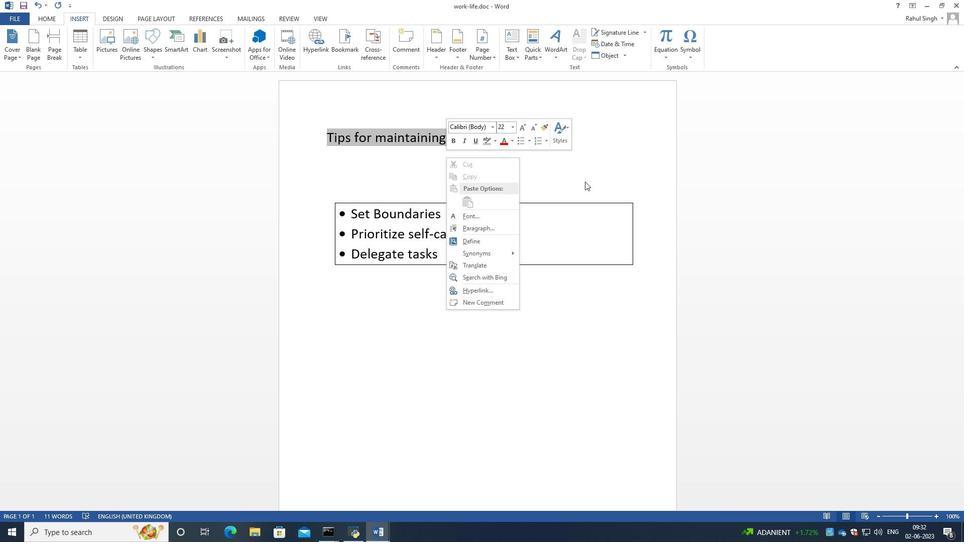 
Action: Mouse moved to (135, 55)
Screenshot: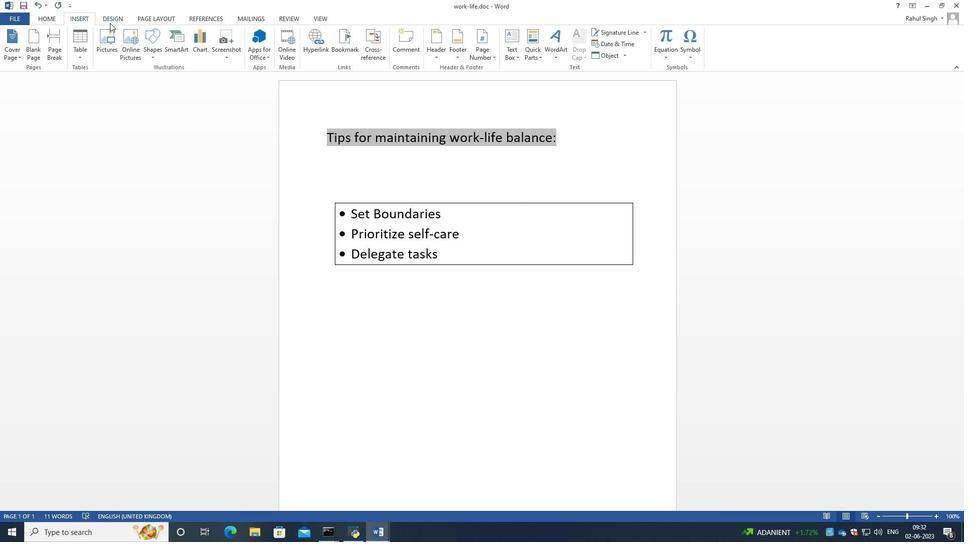 
Action: Mouse pressed left at (135, 55)
Screenshot: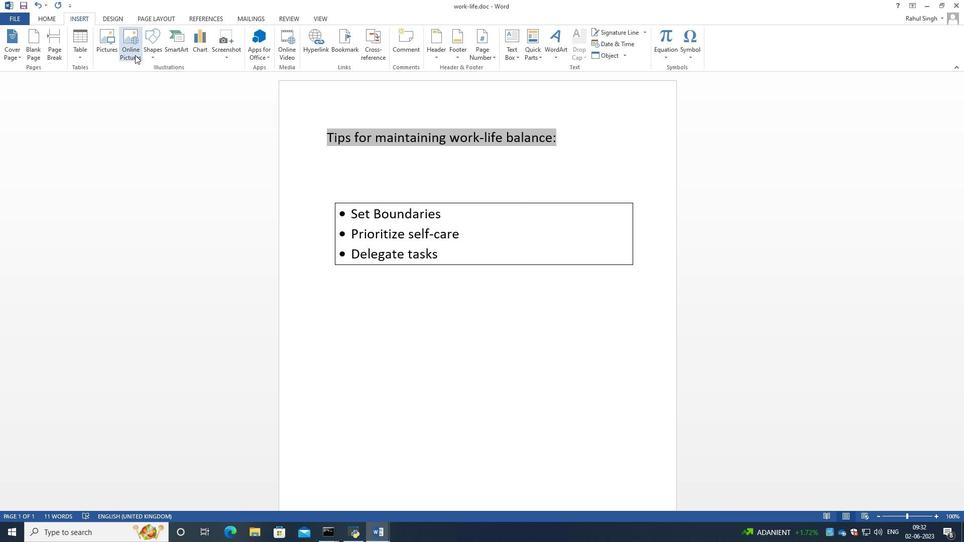 
Action: Mouse moved to (557, 208)
Screenshot: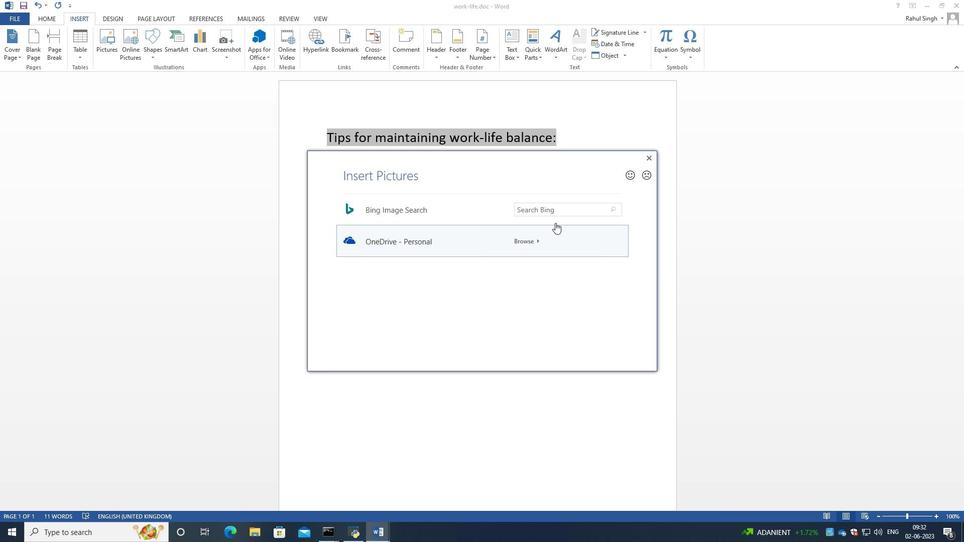 
Action: Mouse pressed left at (557, 208)
Screenshot: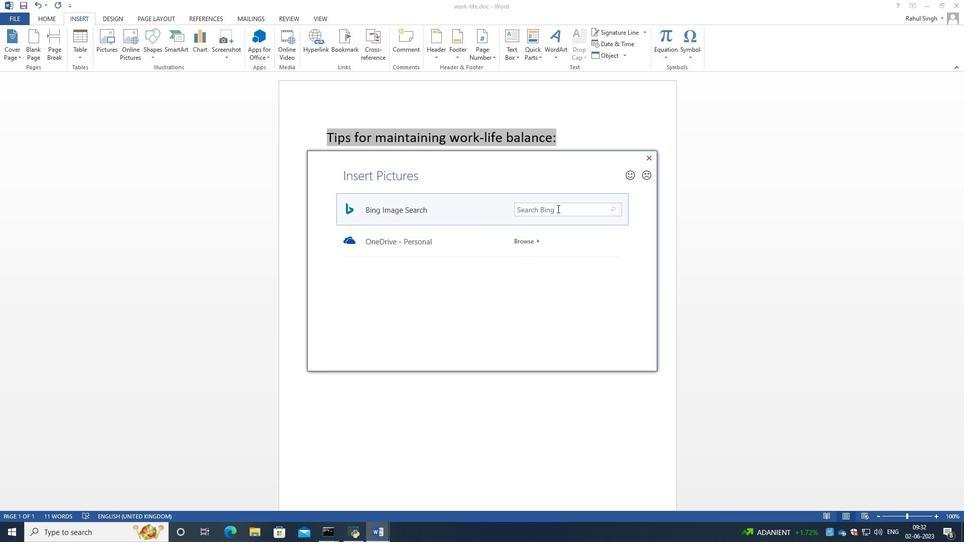 
Action: Key pressed woe<Key.backspace>rk<Key.enter>
Screenshot: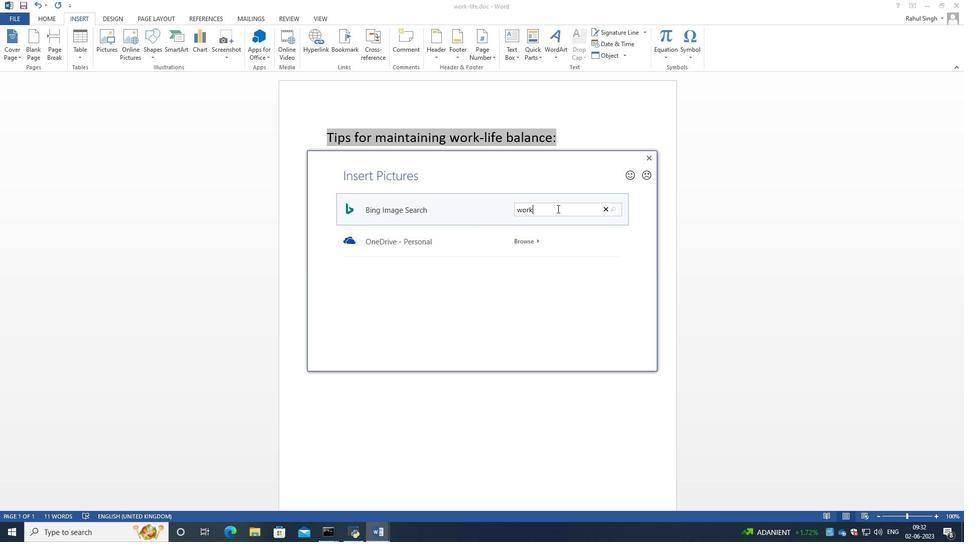 
Action: Mouse moved to (563, 254)
Screenshot: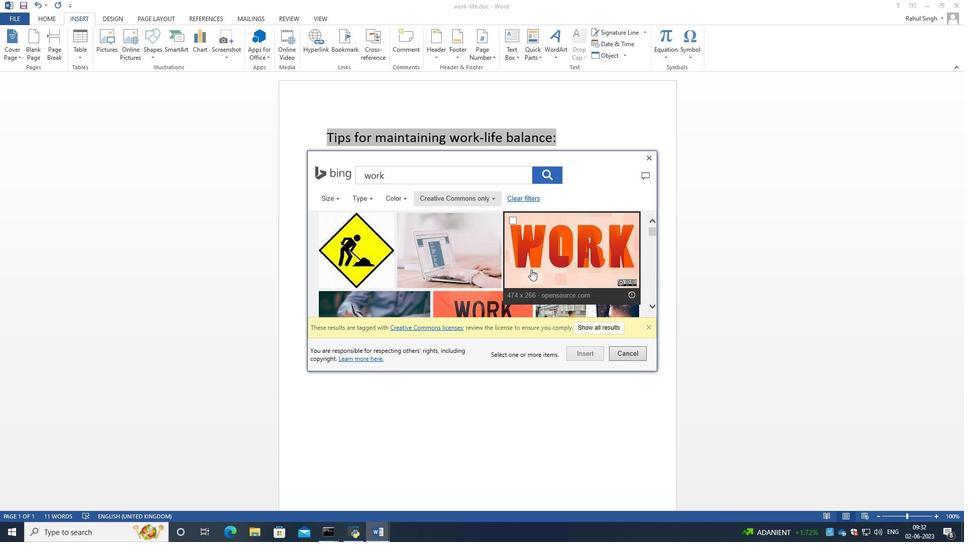 
Action: Mouse scrolled (563, 253) with delta (0, 0)
Screenshot: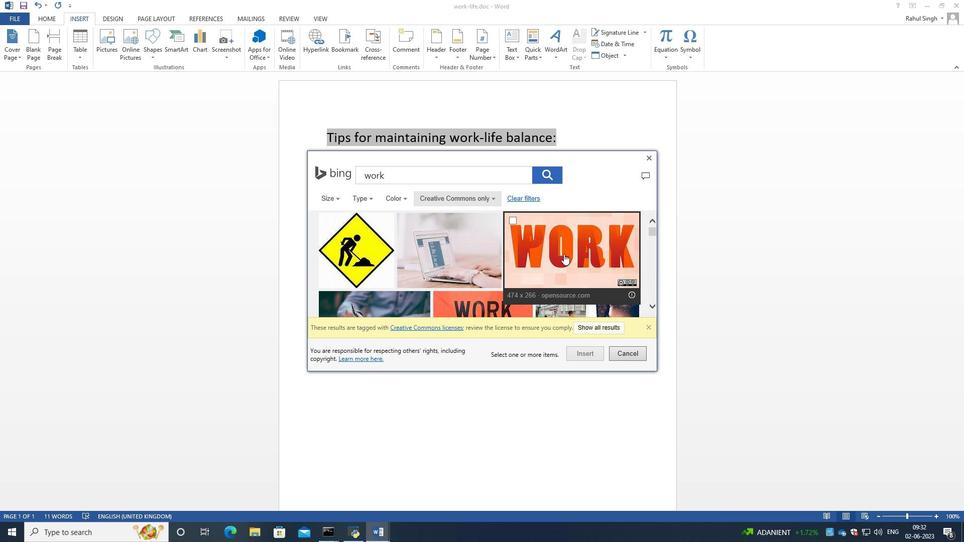 
Action: Mouse moved to (563, 254)
Screenshot: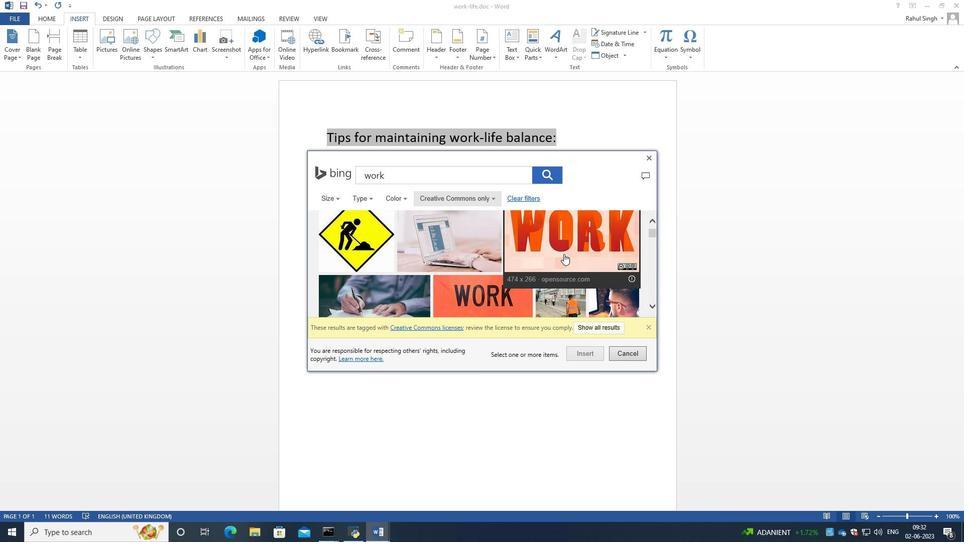 
Action: Mouse scrolled (563, 254) with delta (0, 0)
Screenshot: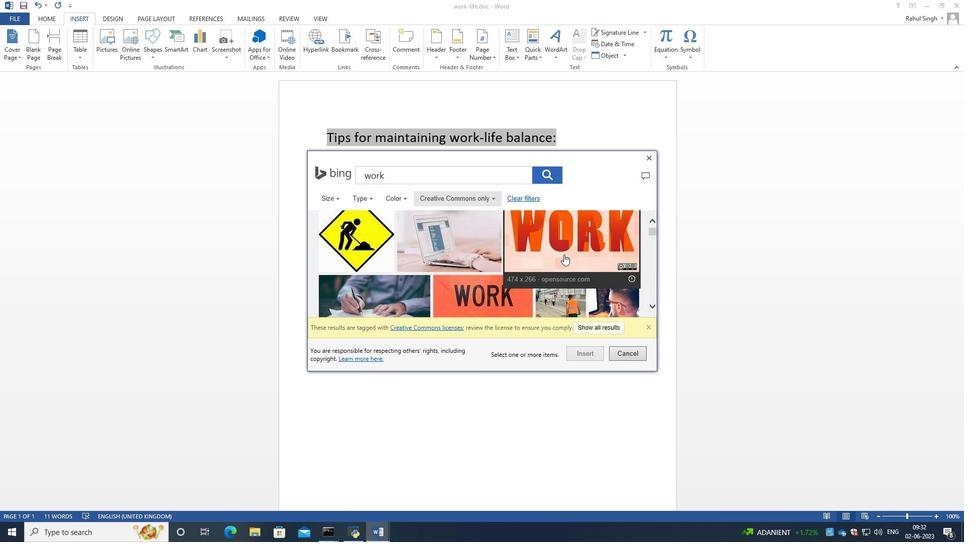 
Action: Mouse scrolled (563, 254) with delta (0, 0)
Screenshot: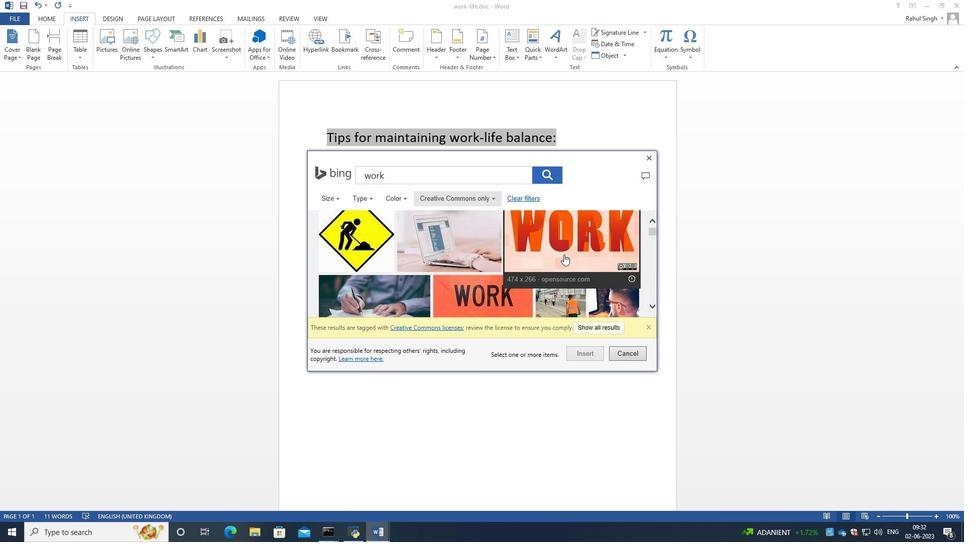 
Action: Mouse scrolled (563, 255) with delta (0, 0)
